 Task: Find connections with filter location Lanaken with filter topic #linkedincoachwith filter profile language English with filter current company Hogarth with filter school Kalpataru Institute of Technology, TIPTUR with filter industry Wholesale Import and Export with filter service category Health Insurance with filter keywords title UPS Driver
Action: Mouse moved to (630, 121)
Screenshot: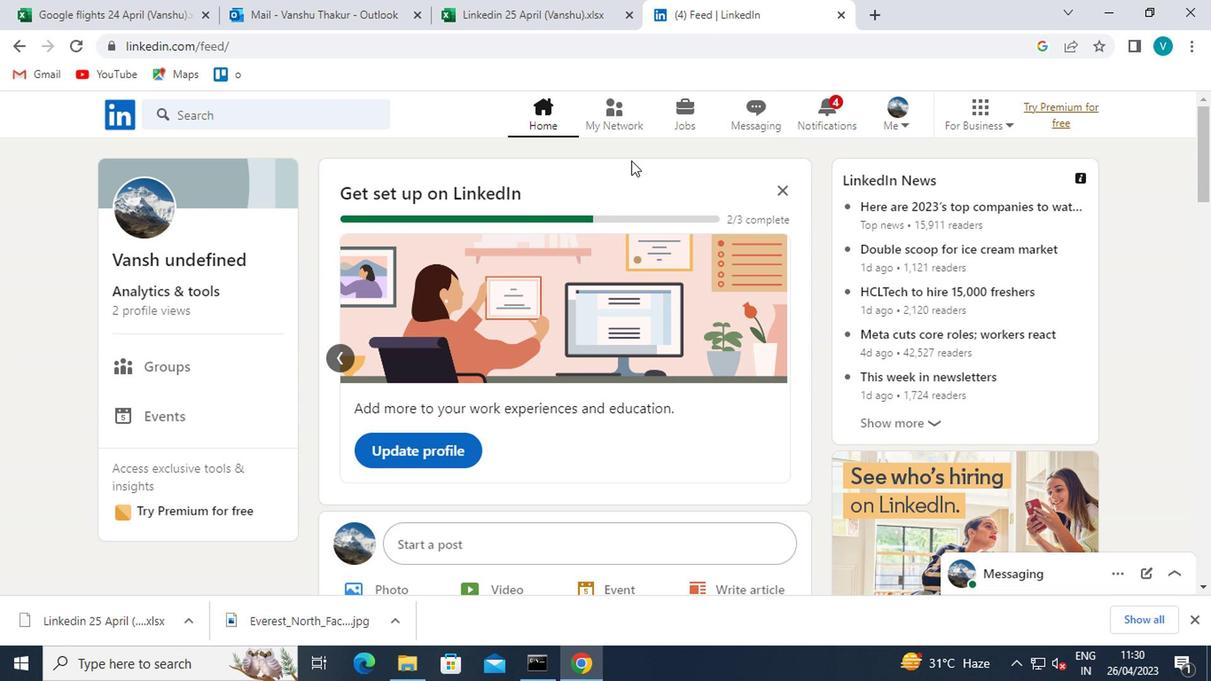 
Action: Mouse pressed left at (630, 121)
Screenshot: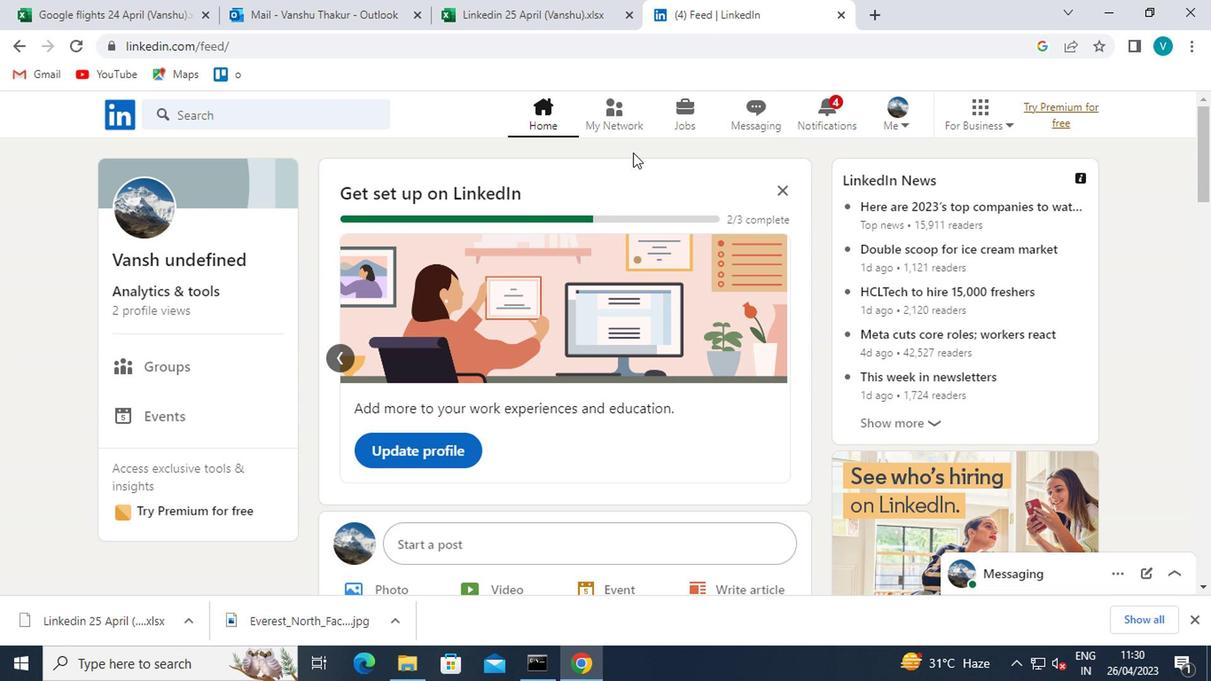 
Action: Mouse moved to (179, 212)
Screenshot: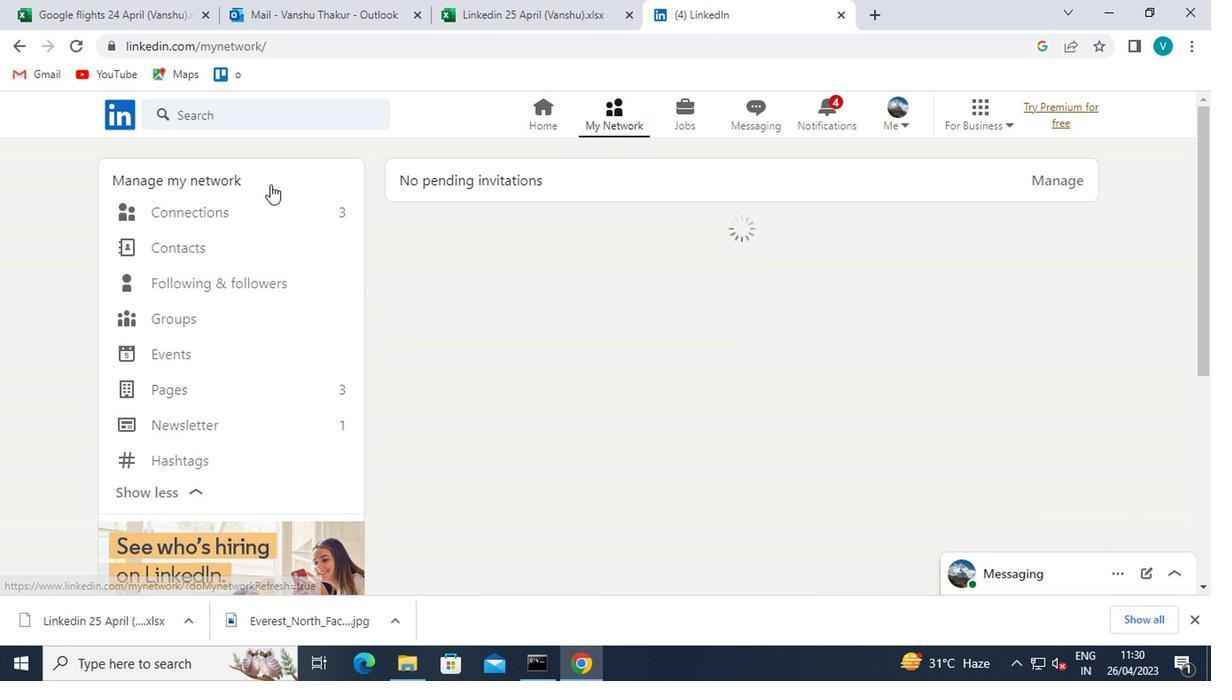 
Action: Mouse pressed left at (179, 212)
Screenshot: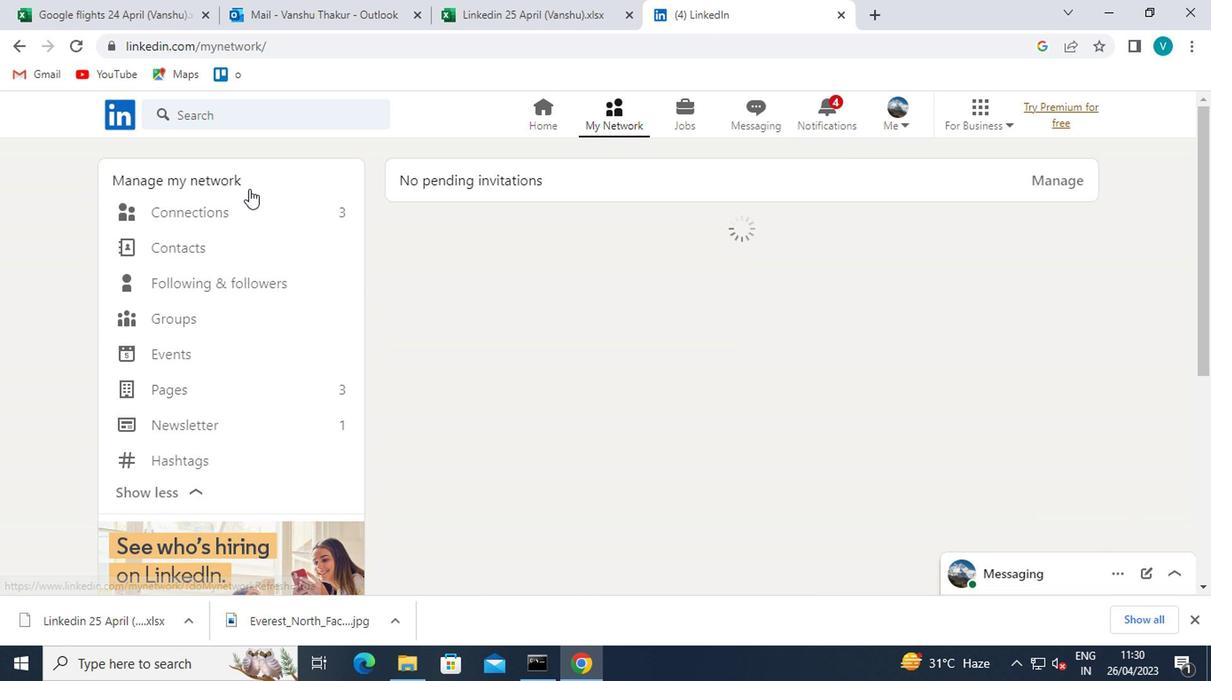 
Action: Mouse moved to (725, 222)
Screenshot: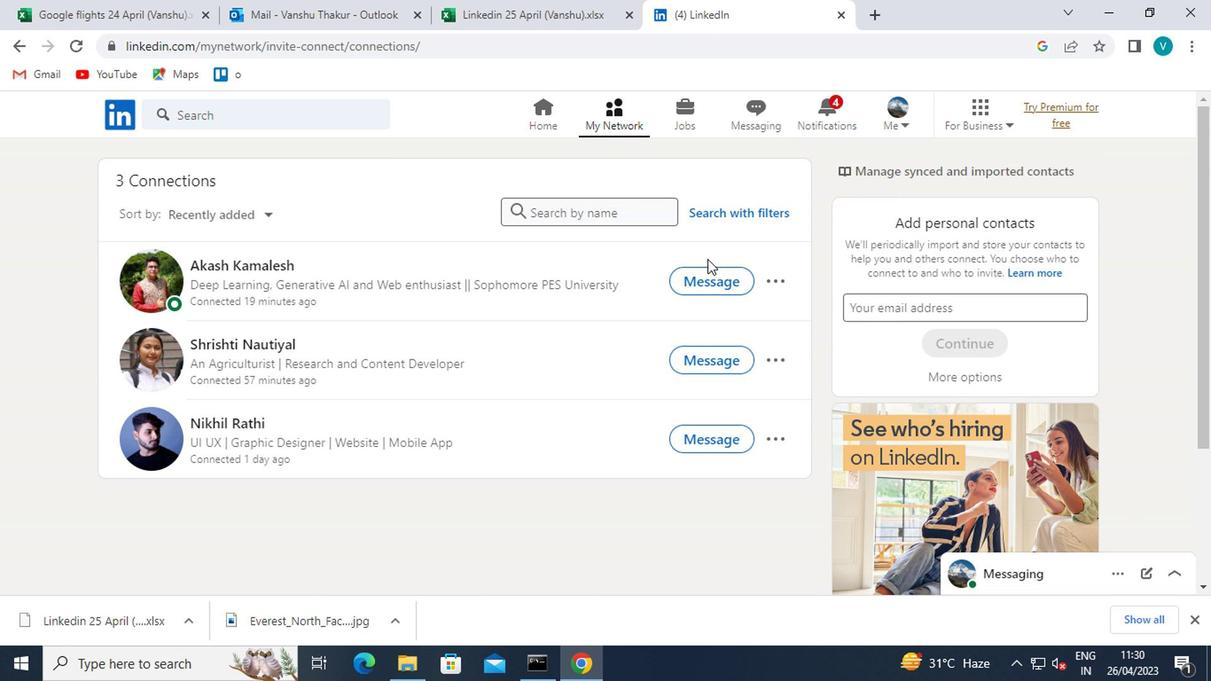 
Action: Mouse pressed left at (725, 222)
Screenshot: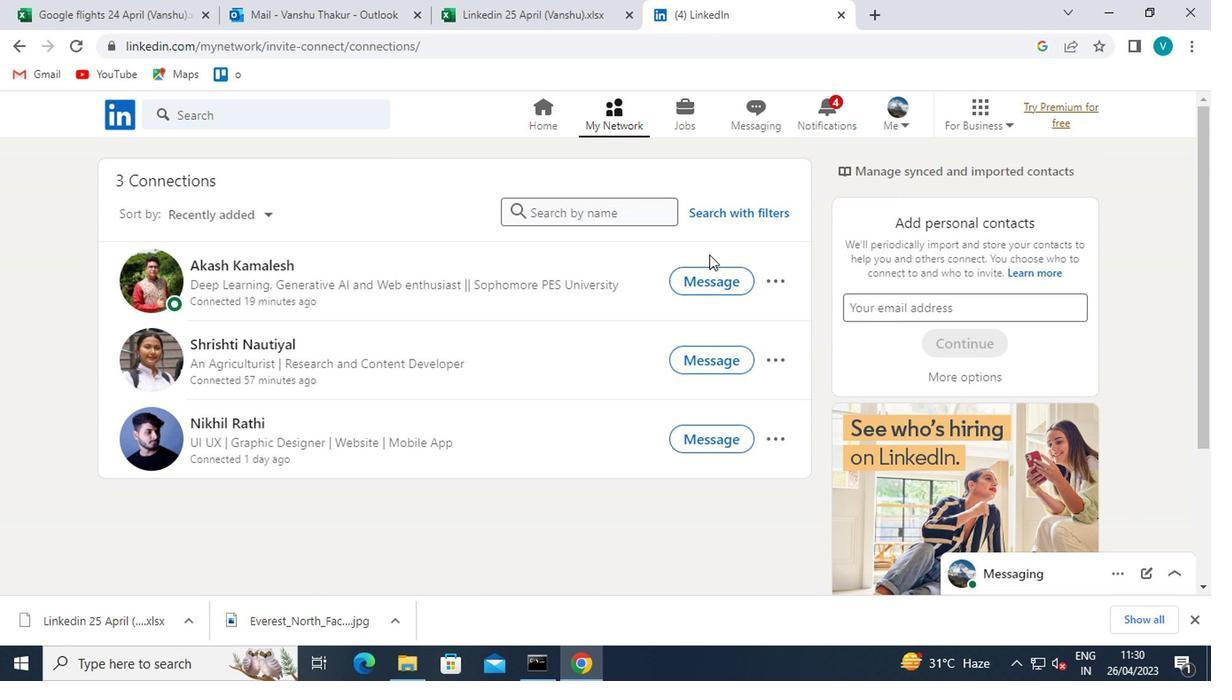 
Action: Mouse moved to (605, 169)
Screenshot: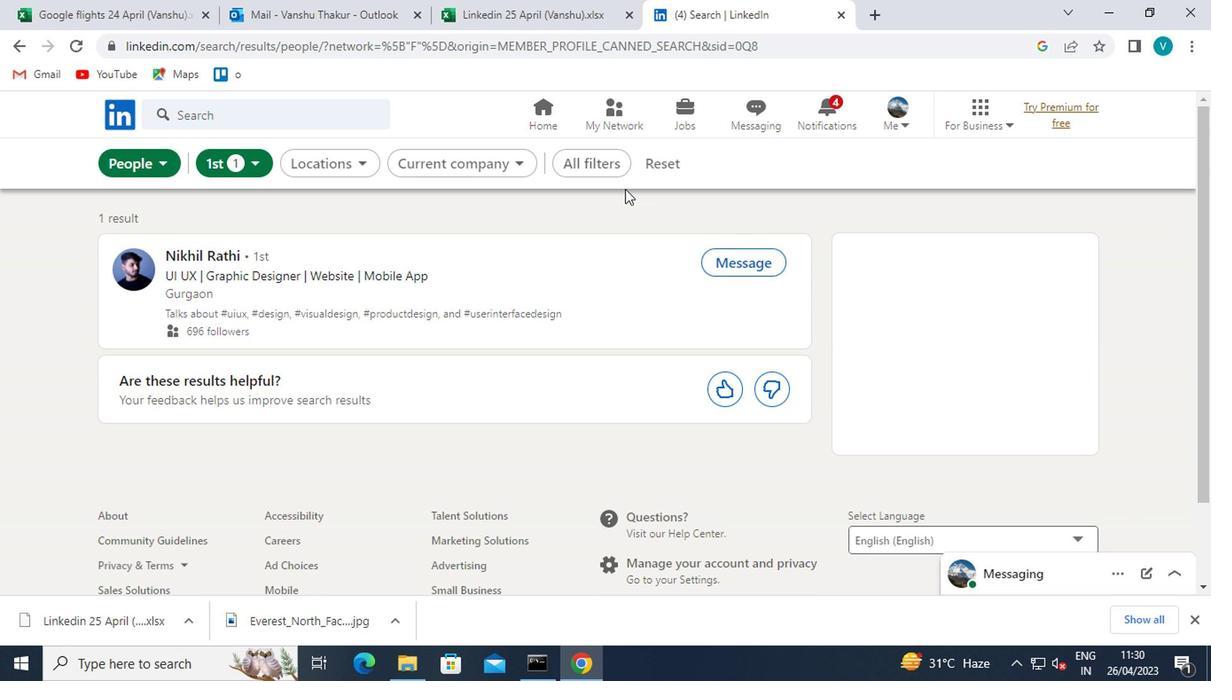 
Action: Mouse pressed left at (605, 169)
Screenshot: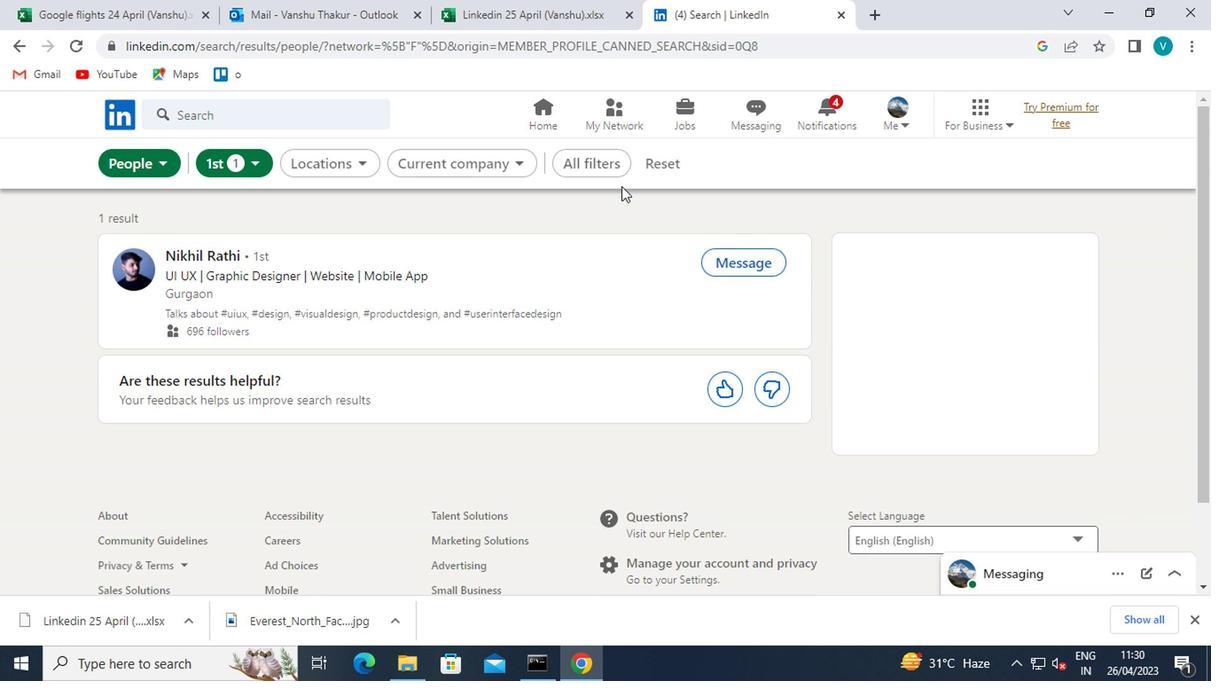 
Action: Mouse moved to (845, 268)
Screenshot: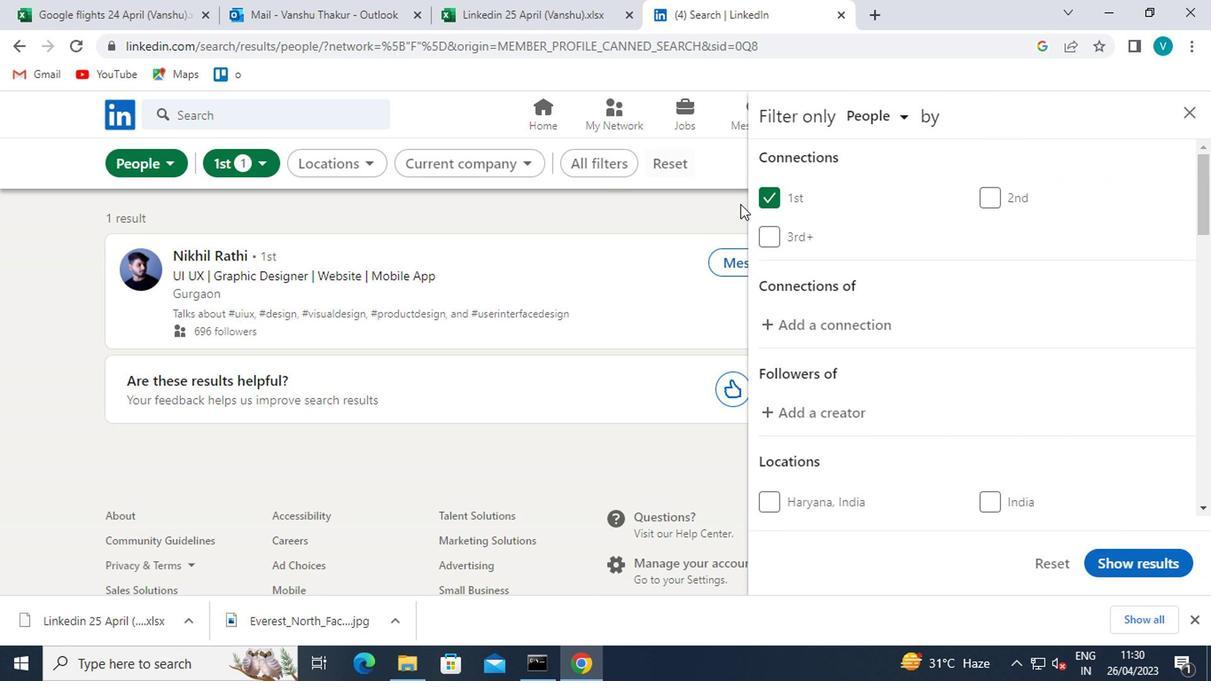 
Action: Mouse scrolled (845, 268) with delta (0, 0)
Screenshot: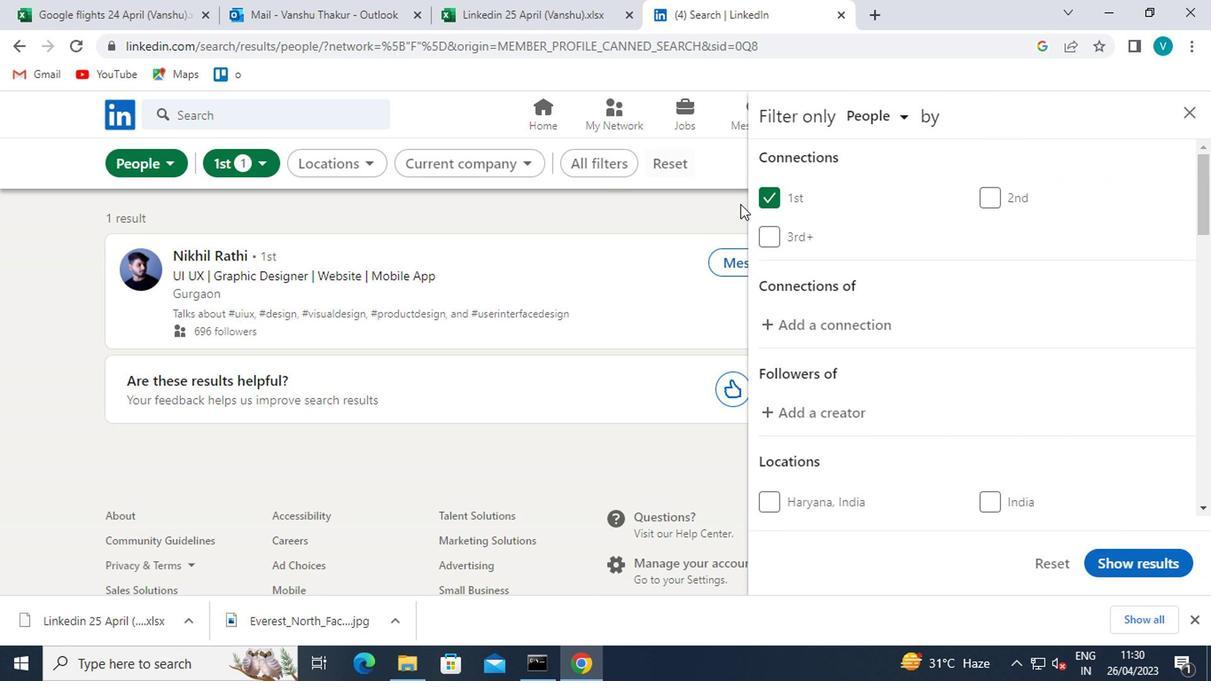 
Action: Mouse moved to (848, 270)
Screenshot: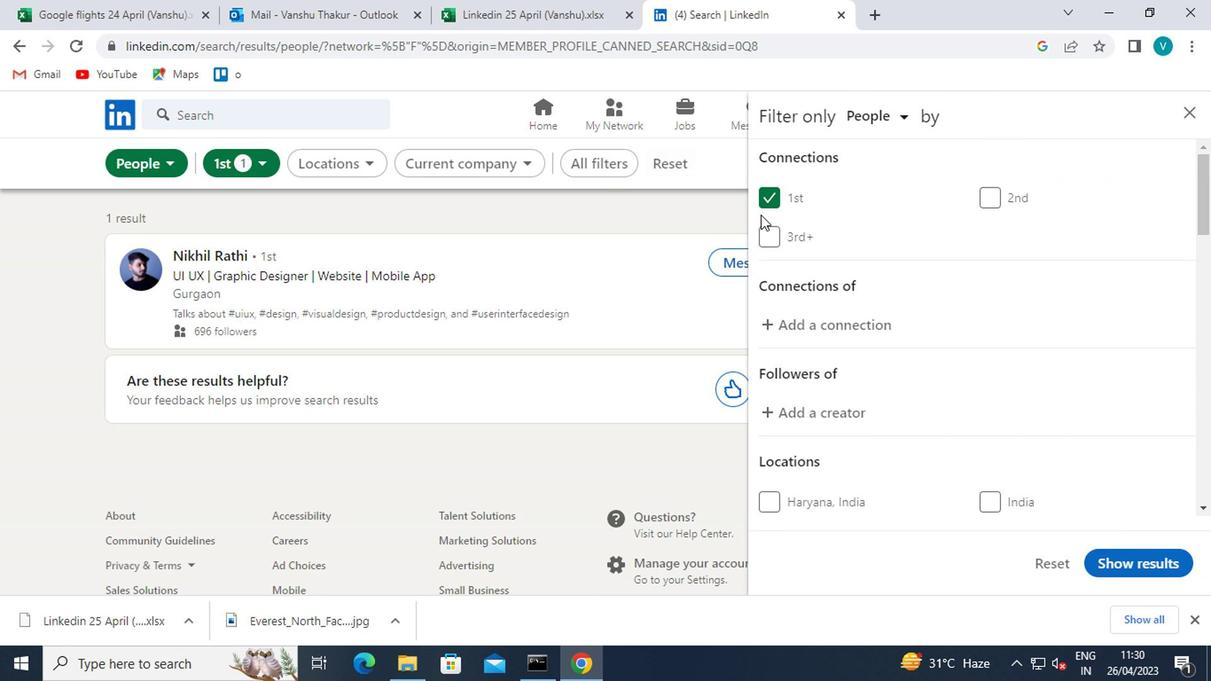 
Action: Mouse scrolled (848, 268) with delta (0, -1)
Screenshot: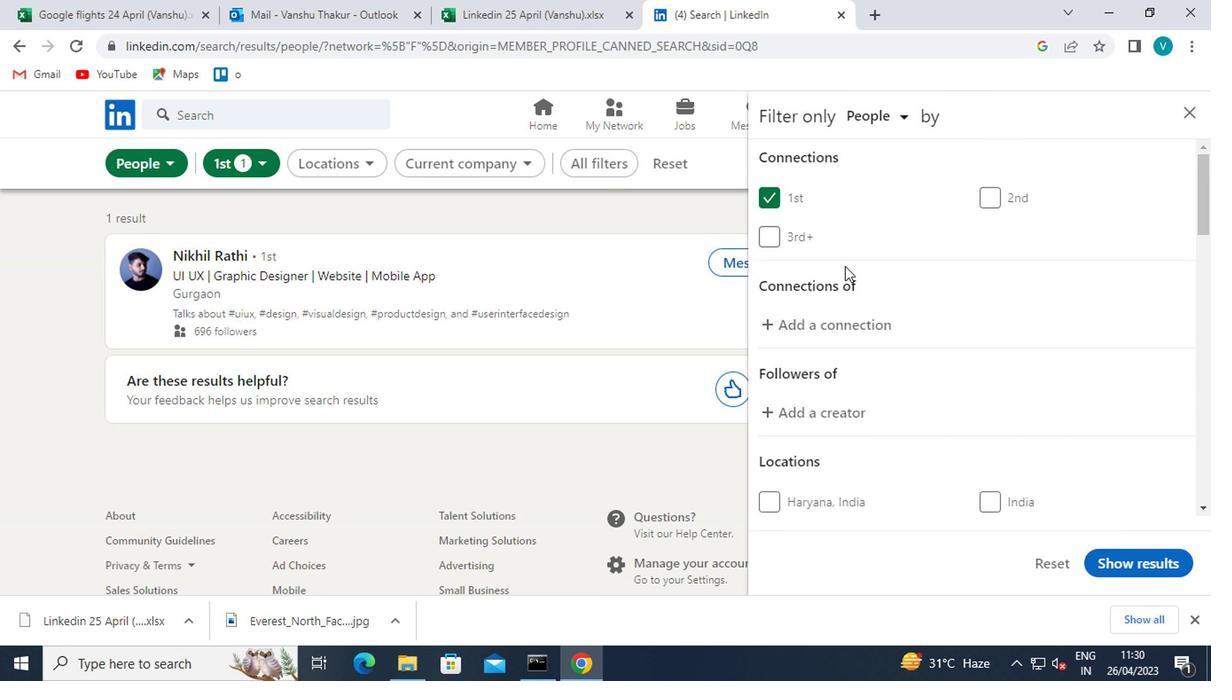 
Action: Mouse moved to (842, 417)
Screenshot: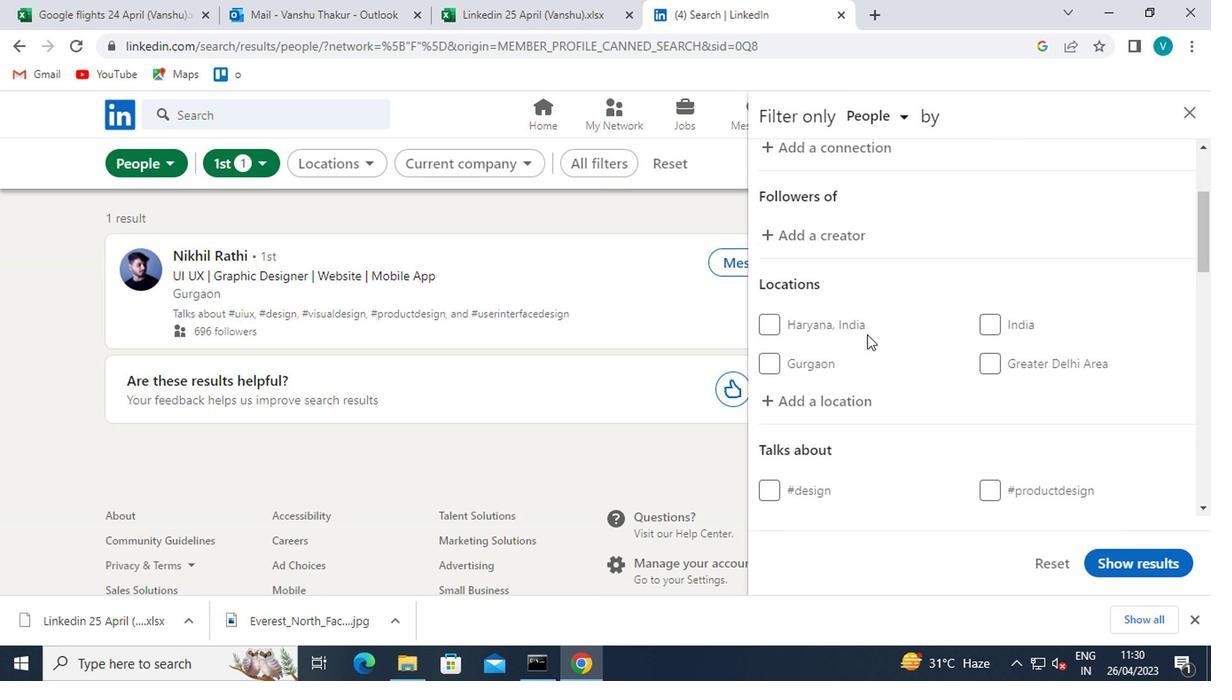 
Action: Mouse pressed left at (842, 417)
Screenshot: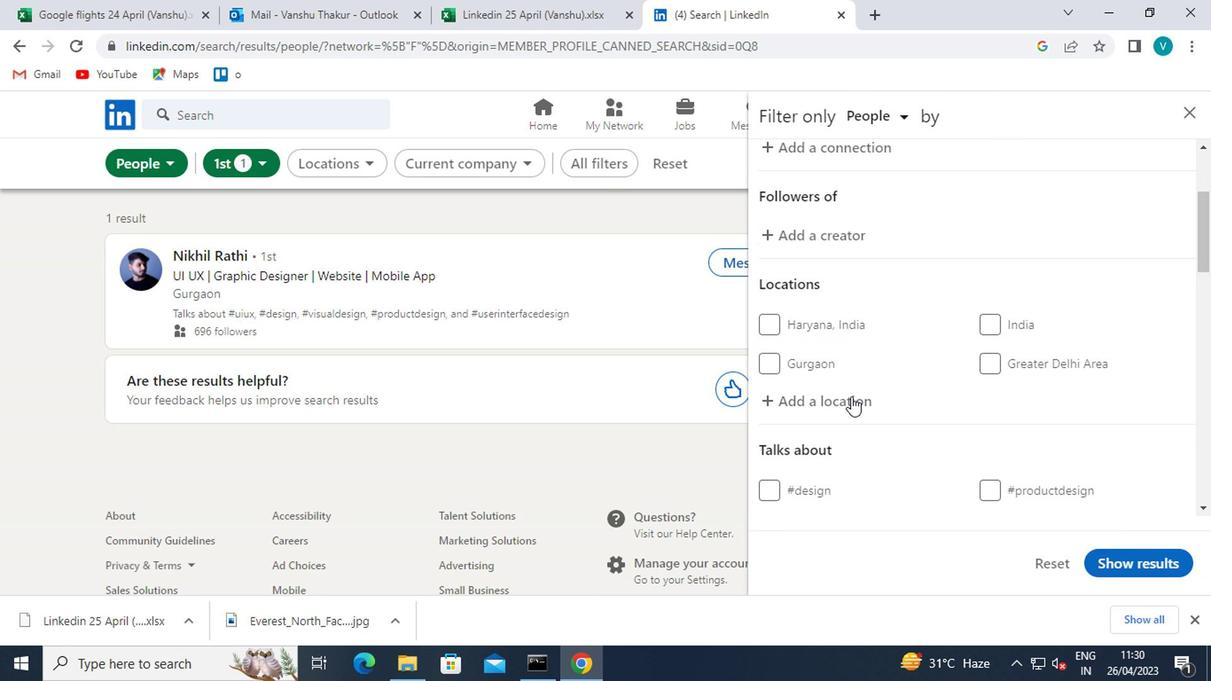 
Action: Mouse moved to (843, 401)
Screenshot: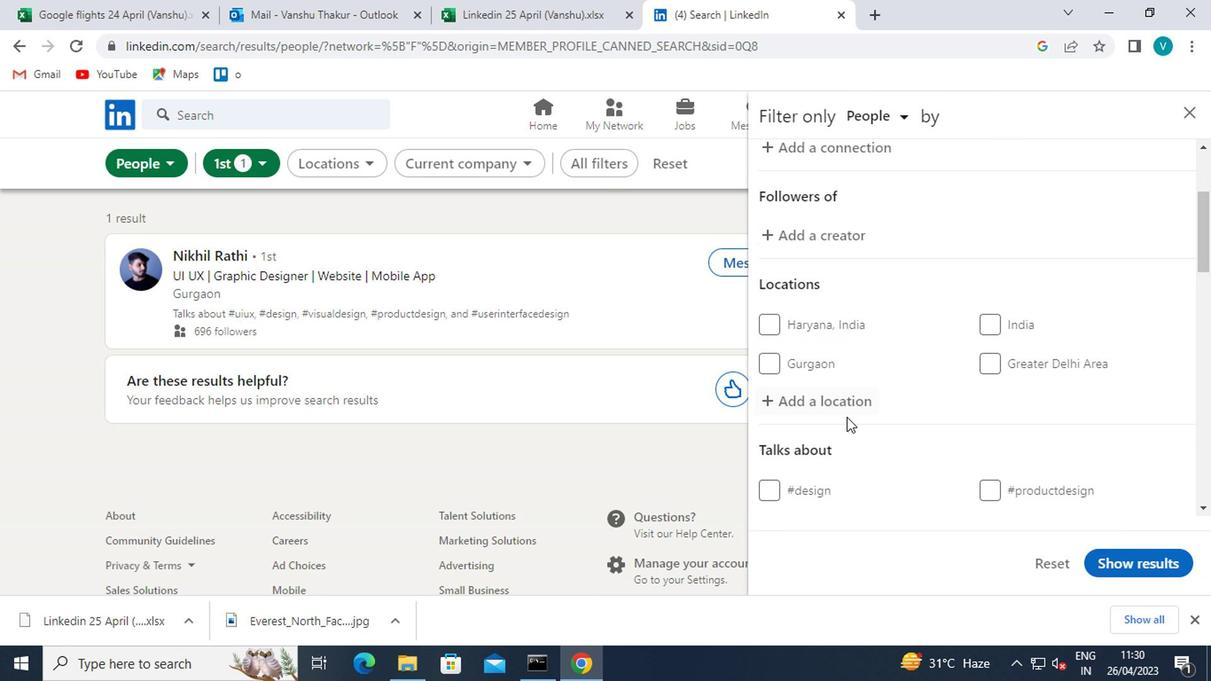 
Action: Mouse pressed left at (843, 401)
Screenshot: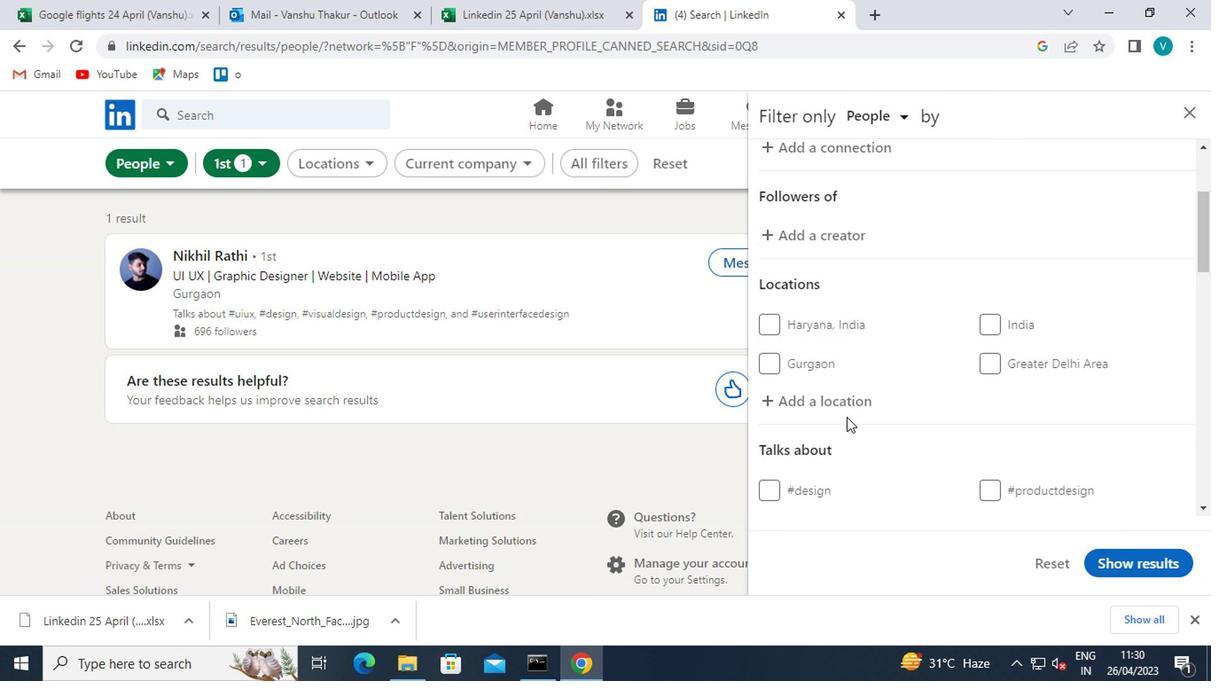 
Action: Key pressed <Key.shift>LANAKEN
Screenshot: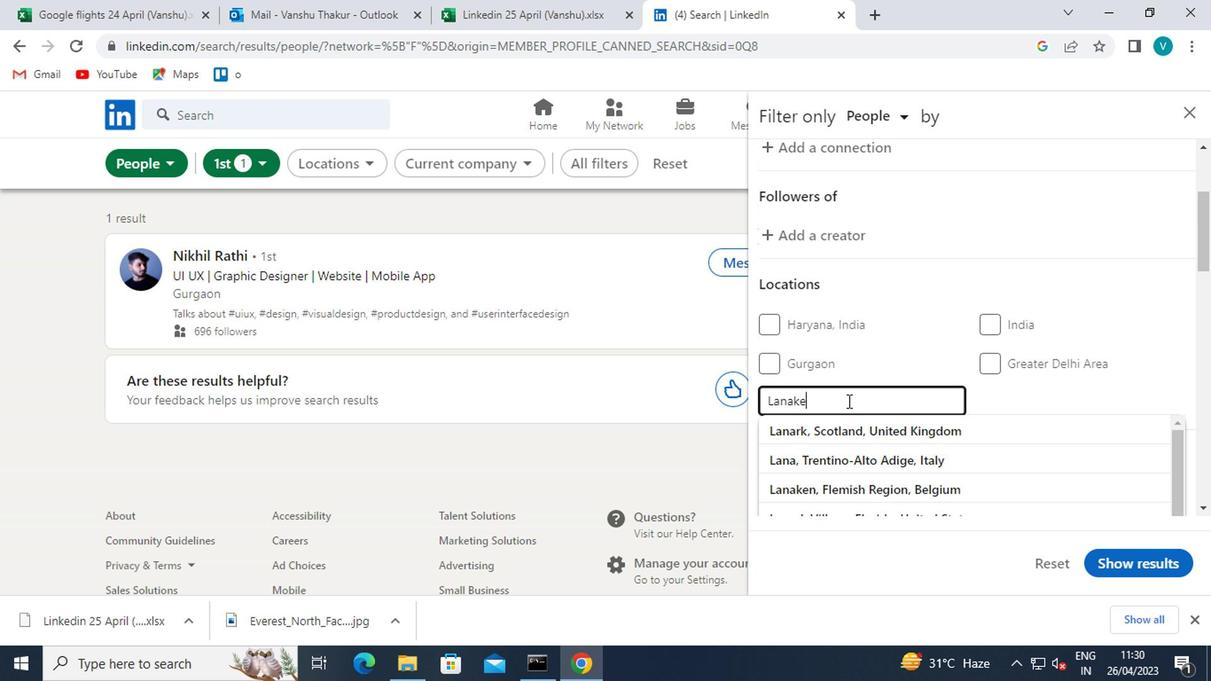 
Action: Mouse moved to (838, 431)
Screenshot: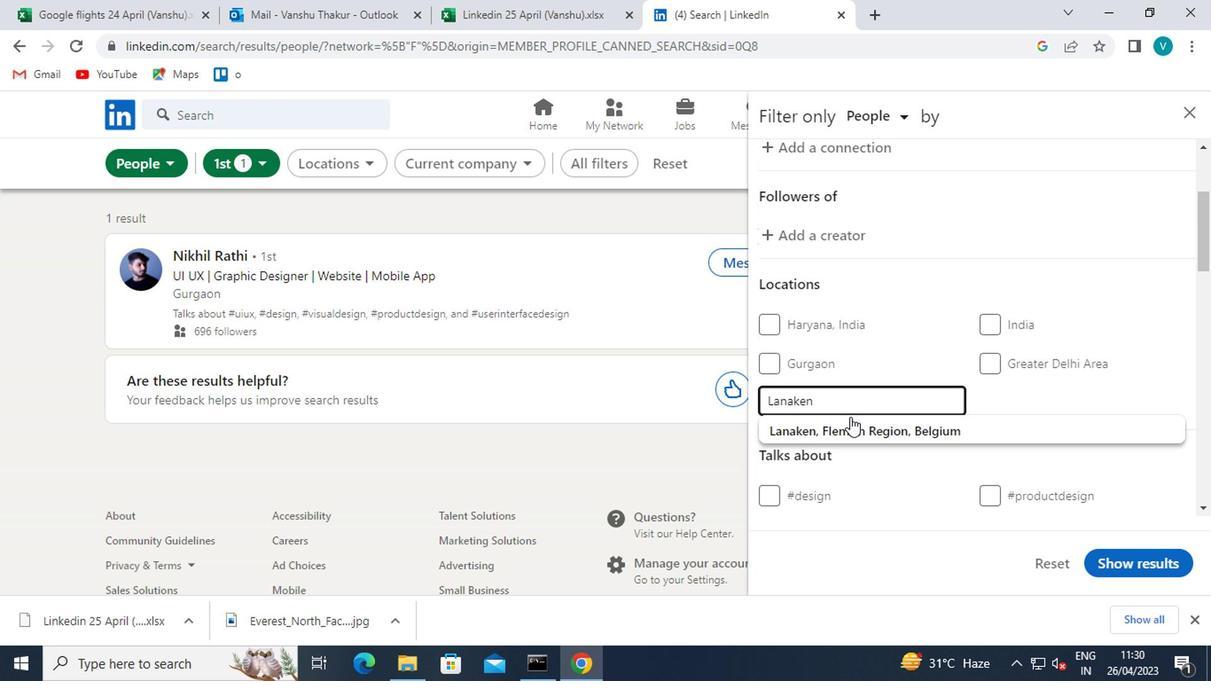 
Action: Mouse pressed left at (838, 431)
Screenshot: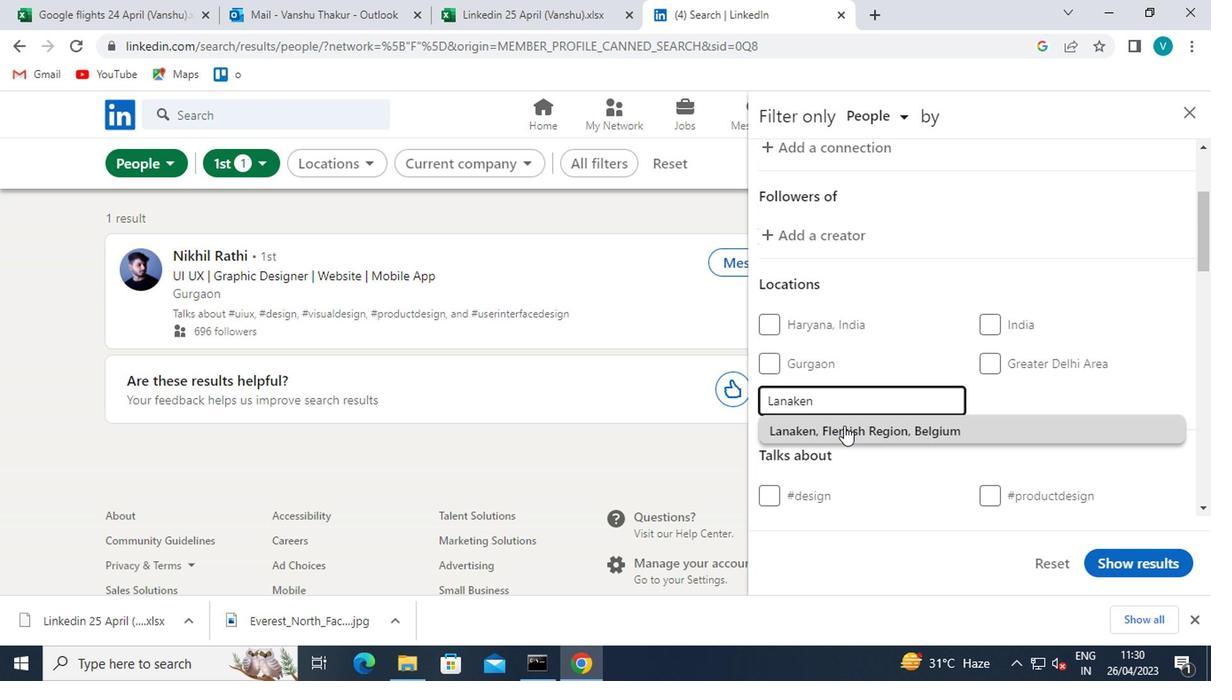 
Action: Mouse scrolled (838, 430) with delta (0, 0)
Screenshot: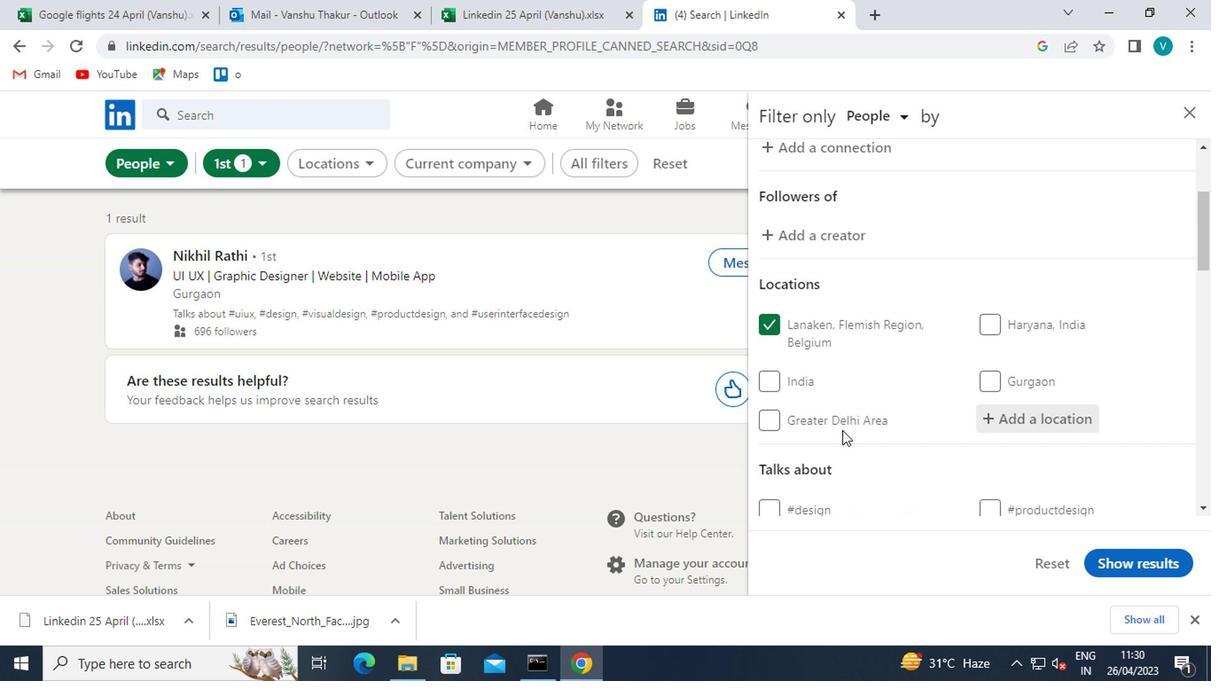 
Action: Mouse moved to (838, 432)
Screenshot: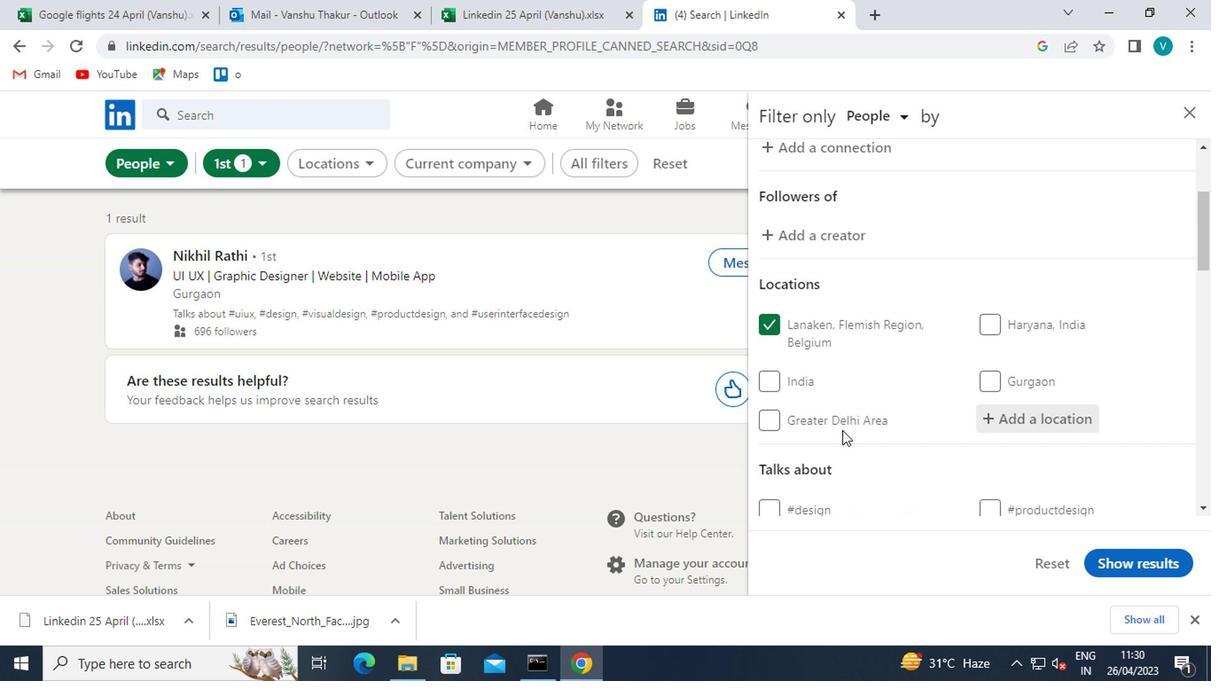 
Action: Mouse scrolled (838, 431) with delta (0, -1)
Screenshot: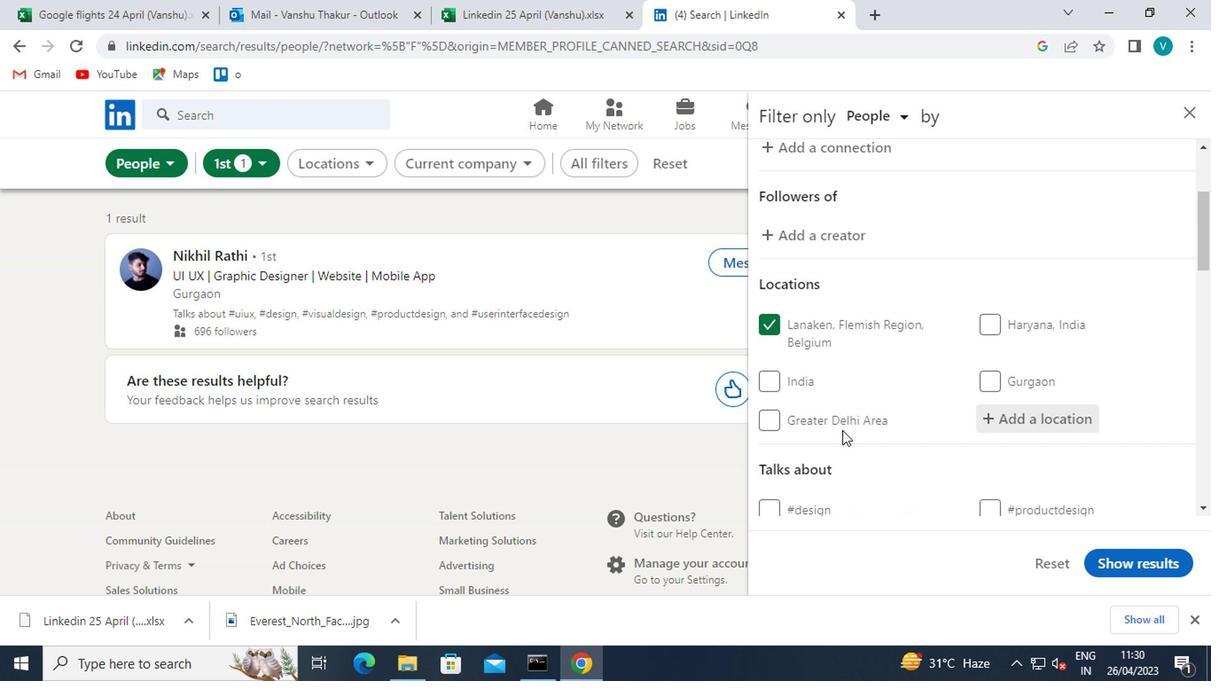 
Action: Mouse moved to (1007, 409)
Screenshot: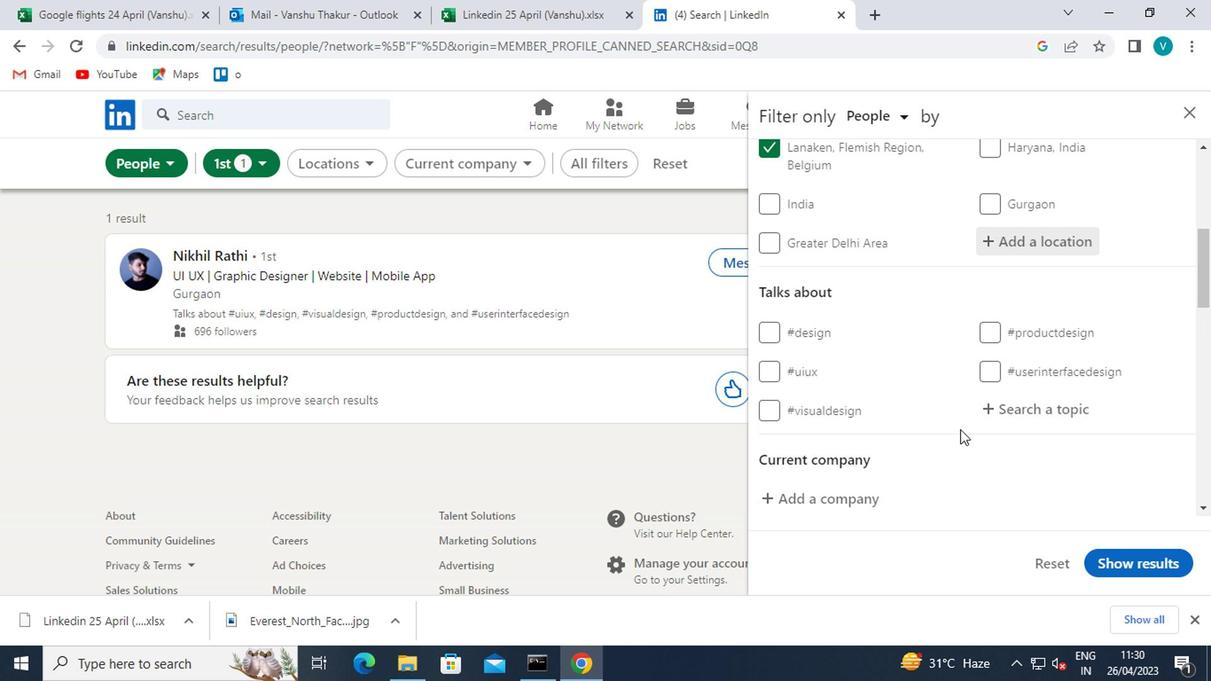 
Action: Mouse pressed left at (1007, 409)
Screenshot: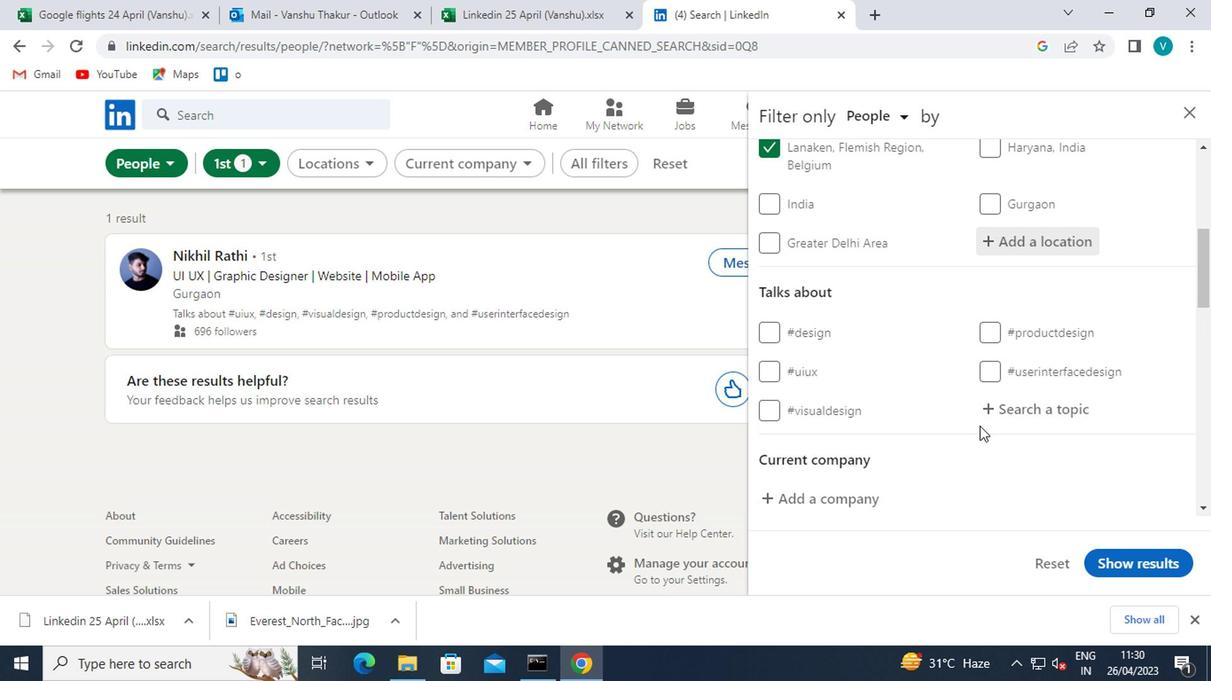 
Action: Mouse moved to (1007, 409)
Screenshot: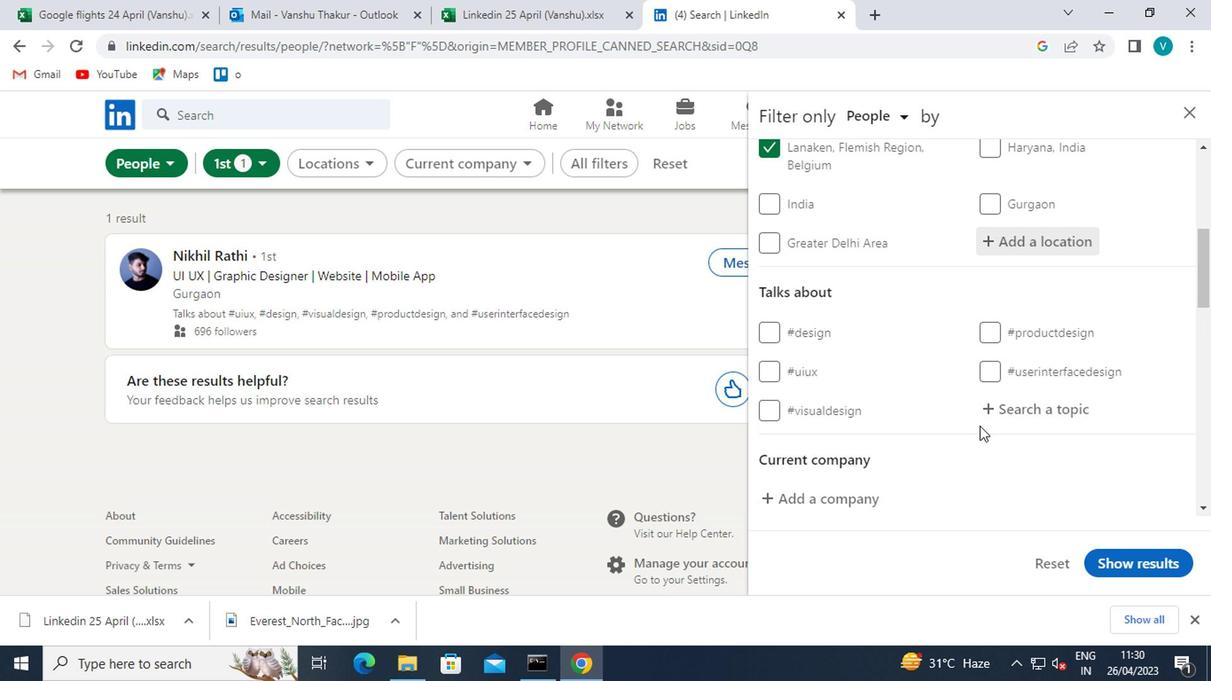 
Action: Key pressed <Key.shift>#LIMK<Key.backspace><Key.backspace>NKEDINCOACH
Screenshot: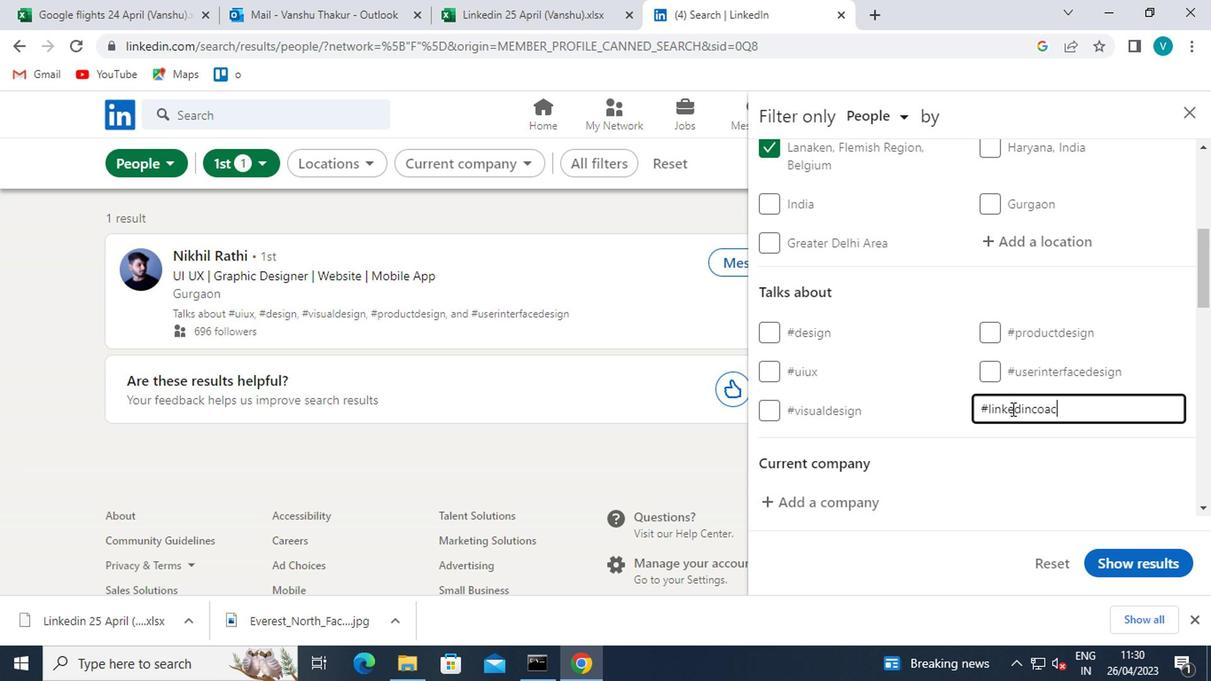 
Action: Mouse moved to (1021, 456)
Screenshot: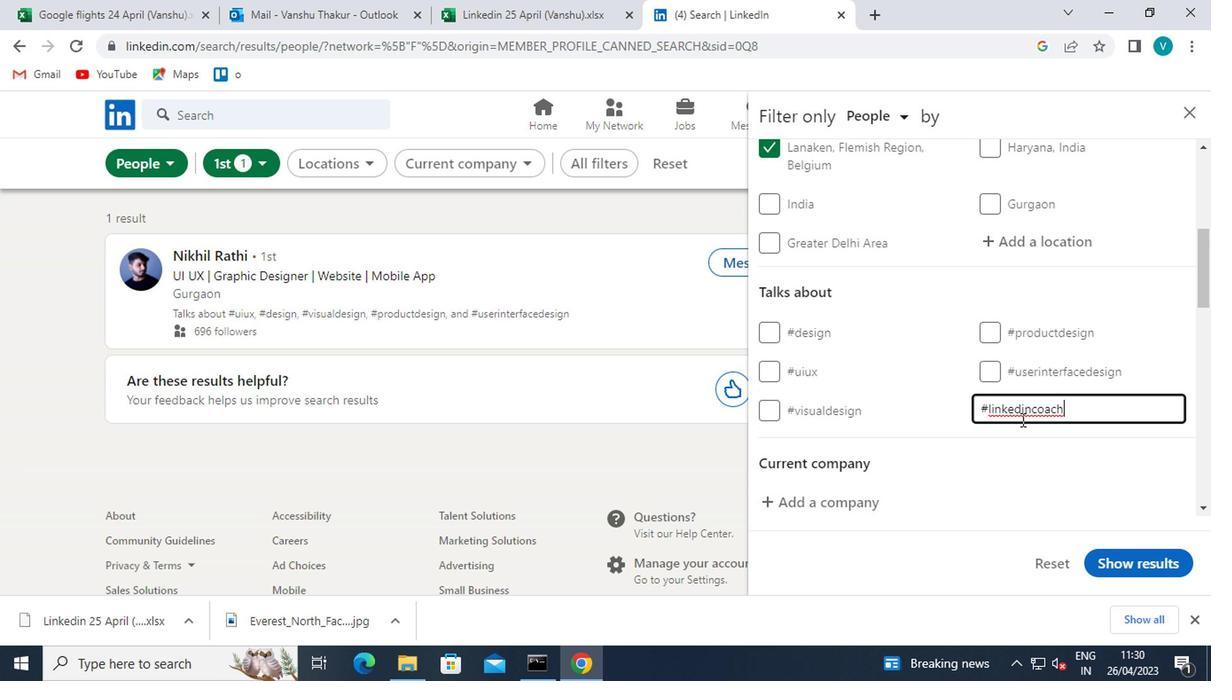 
Action: Mouse pressed left at (1021, 456)
Screenshot: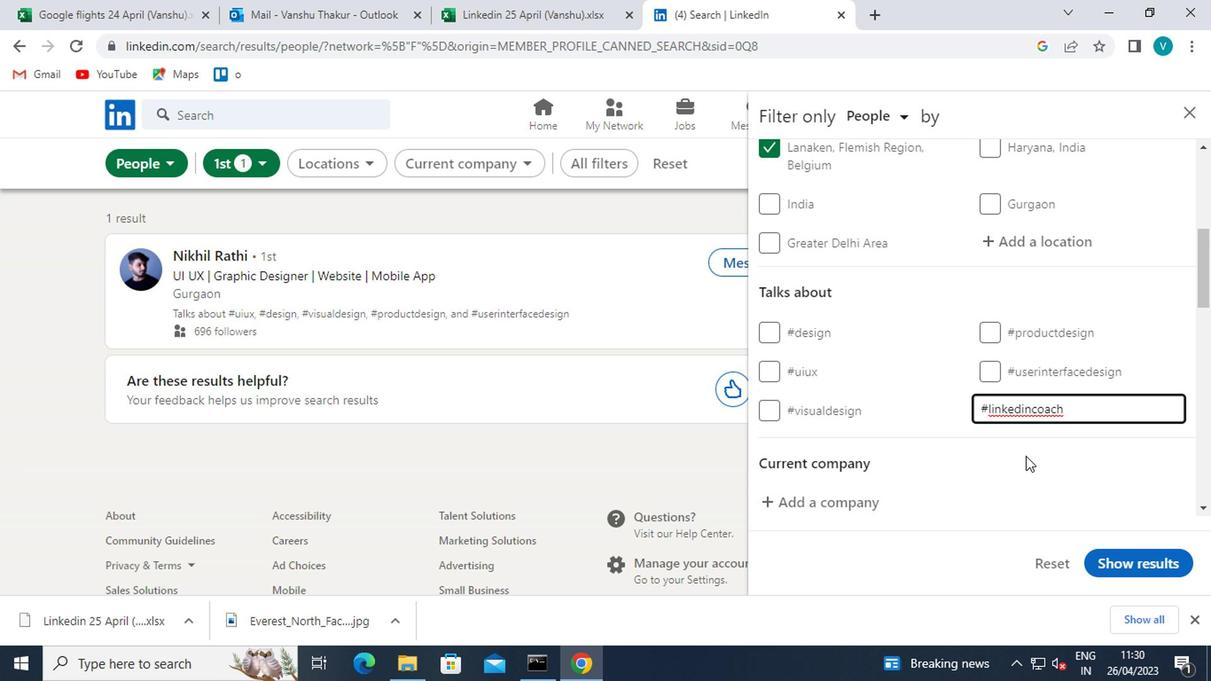 
Action: Mouse scrolled (1021, 455) with delta (0, -1)
Screenshot: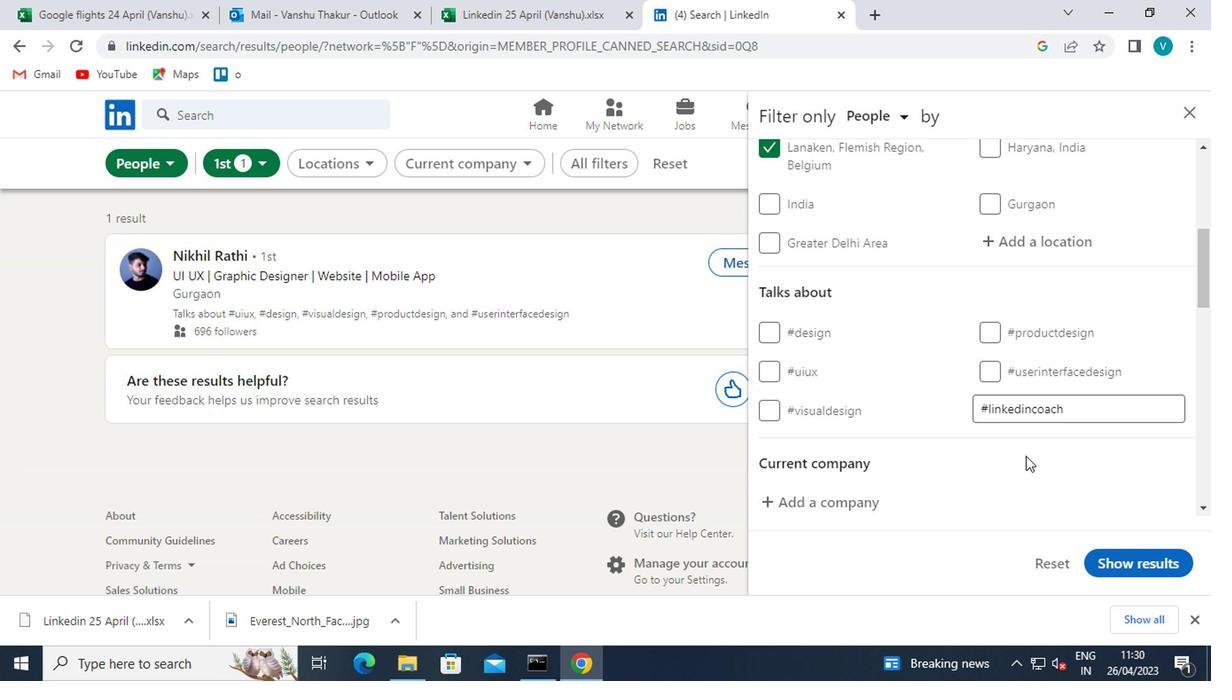 
Action: Mouse scrolled (1021, 455) with delta (0, -1)
Screenshot: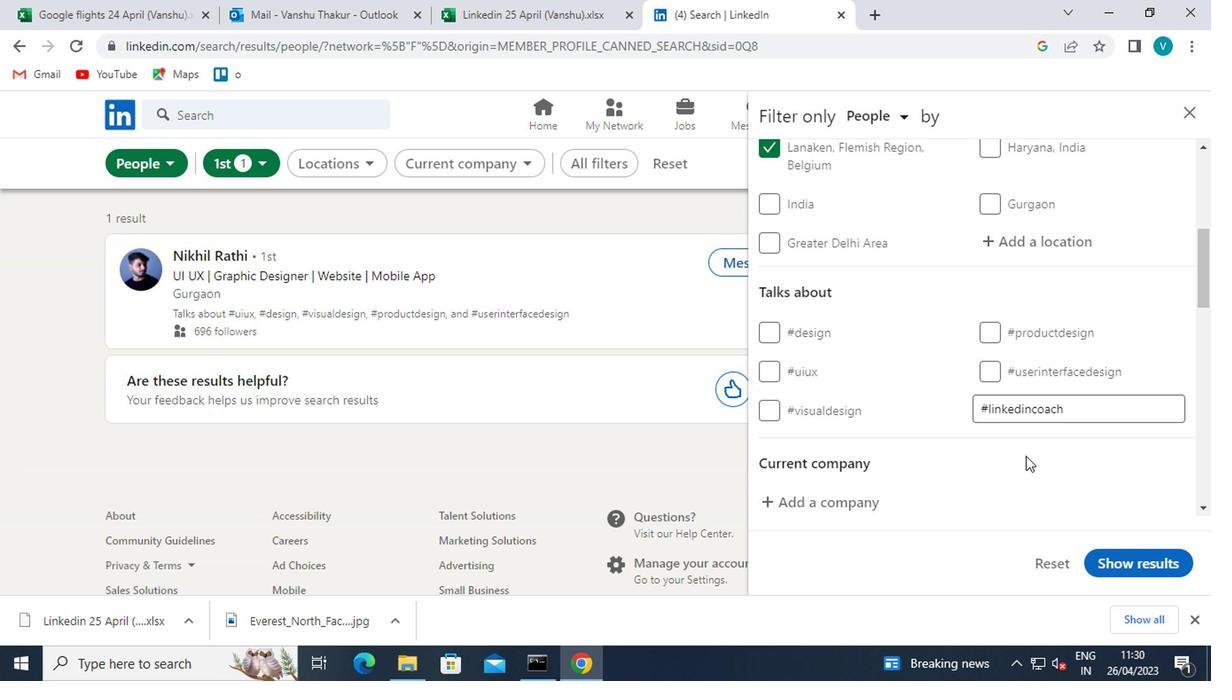 
Action: Mouse scrolled (1021, 455) with delta (0, -1)
Screenshot: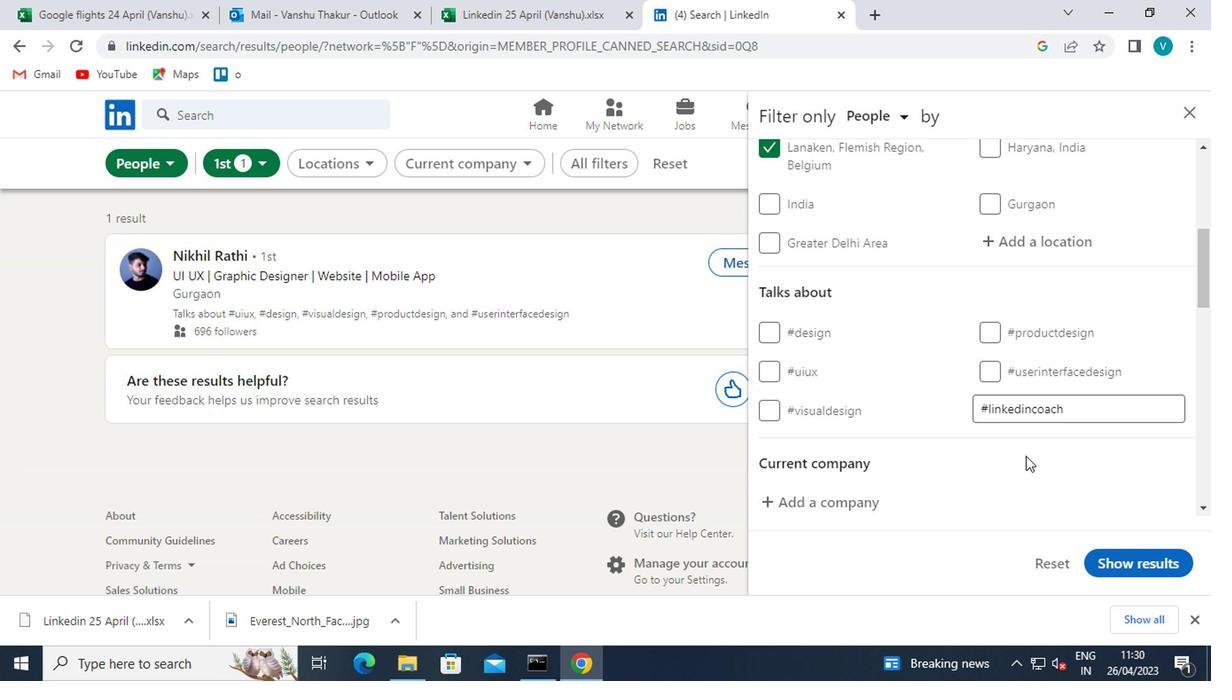 
Action: Mouse scrolled (1021, 455) with delta (0, -1)
Screenshot: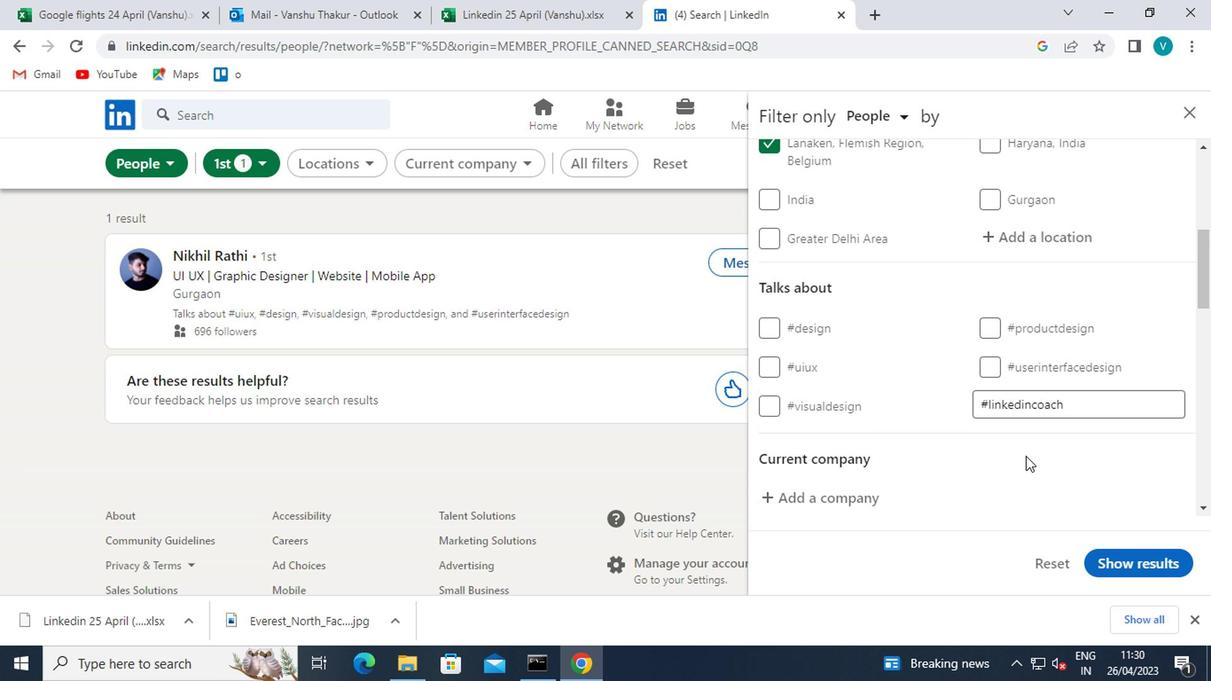 
Action: Mouse moved to (826, 442)
Screenshot: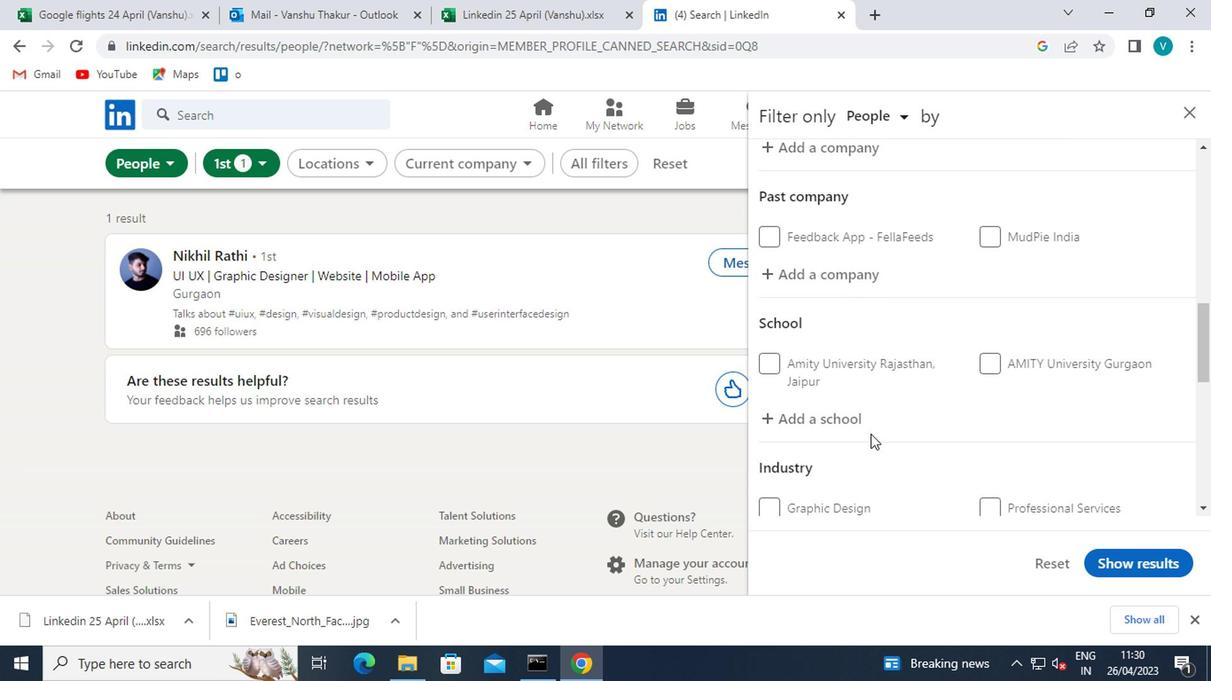 
Action: Mouse scrolled (826, 441) with delta (0, 0)
Screenshot: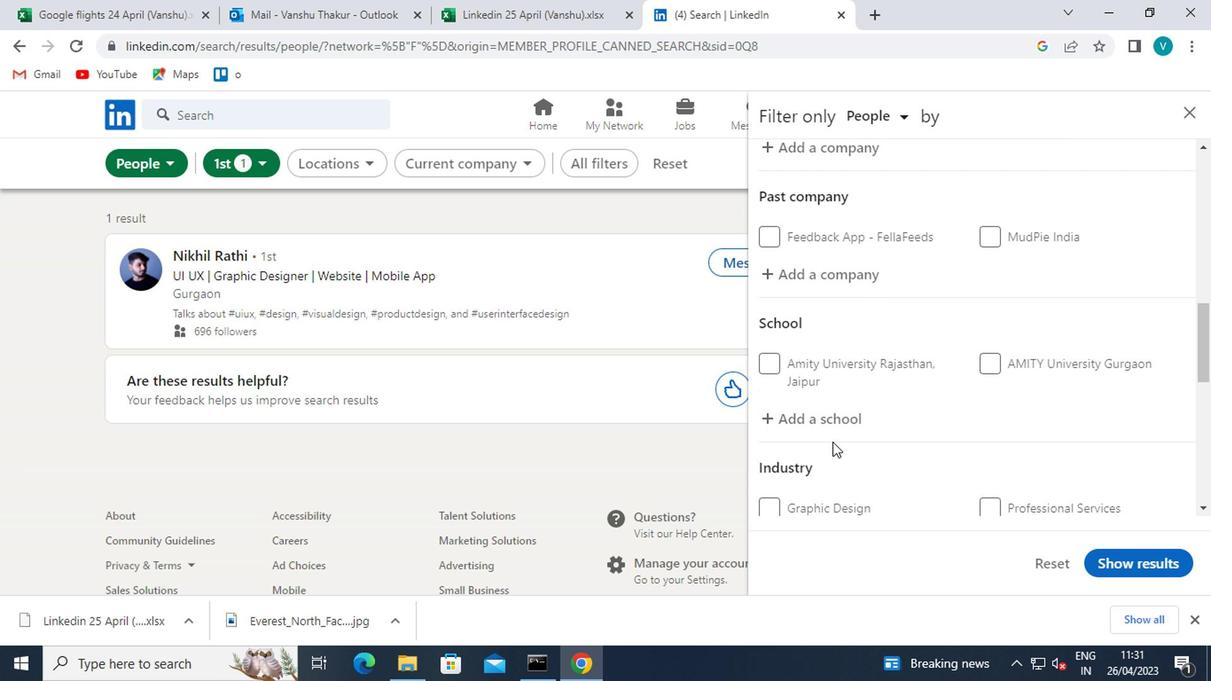 
Action: Mouse scrolled (826, 443) with delta (0, 1)
Screenshot: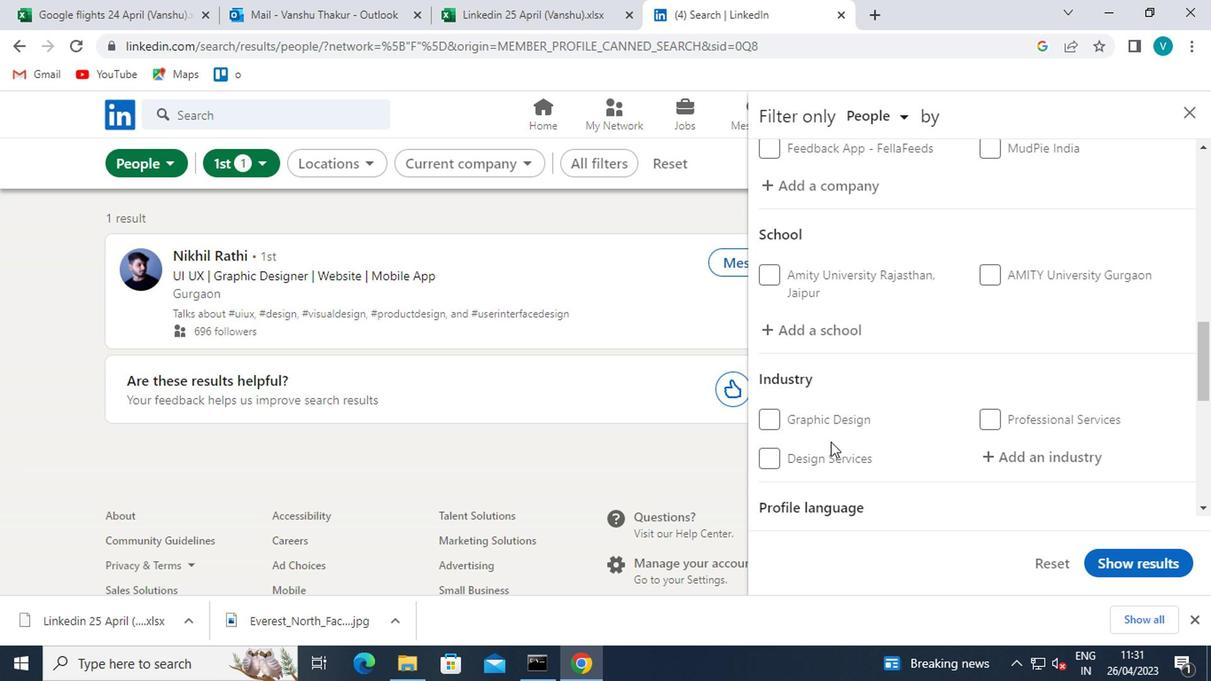 
Action: Mouse moved to (786, 394)
Screenshot: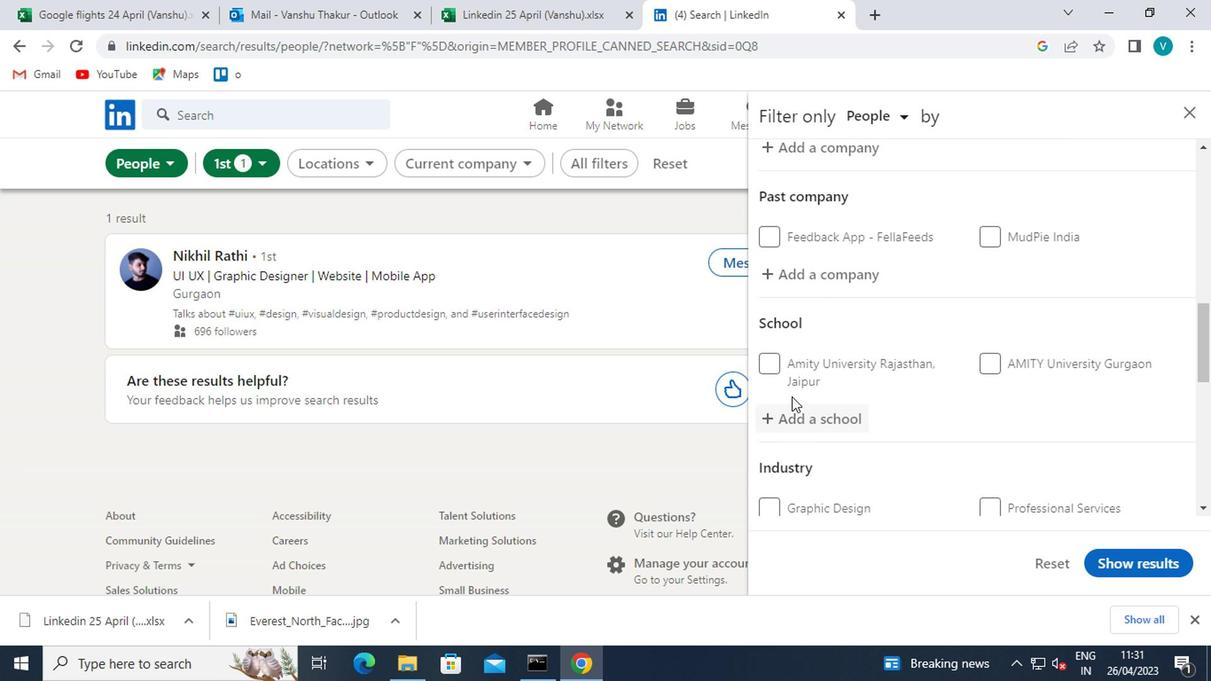 
Action: Mouse scrolled (786, 393) with delta (0, 0)
Screenshot: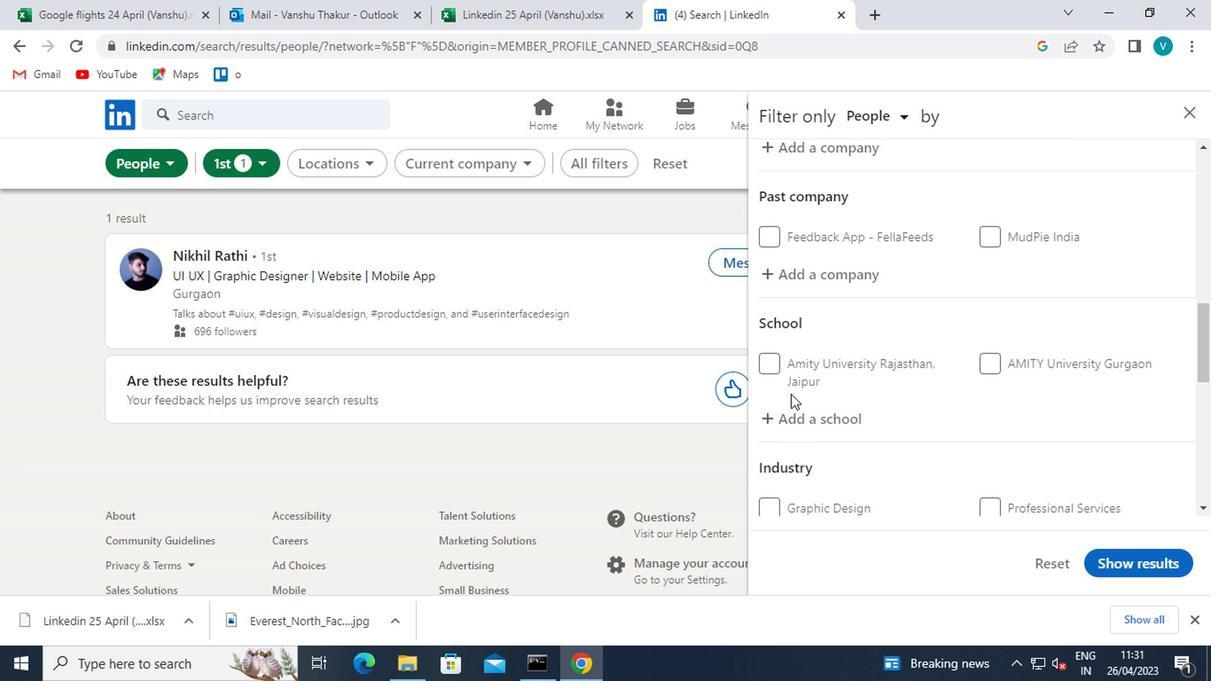 
Action: Mouse scrolled (786, 393) with delta (0, 0)
Screenshot: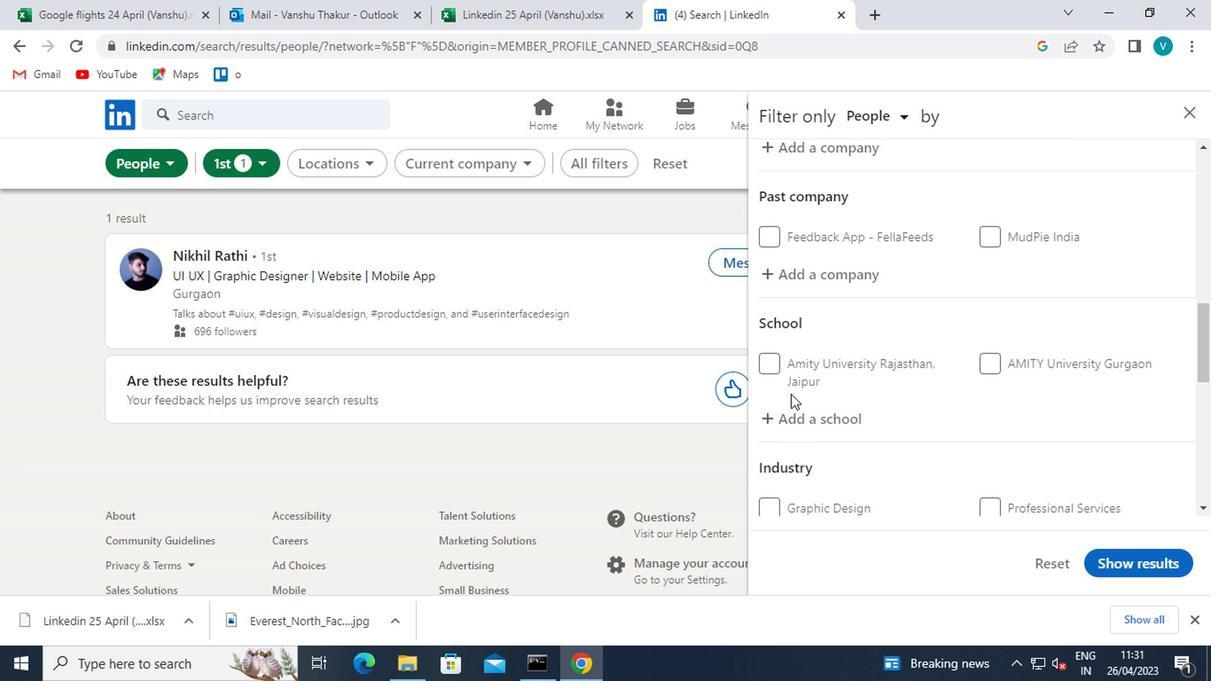 
Action: Mouse moved to (762, 456)
Screenshot: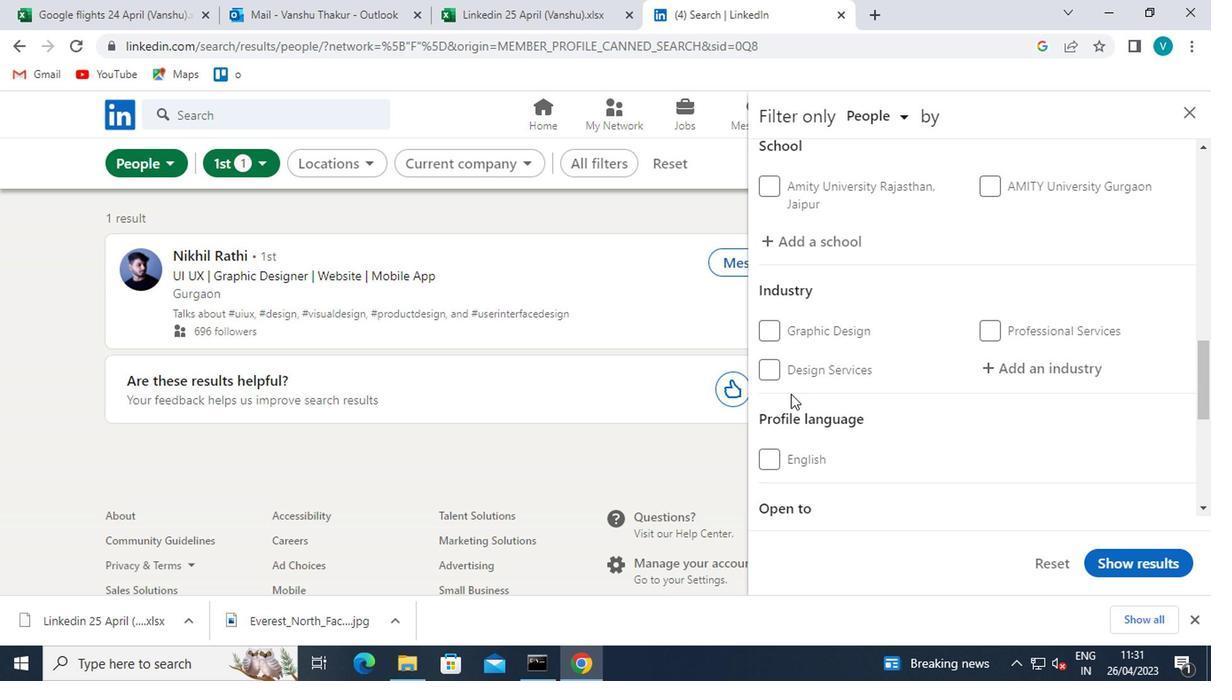 
Action: Mouse pressed left at (762, 456)
Screenshot: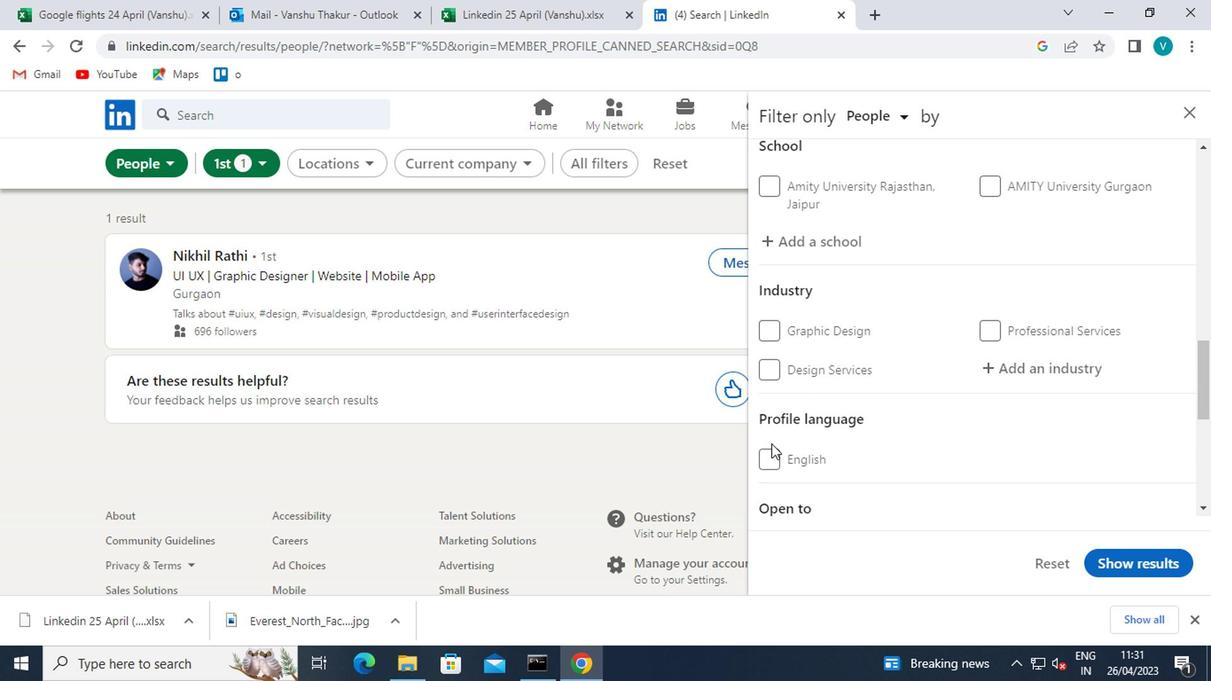 
Action: Mouse moved to (878, 420)
Screenshot: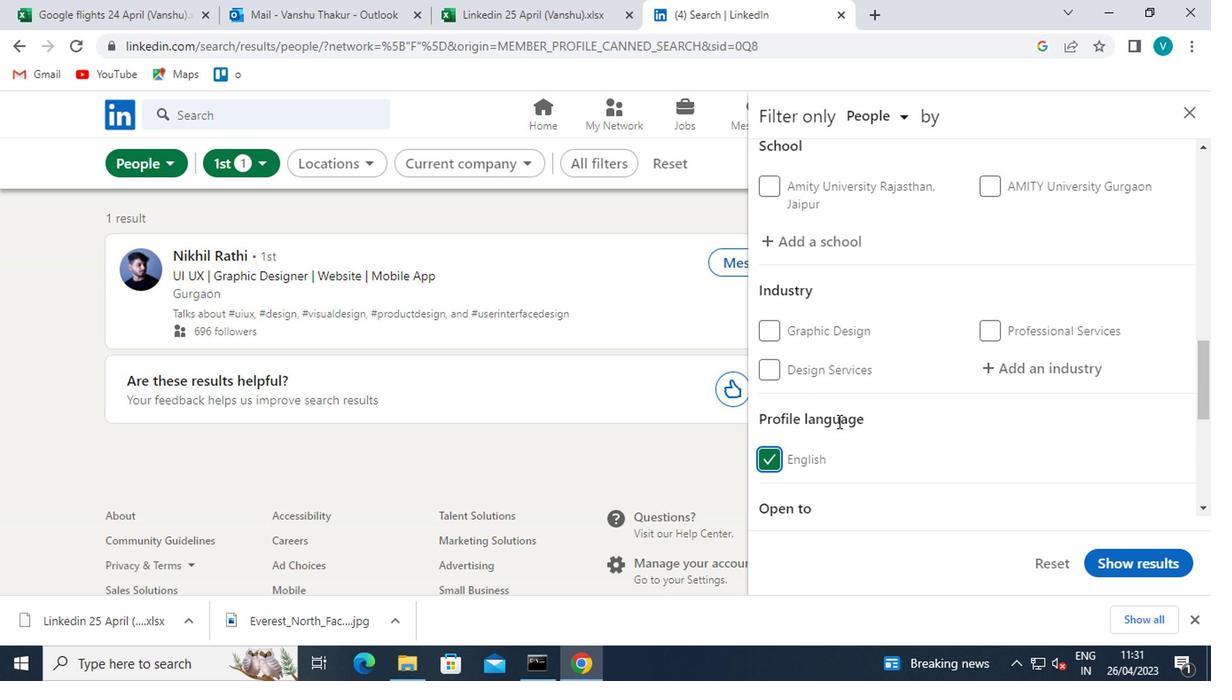 
Action: Mouse scrolled (878, 420) with delta (0, 0)
Screenshot: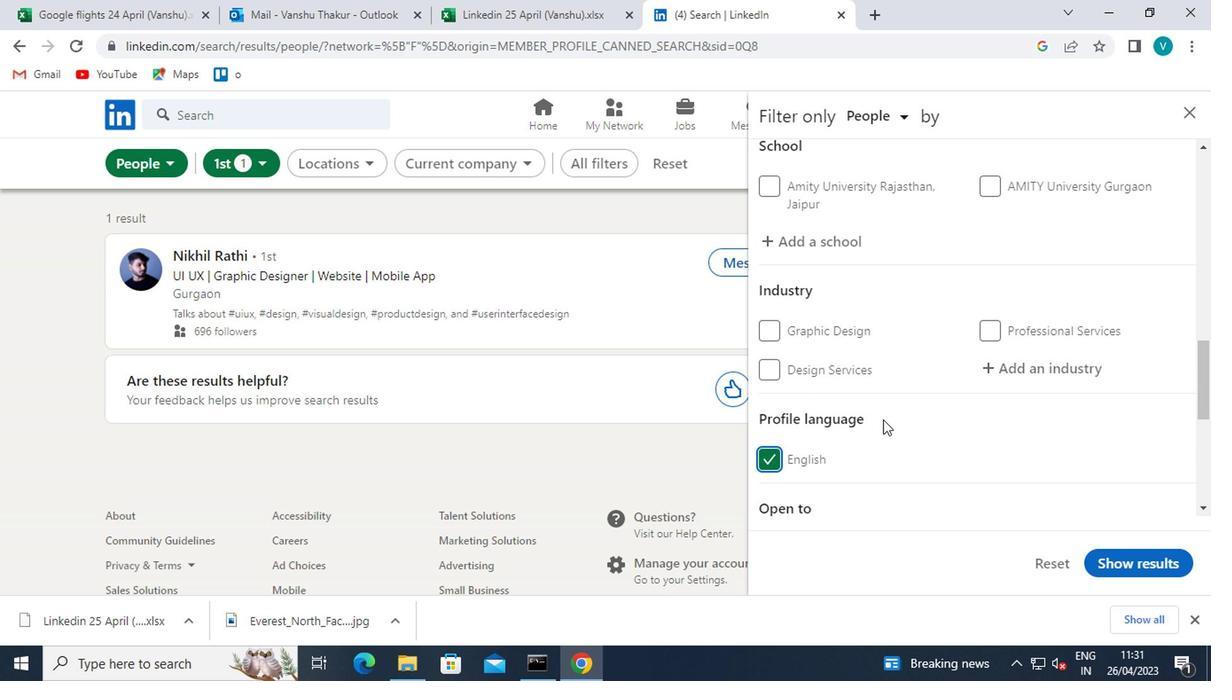 
Action: Mouse scrolled (878, 420) with delta (0, 0)
Screenshot: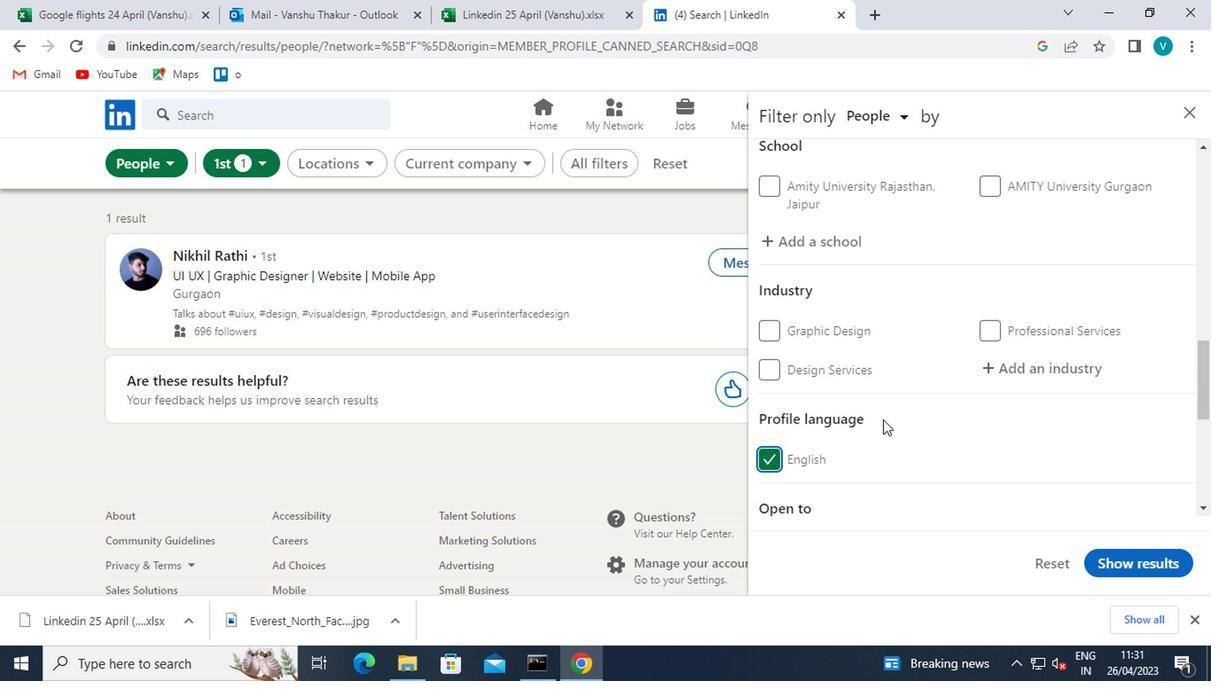 
Action: Mouse scrolled (878, 420) with delta (0, 0)
Screenshot: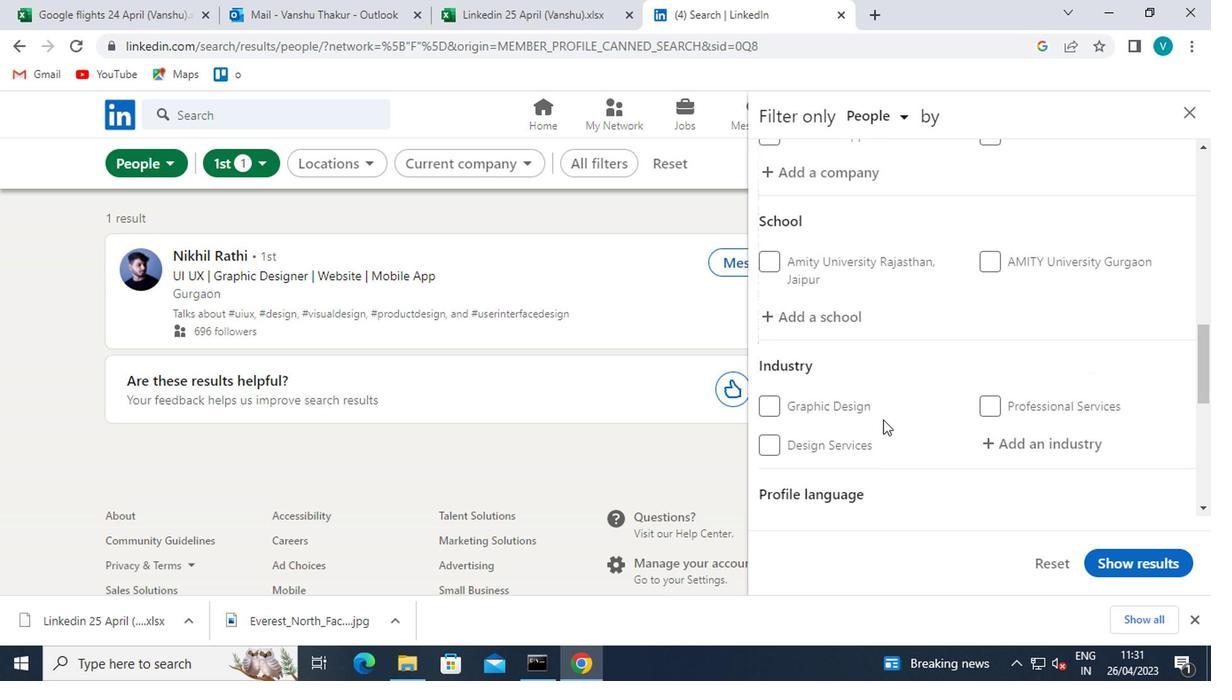 
Action: Mouse scrolled (878, 420) with delta (0, 0)
Screenshot: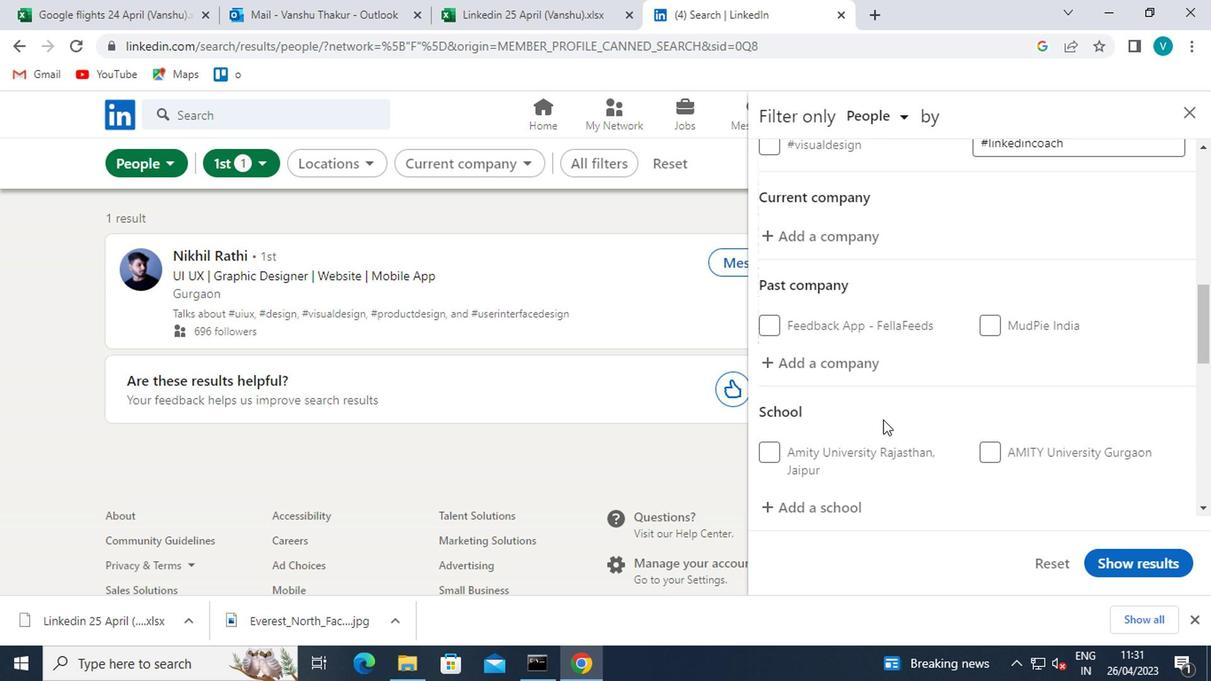 
Action: Mouse moved to (869, 335)
Screenshot: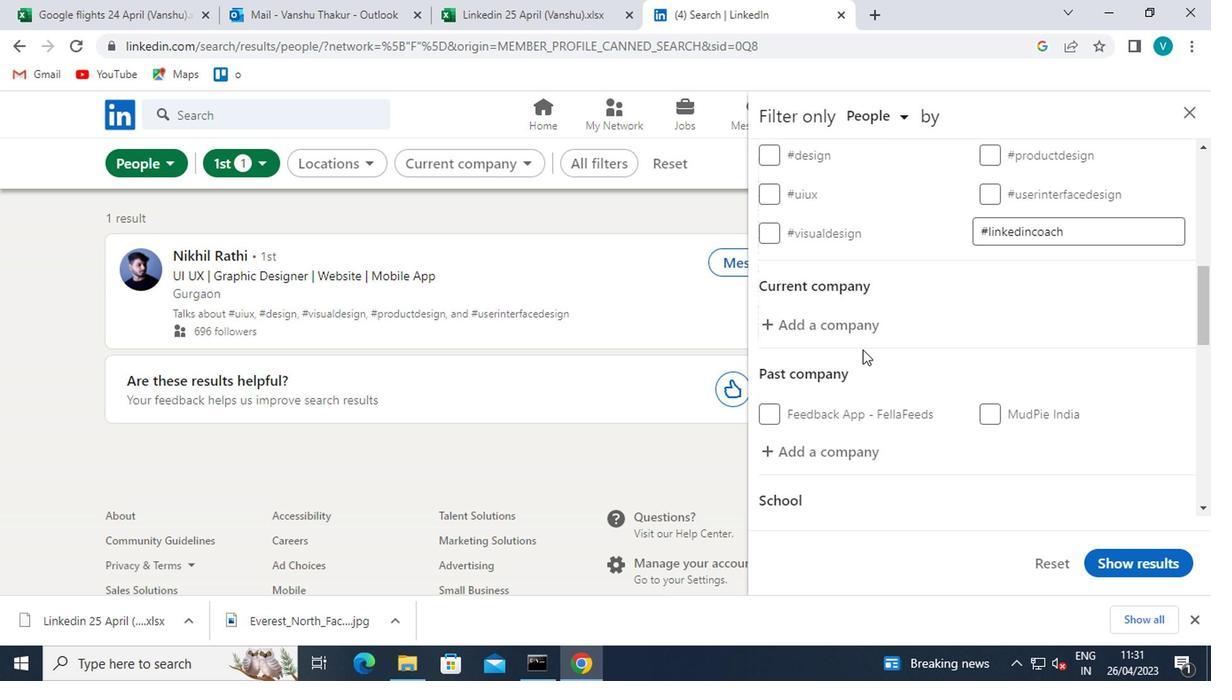 
Action: Mouse pressed left at (869, 335)
Screenshot: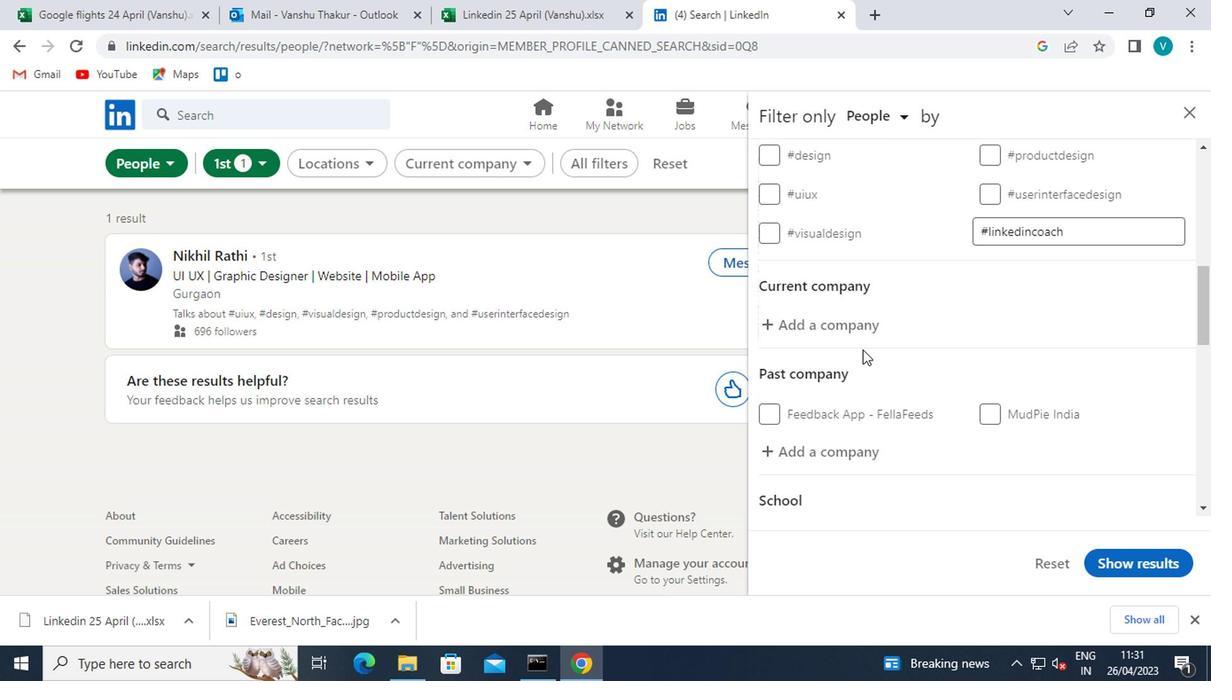
Action: Mouse moved to (869, 333)
Screenshot: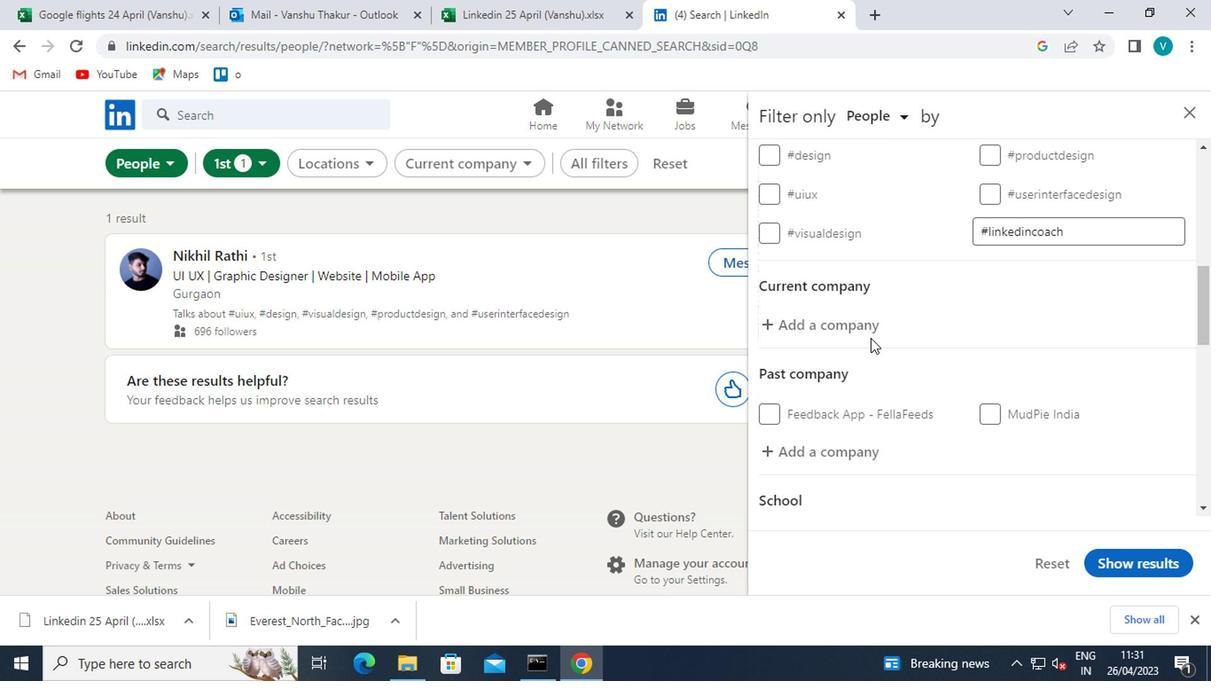 
Action: Key pressed <Key.shift>HOGARTH
Screenshot: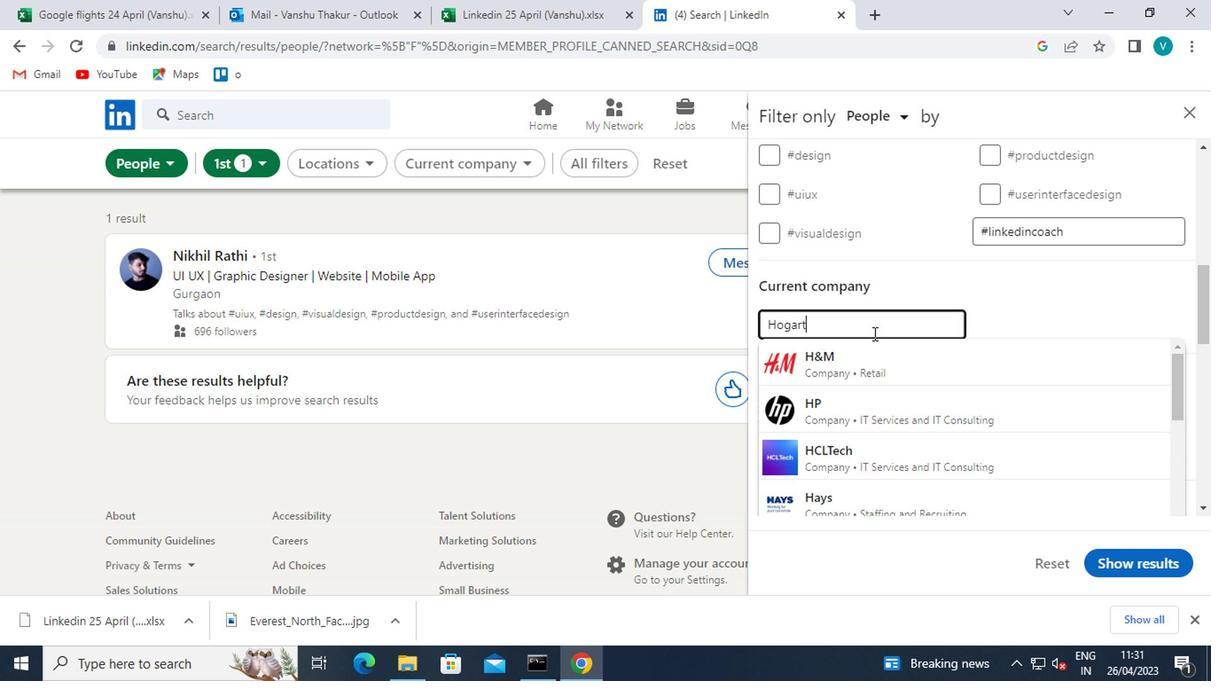 
Action: Mouse moved to (875, 352)
Screenshot: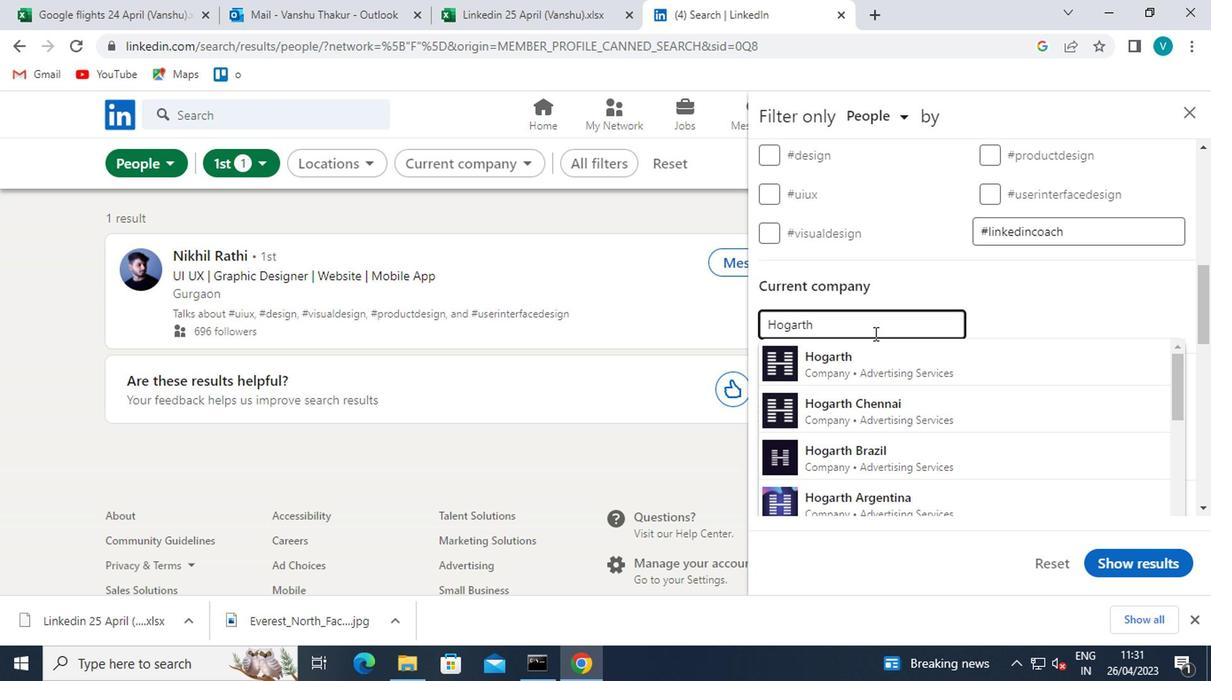 
Action: Mouse pressed left at (875, 352)
Screenshot: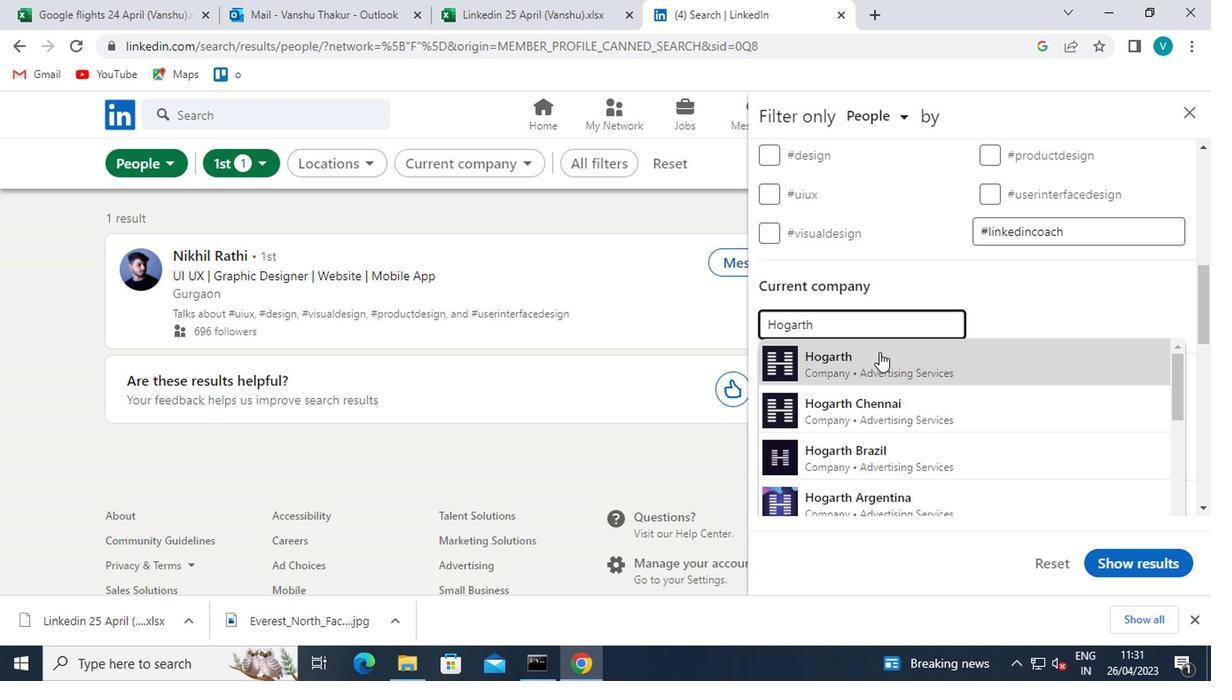
Action: Mouse scrolled (875, 352) with delta (0, 0)
Screenshot: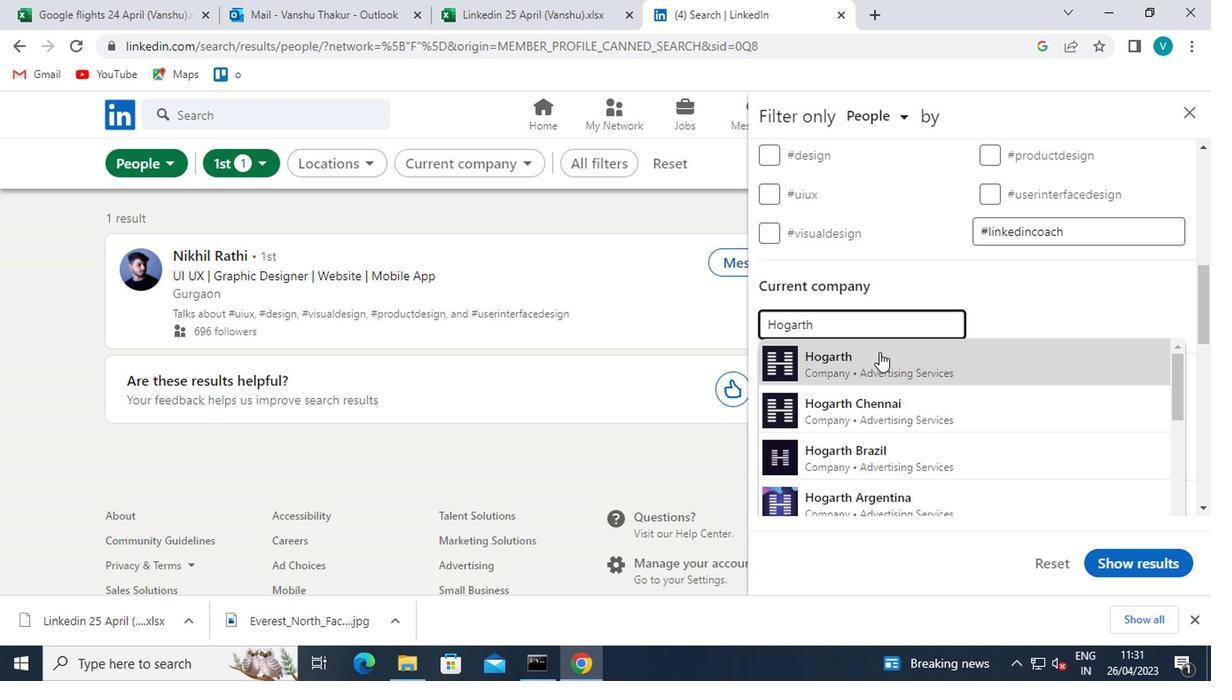
Action: Mouse scrolled (875, 352) with delta (0, 0)
Screenshot: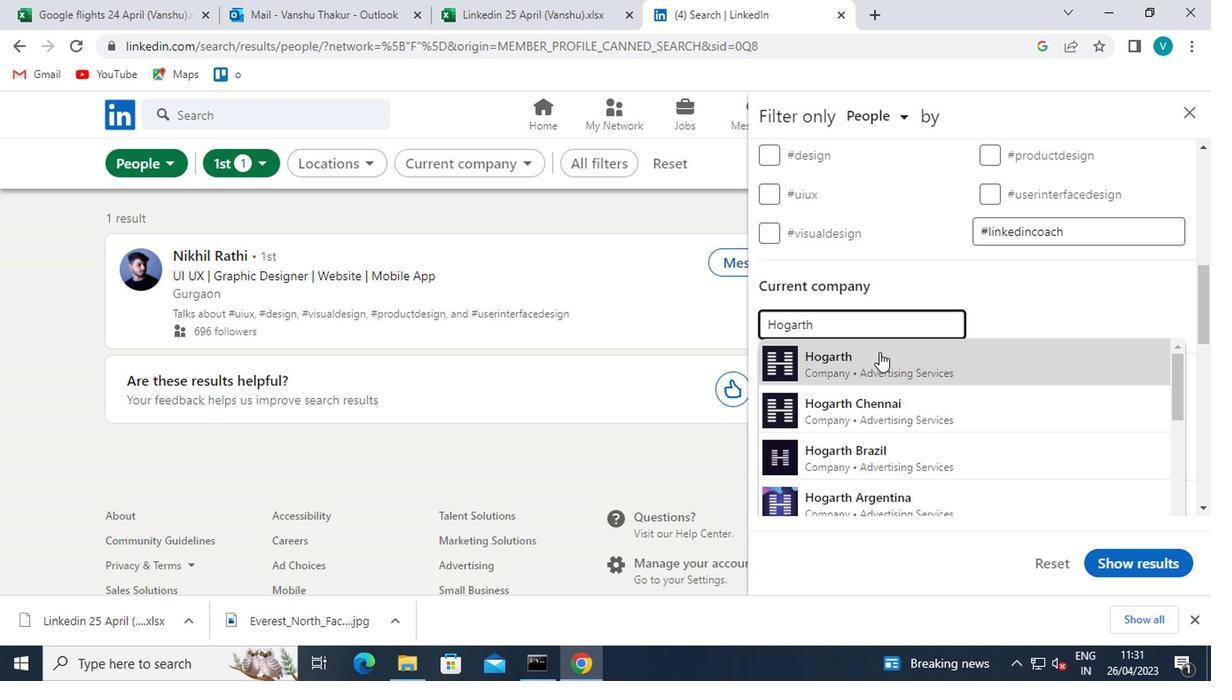 
Action: Mouse scrolled (875, 352) with delta (0, 0)
Screenshot: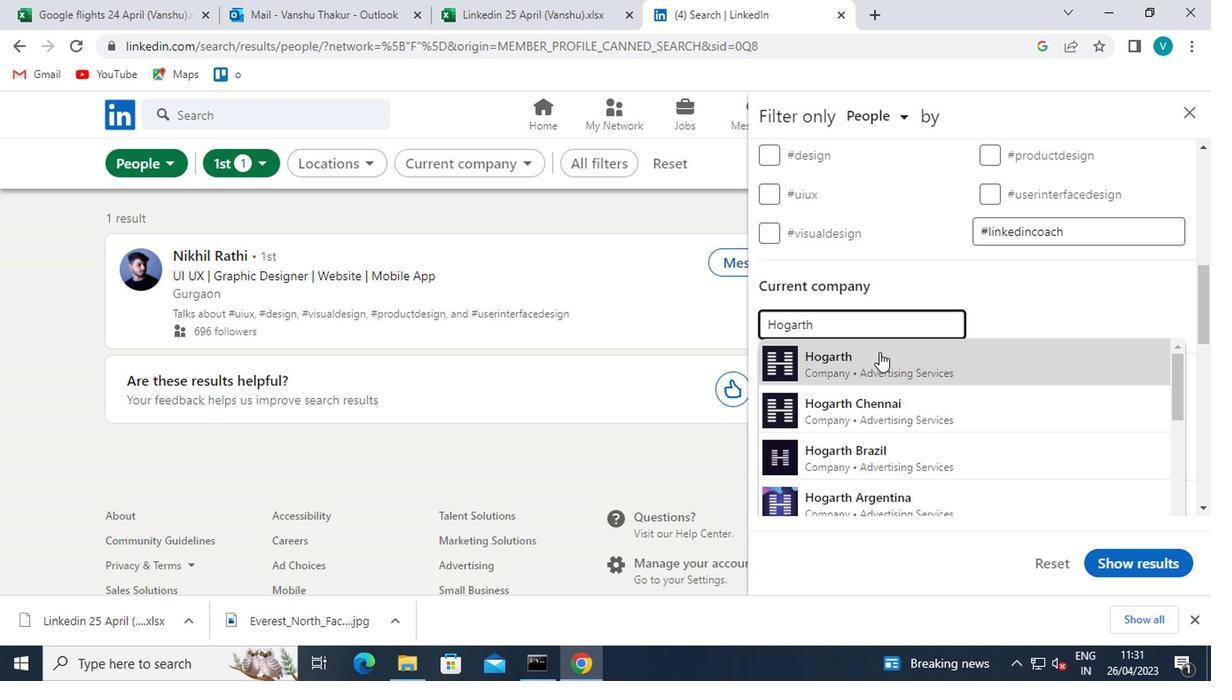 
Action: Mouse moved to (834, 335)
Screenshot: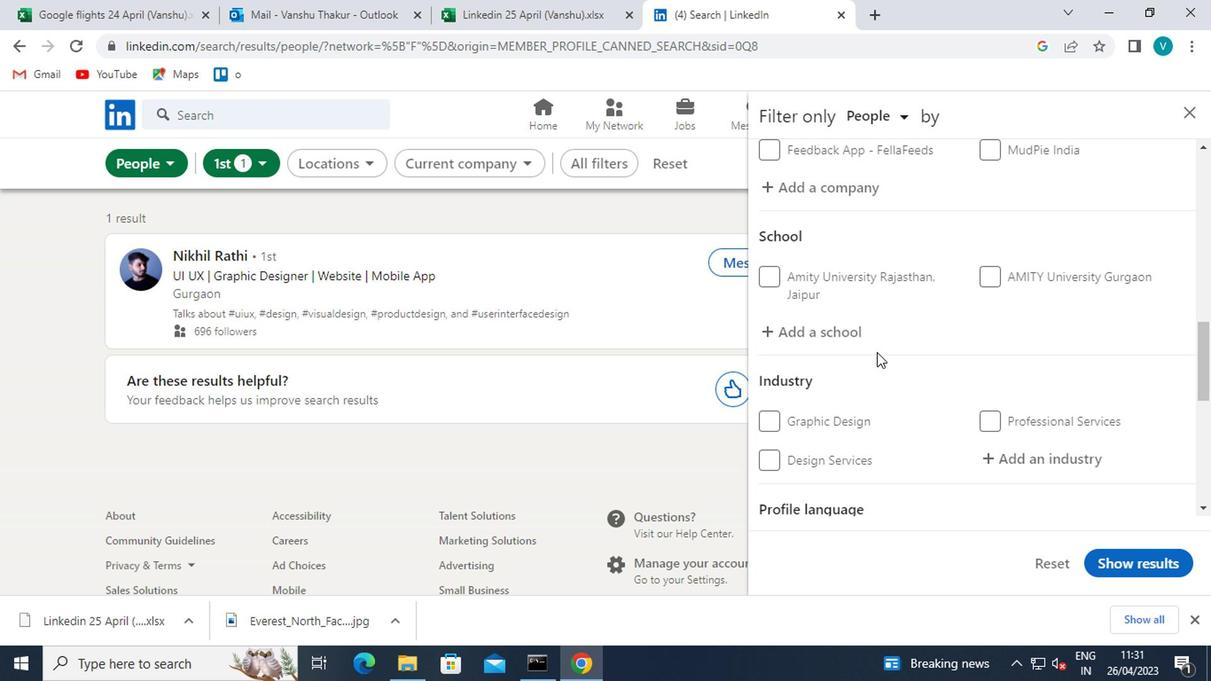
Action: Mouse pressed left at (834, 335)
Screenshot: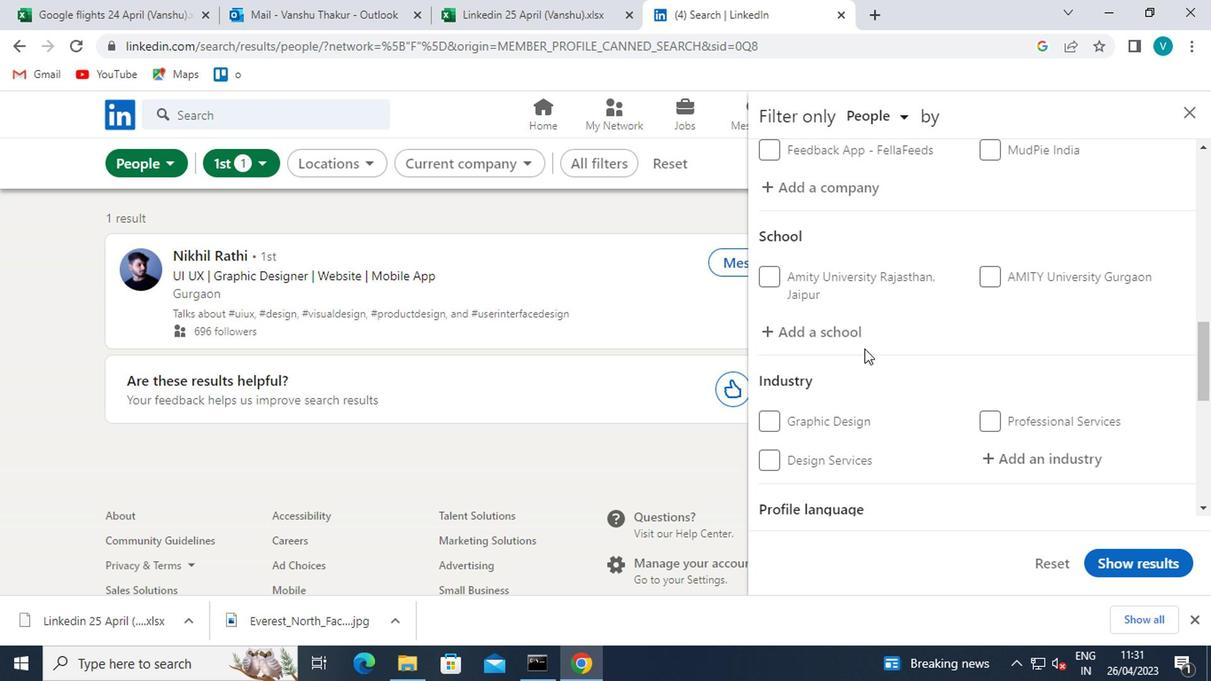
Action: Key pressed <Key.shift>KALPATARU<Key.space>
Screenshot: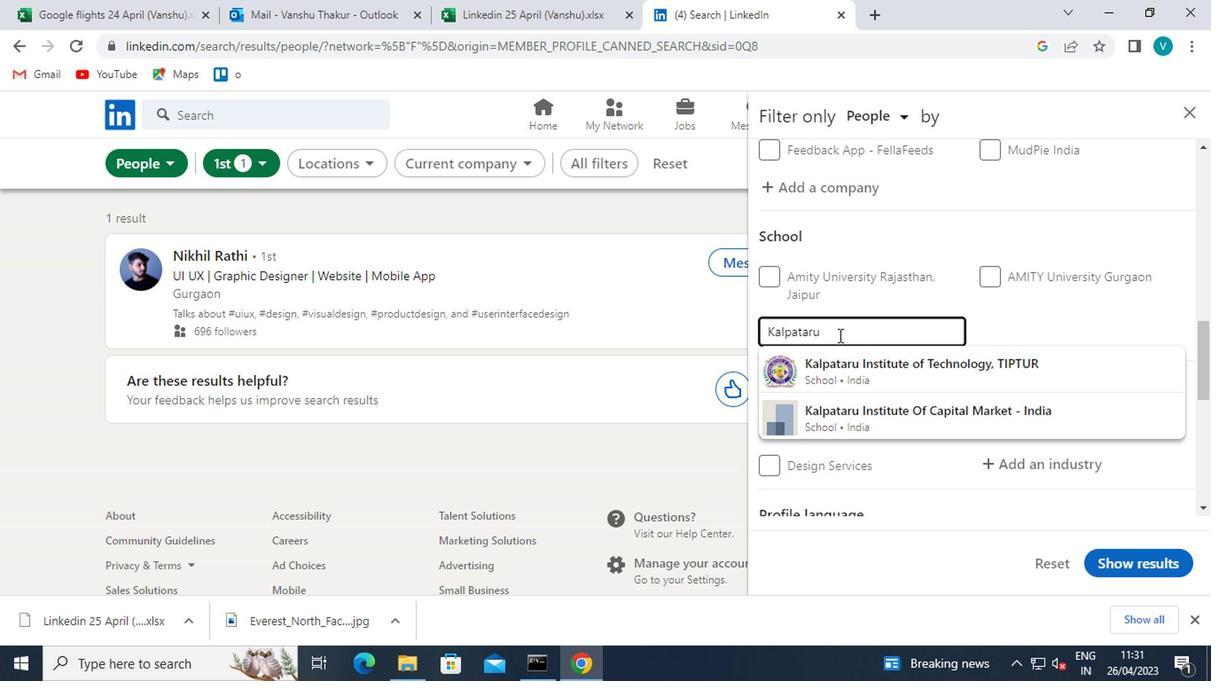
Action: Mouse moved to (855, 363)
Screenshot: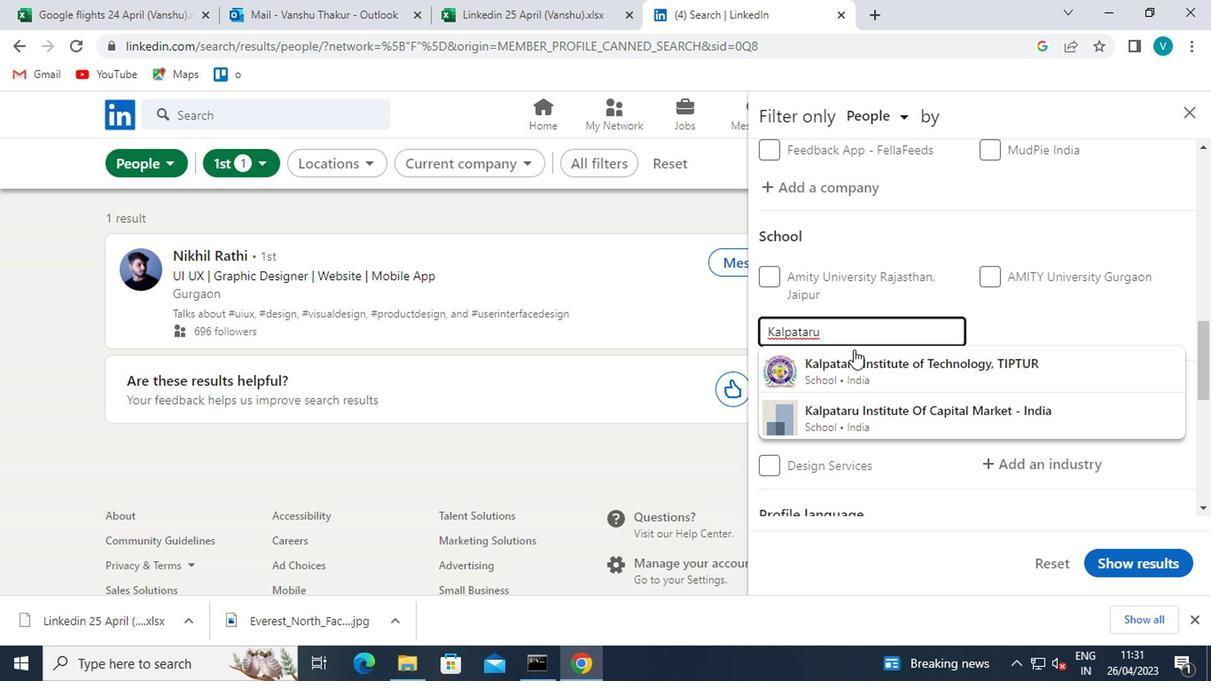
Action: Mouse pressed left at (855, 363)
Screenshot: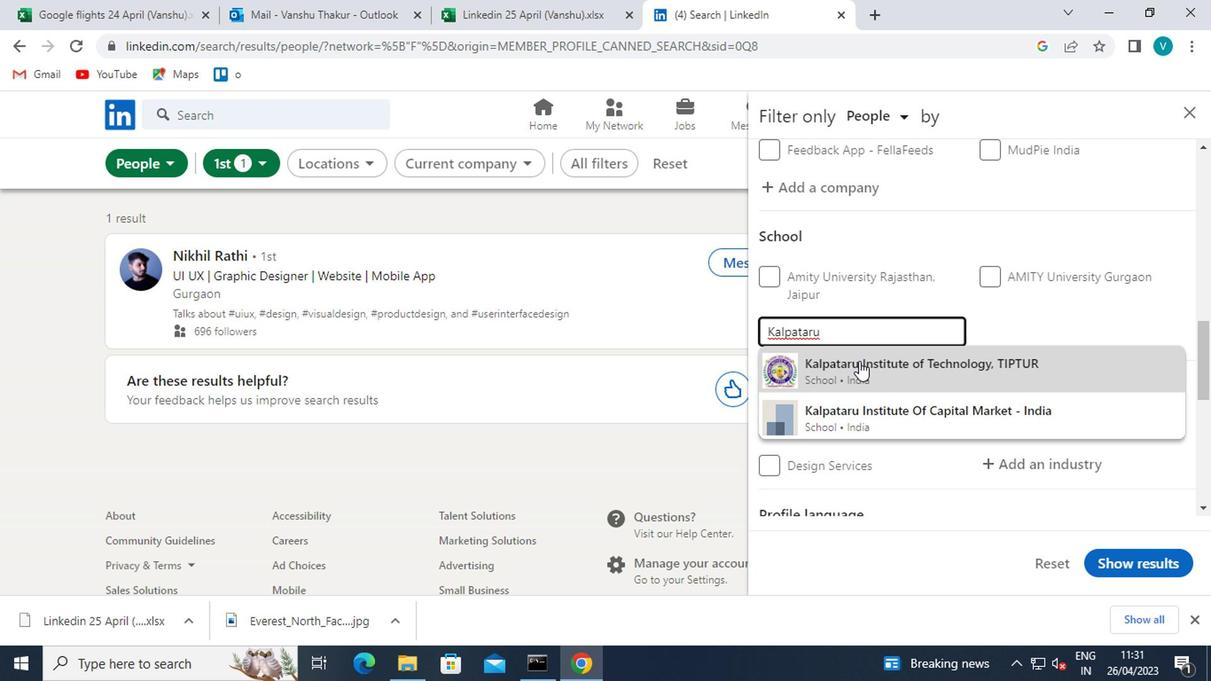 
Action: Mouse scrolled (855, 362) with delta (0, -1)
Screenshot: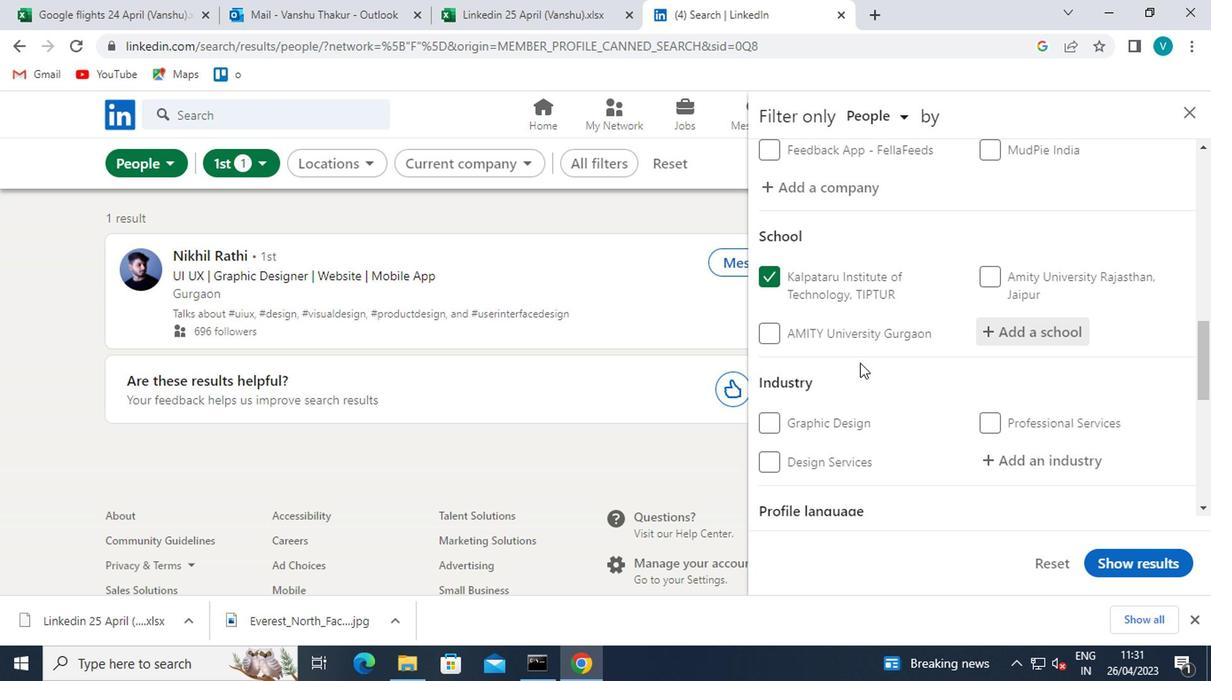 
Action: Mouse scrolled (855, 362) with delta (0, -1)
Screenshot: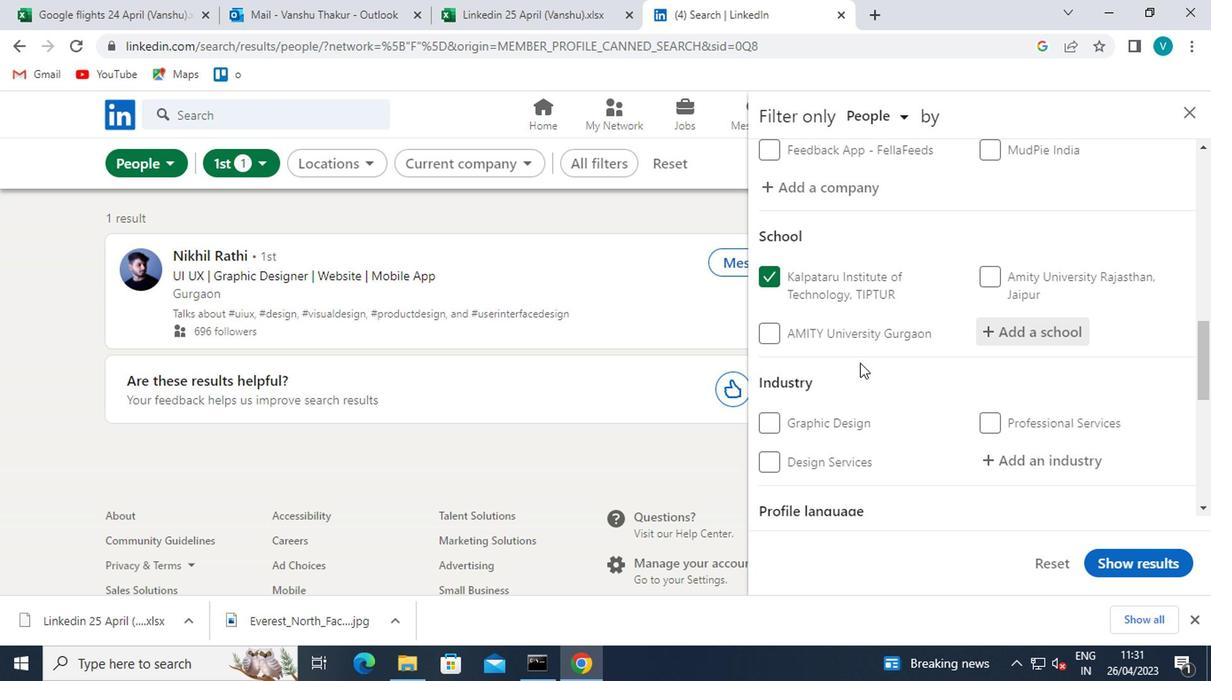 
Action: Mouse moved to (1040, 288)
Screenshot: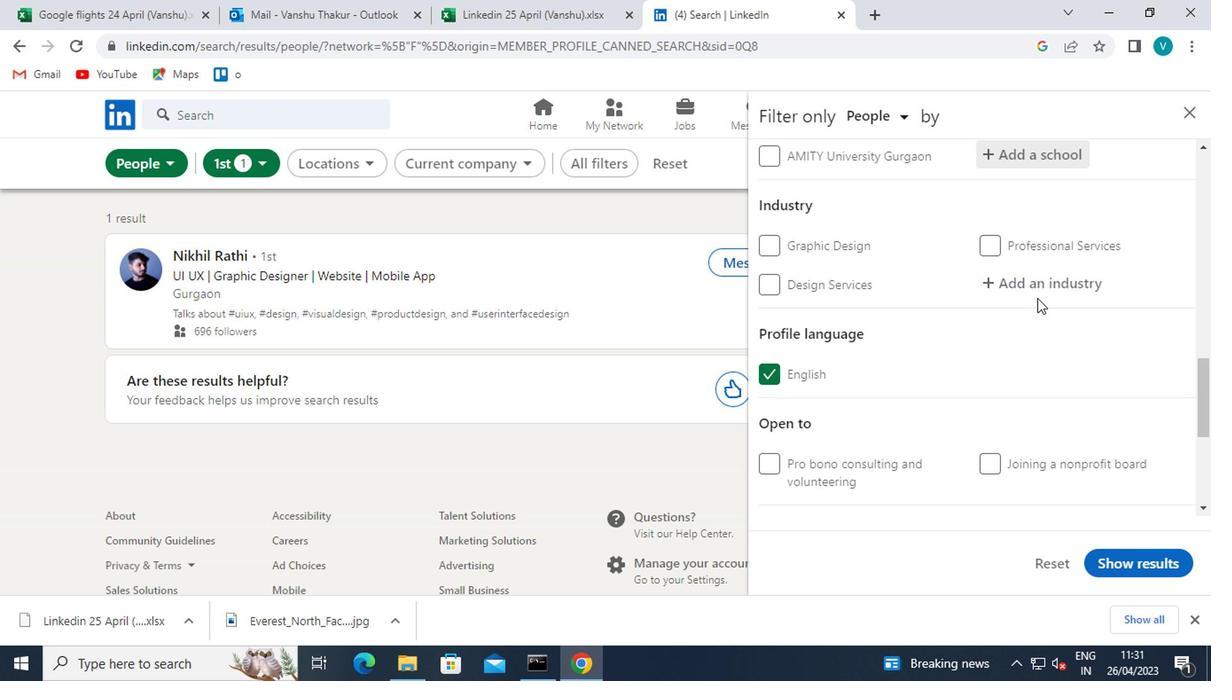 
Action: Mouse pressed left at (1040, 288)
Screenshot: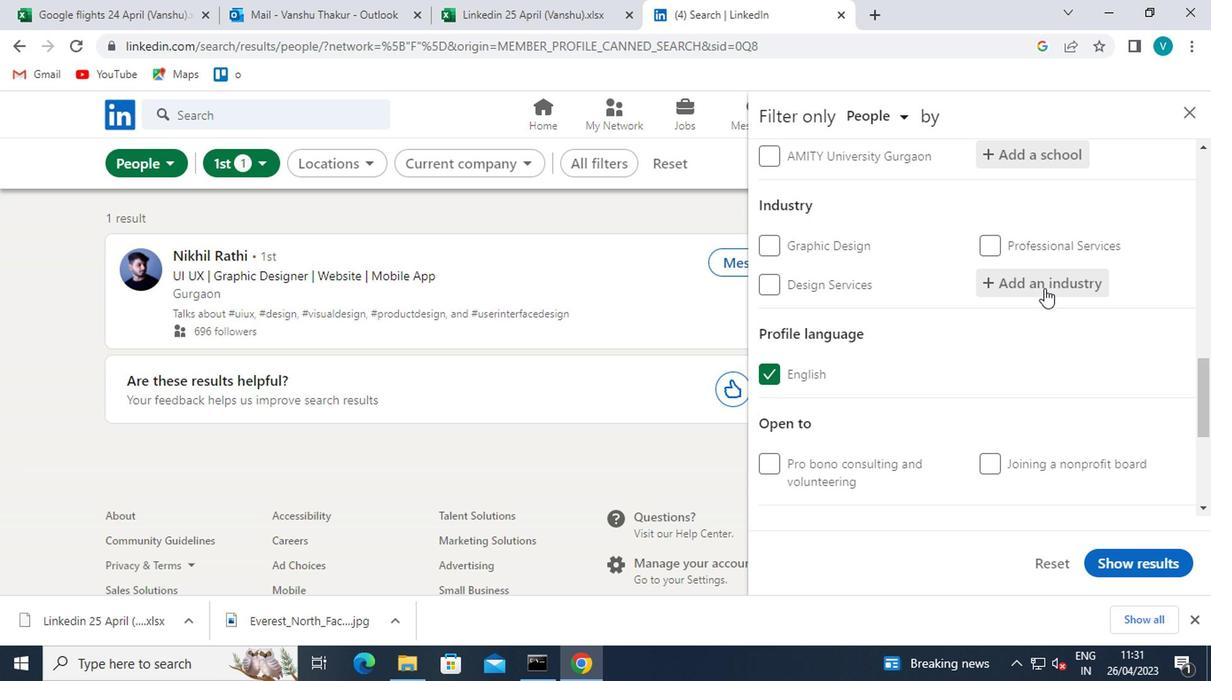 
Action: Key pressed <Key.shift>WHOLESALE<Key.space>
Screenshot: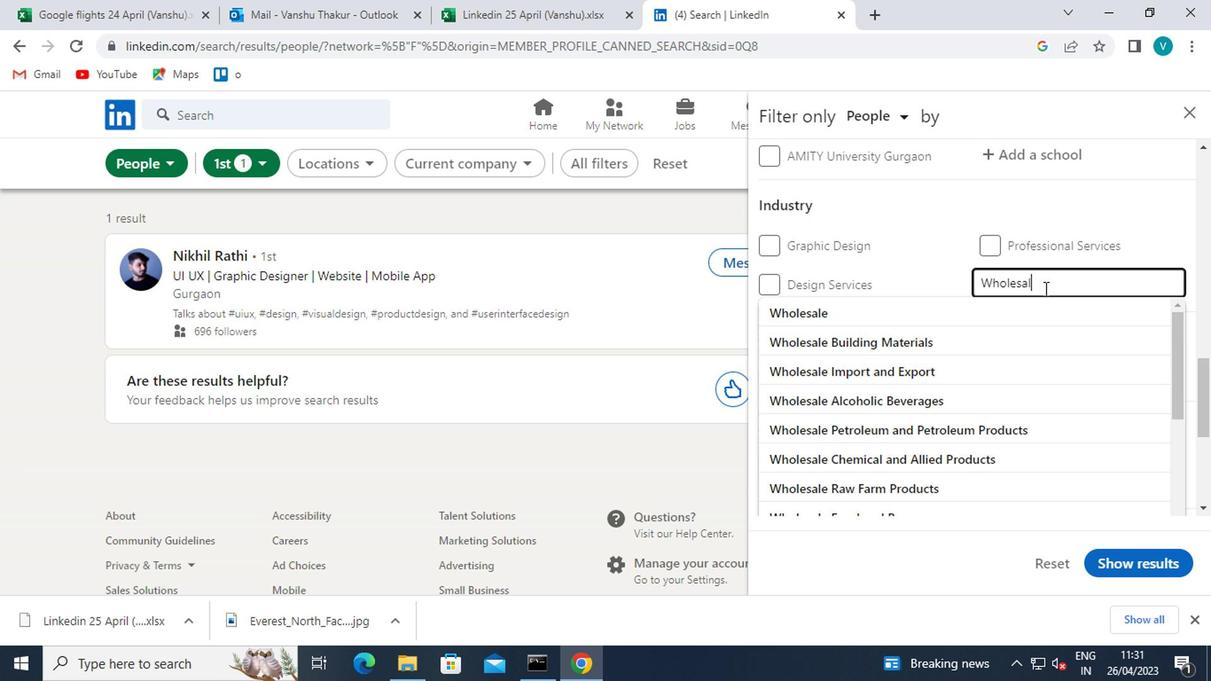 
Action: Mouse moved to (917, 365)
Screenshot: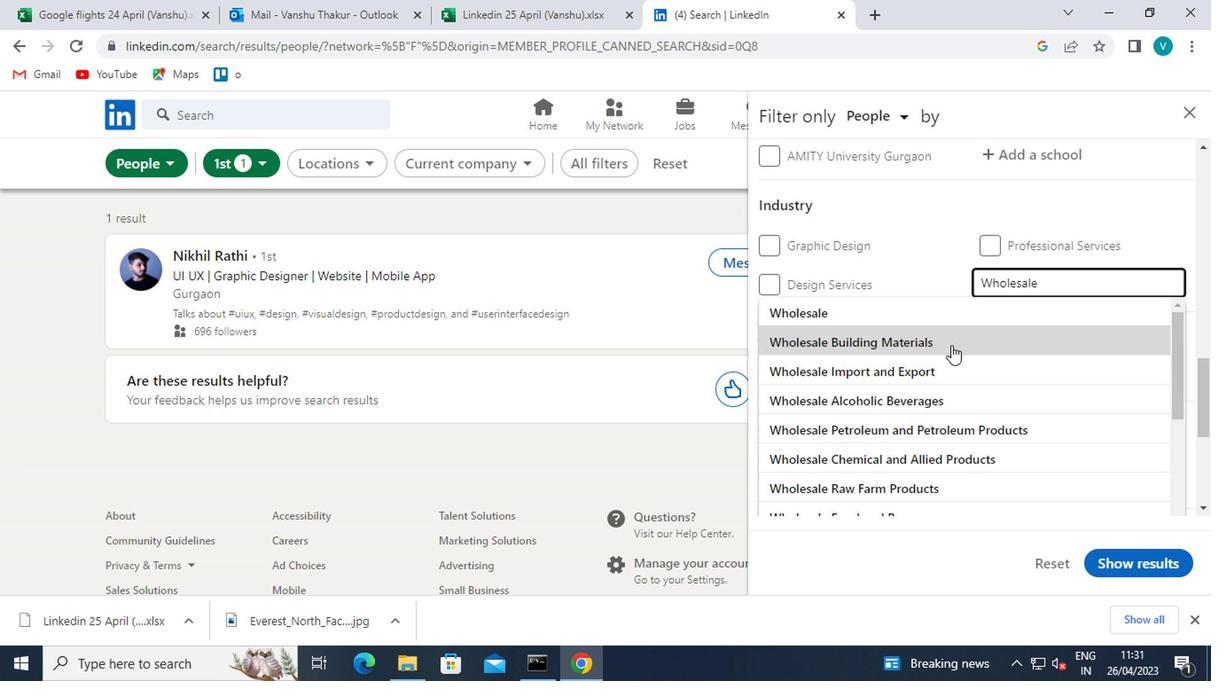 
Action: Mouse pressed left at (917, 365)
Screenshot: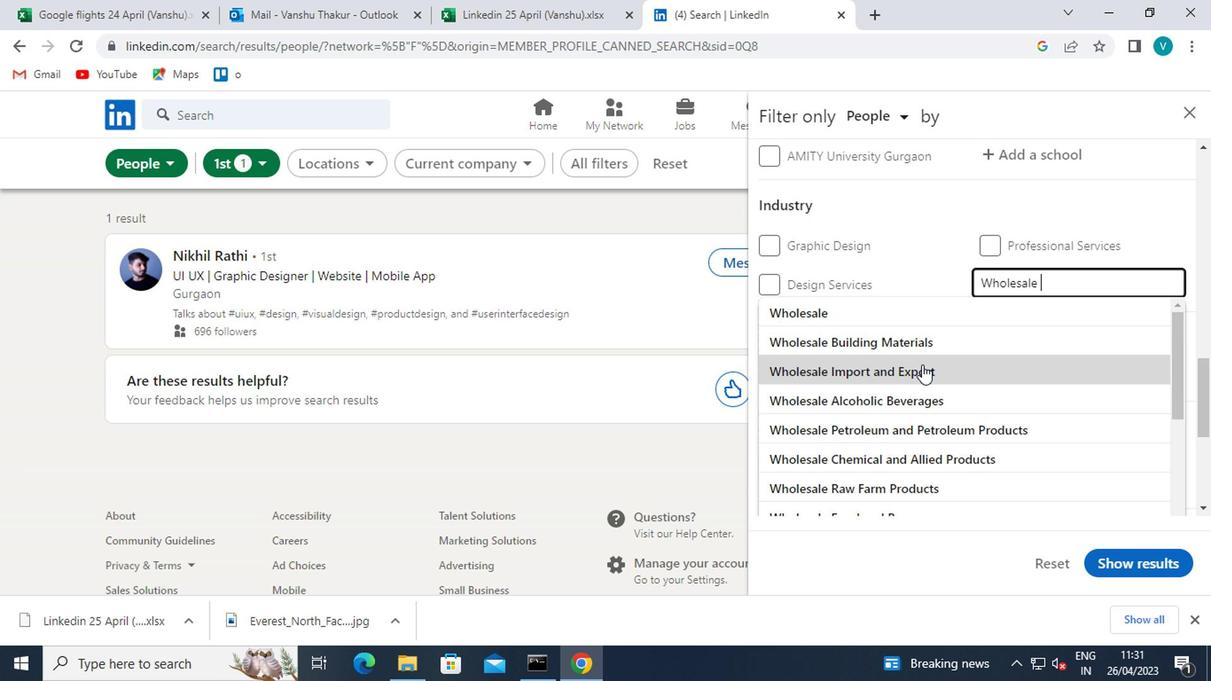 
Action: Mouse scrolled (917, 364) with delta (0, -1)
Screenshot: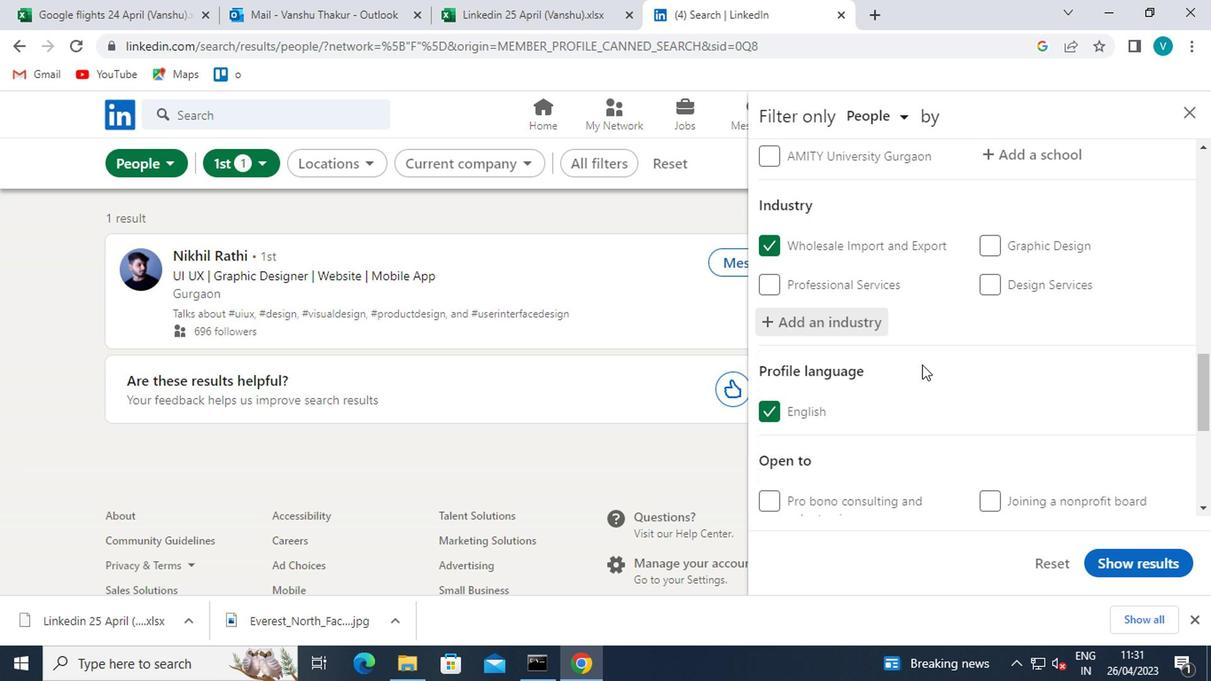 
Action: Mouse scrolled (917, 364) with delta (0, -1)
Screenshot: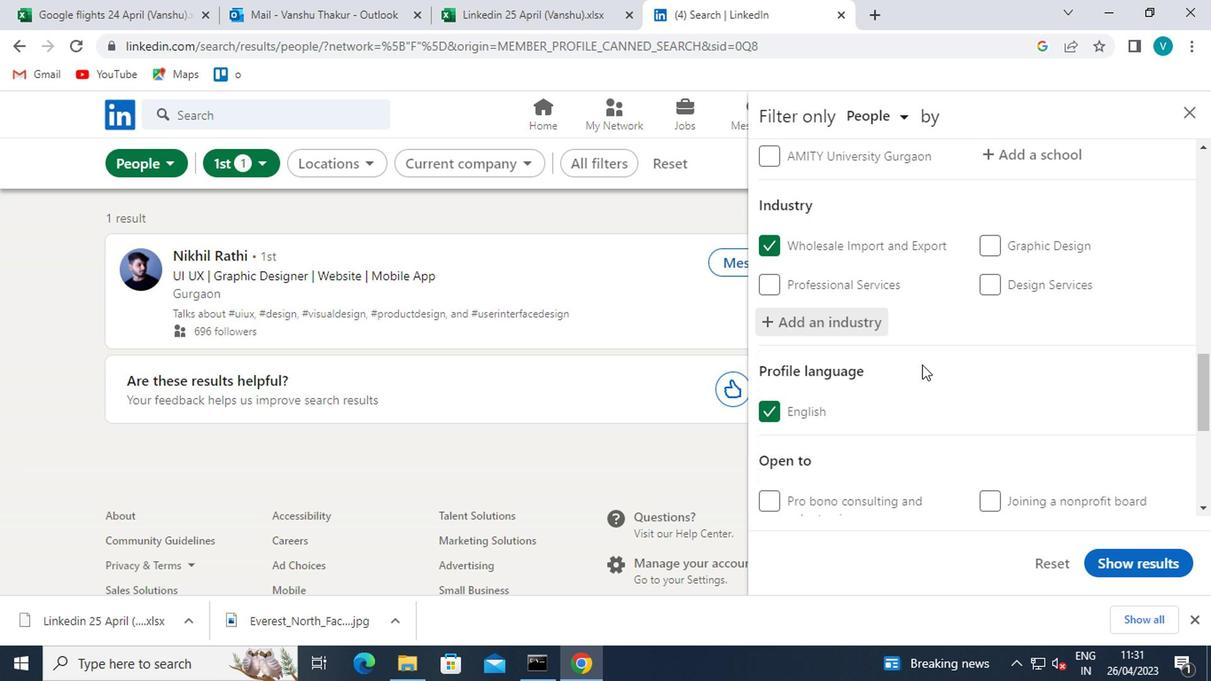 
Action: Mouse scrolled (917, 364) with delta (0, -1)
Screenshot: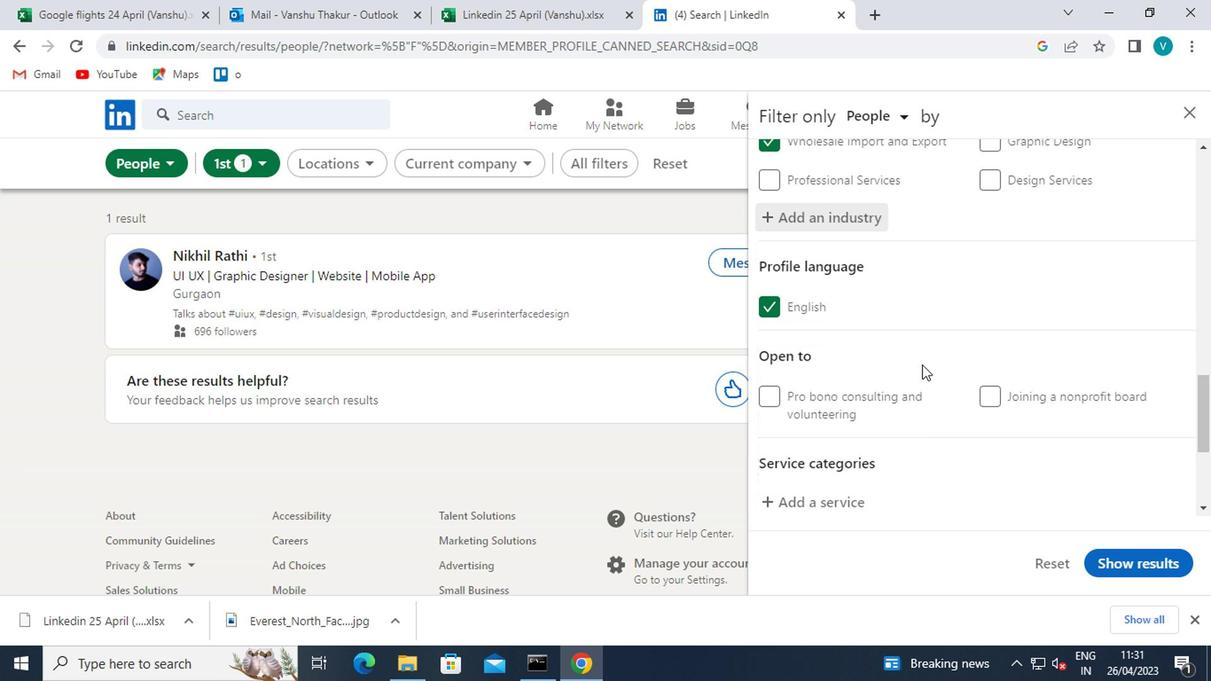 
Action: Mouse scrolled (917, 364) with delta (0, -1)
Screenshot: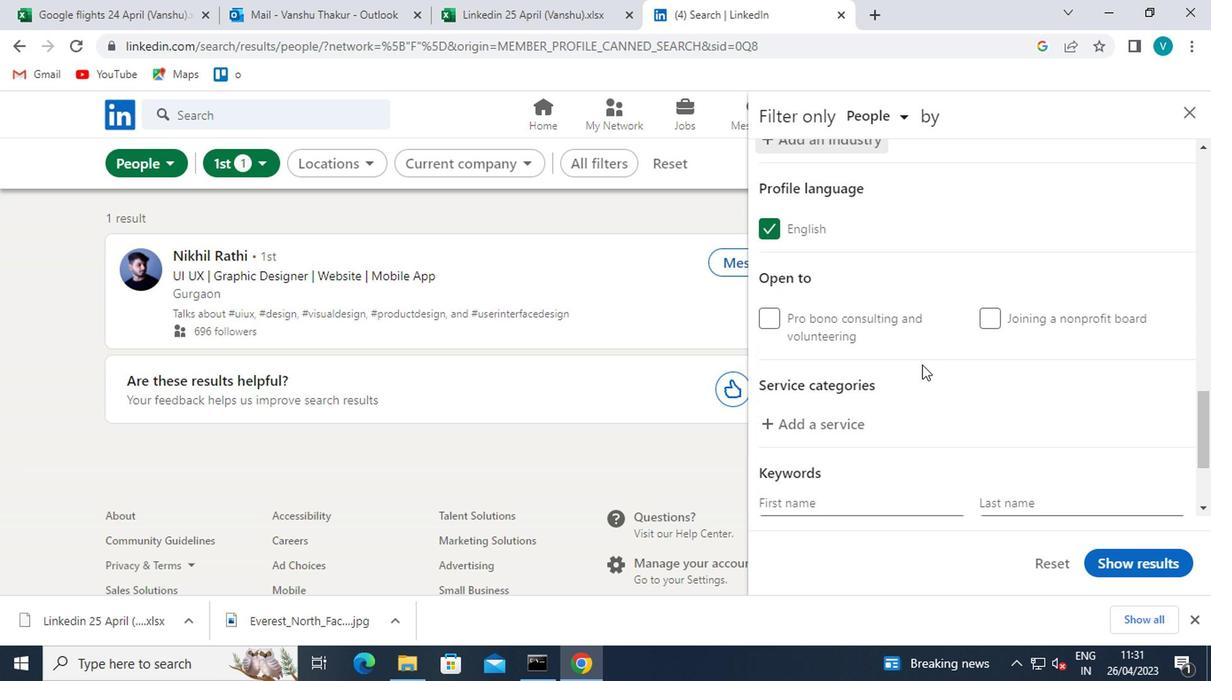 
Action: Mouse moved to (853, 259)
Screenshot: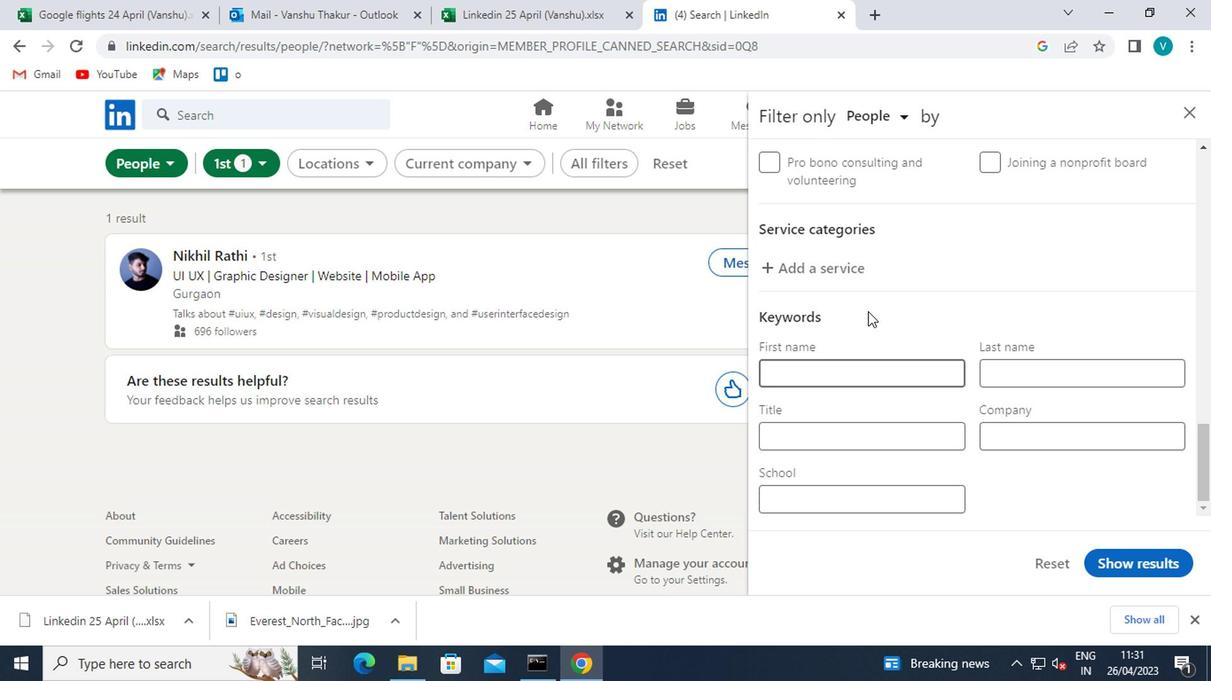
Action: Mouse pressed left at (853, 259)
Screenshot: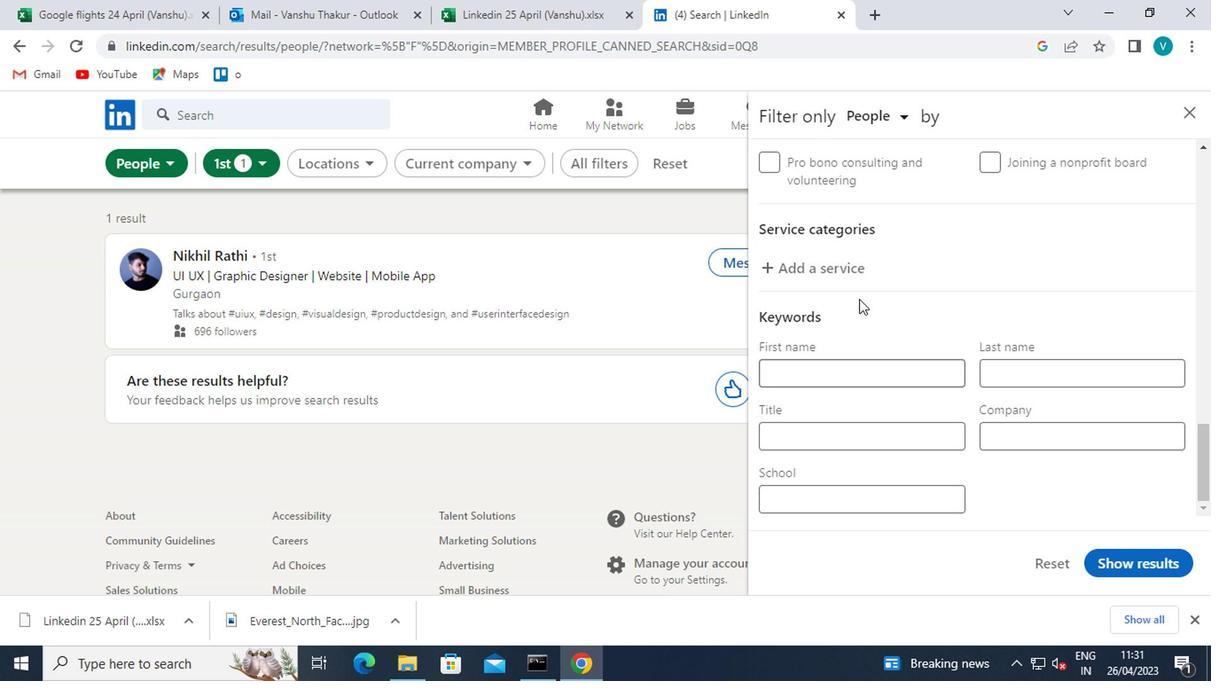 
Action: Mouse moved to (853, 259)
Screenshot: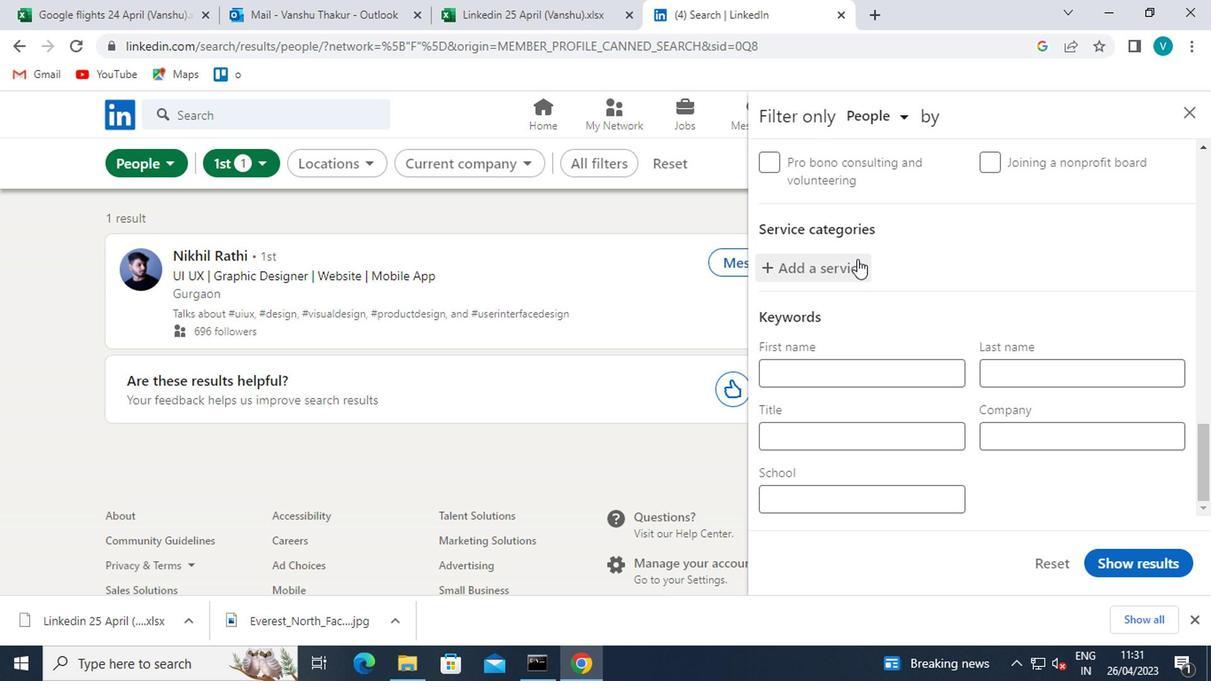 
Action: Key pressed <Key.shift>HEALTH<Key.space><Key.shift>INSURA
Screenshot: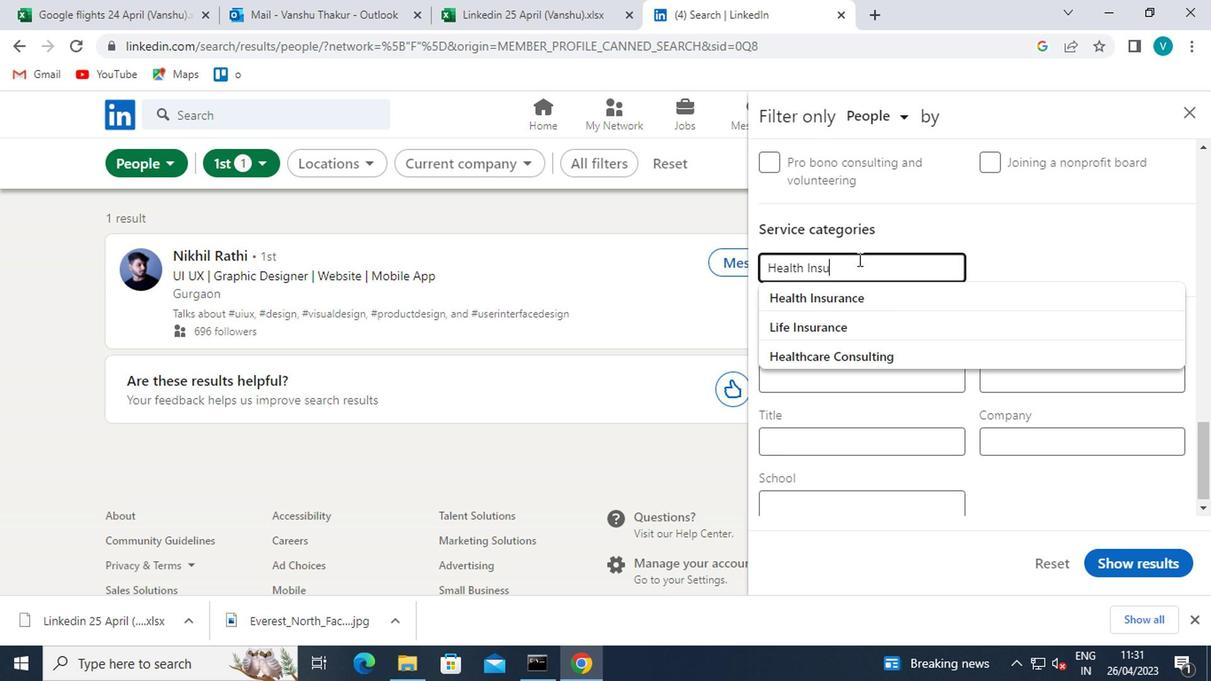 
Action: Mouse moved to (848, 295)
Screenshot: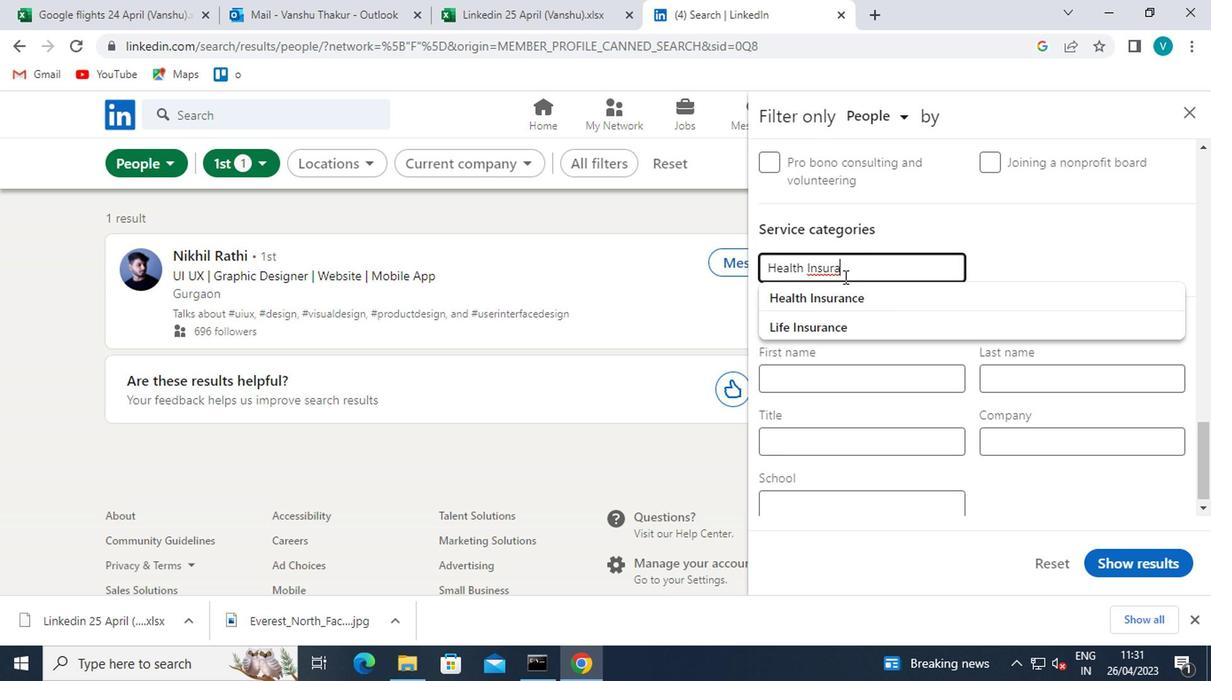 
Action: Mouse pressed left at (848, 295)
Screenshot: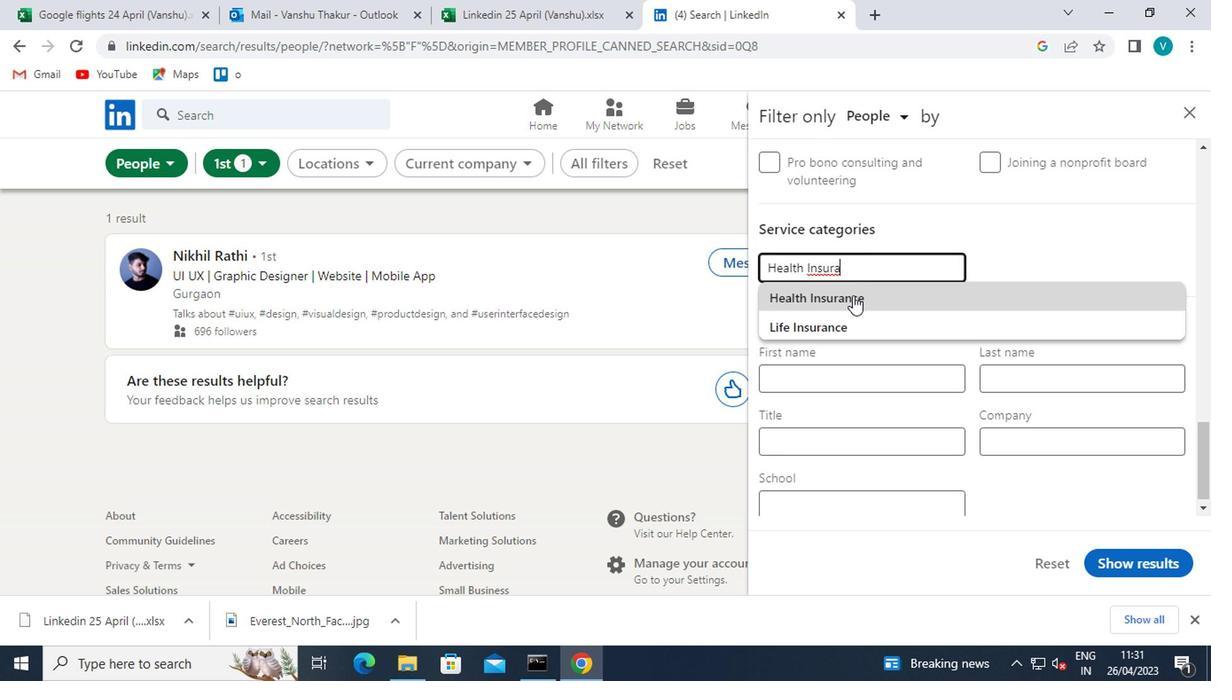 
Action: Mouse scrolled (848, 294) with delta (0, -1)
Screenshot: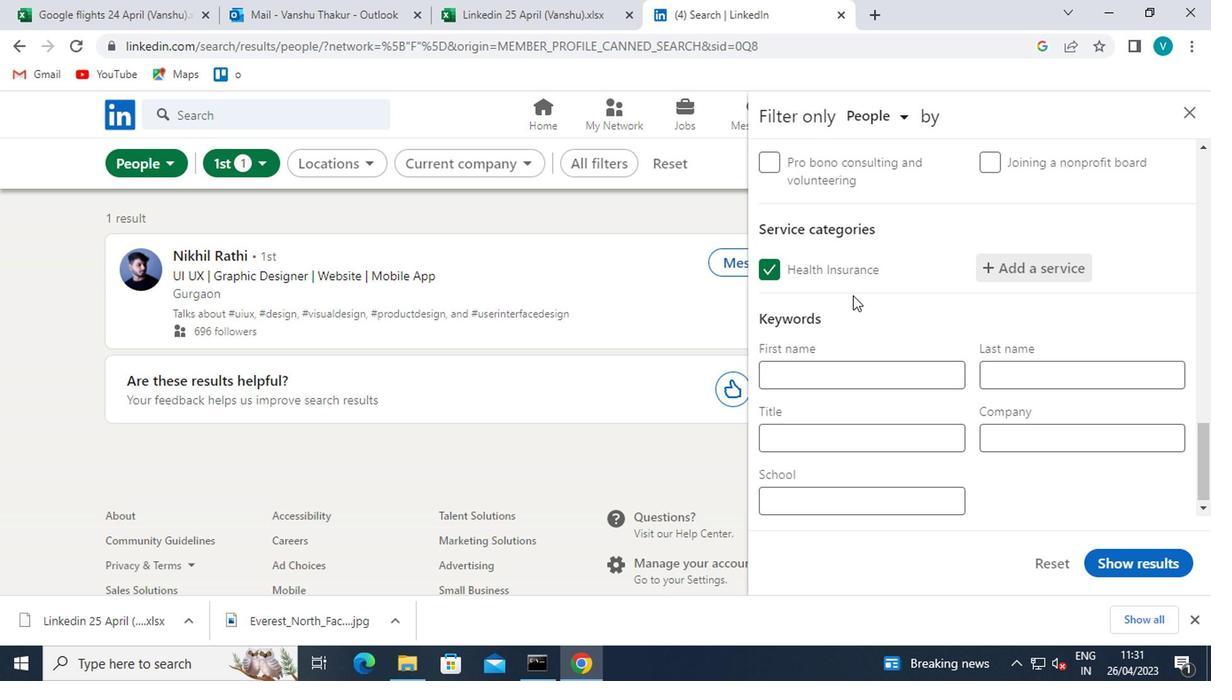 
Action: Mouse moved to (840, 422)
Screenshot: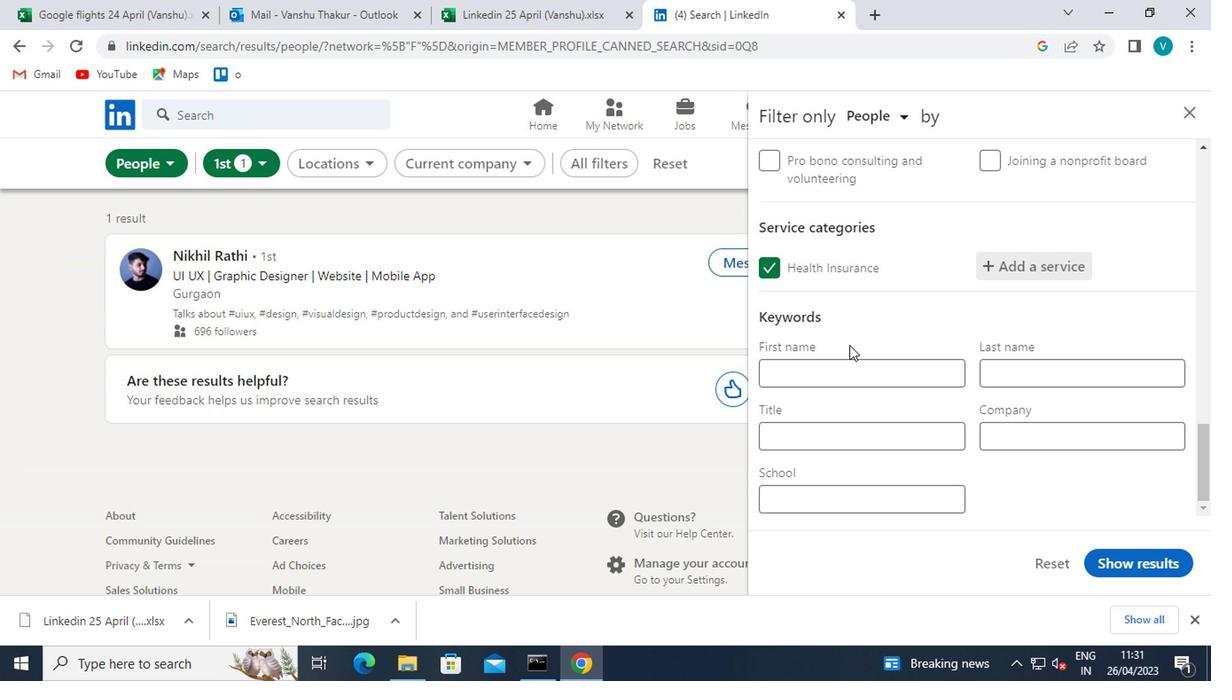 
Action: Mouse pressed left at (840, 422)
Screenshot: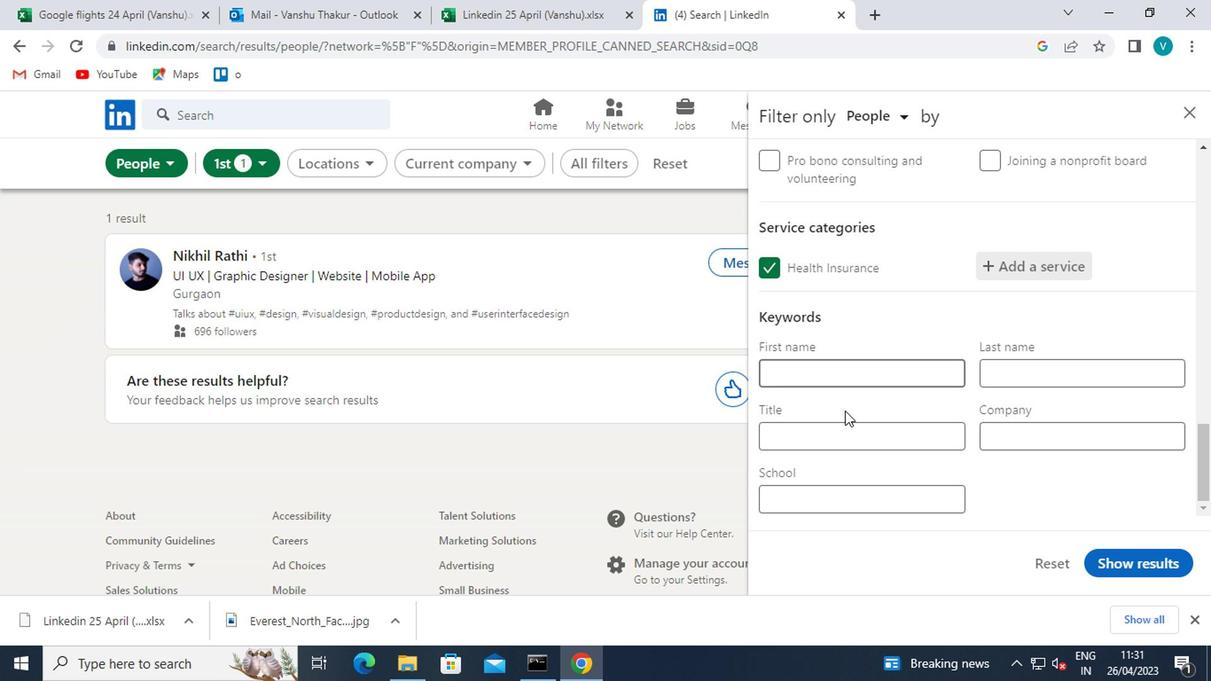 
Action: Mouse moved to (842, 407)
Screenshot: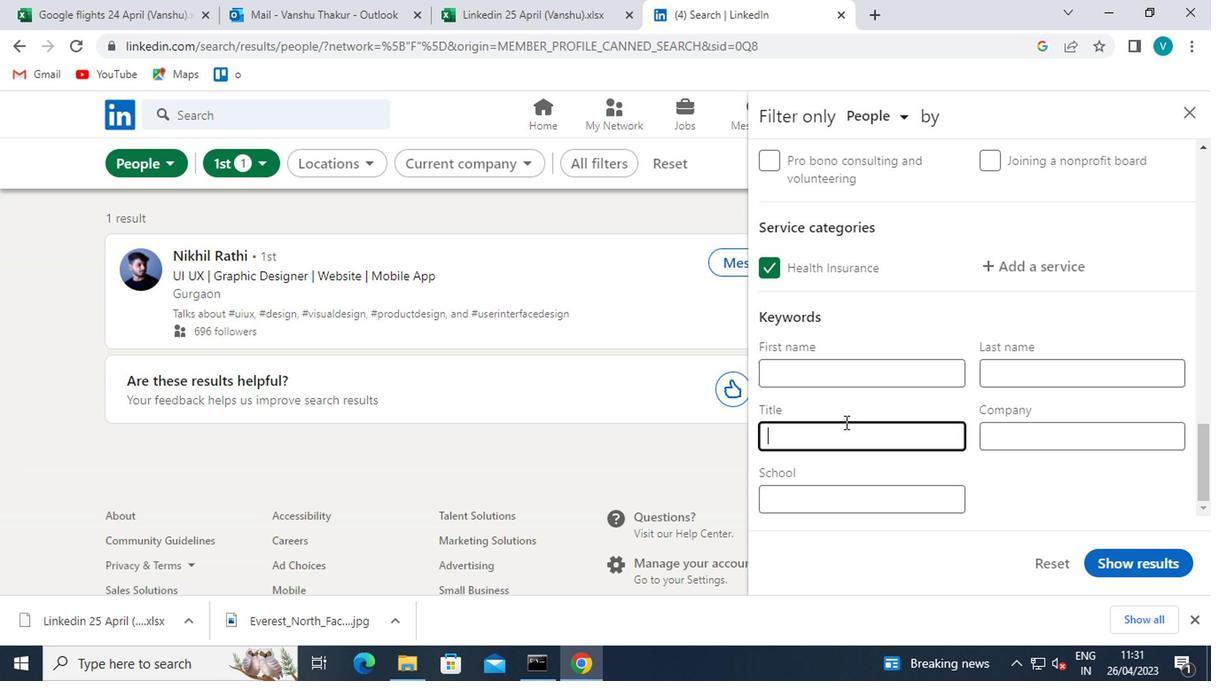 
Action: Key pressed <Key.shift>UPS<Key.space><Key.shift>DRIVER
Screenshot: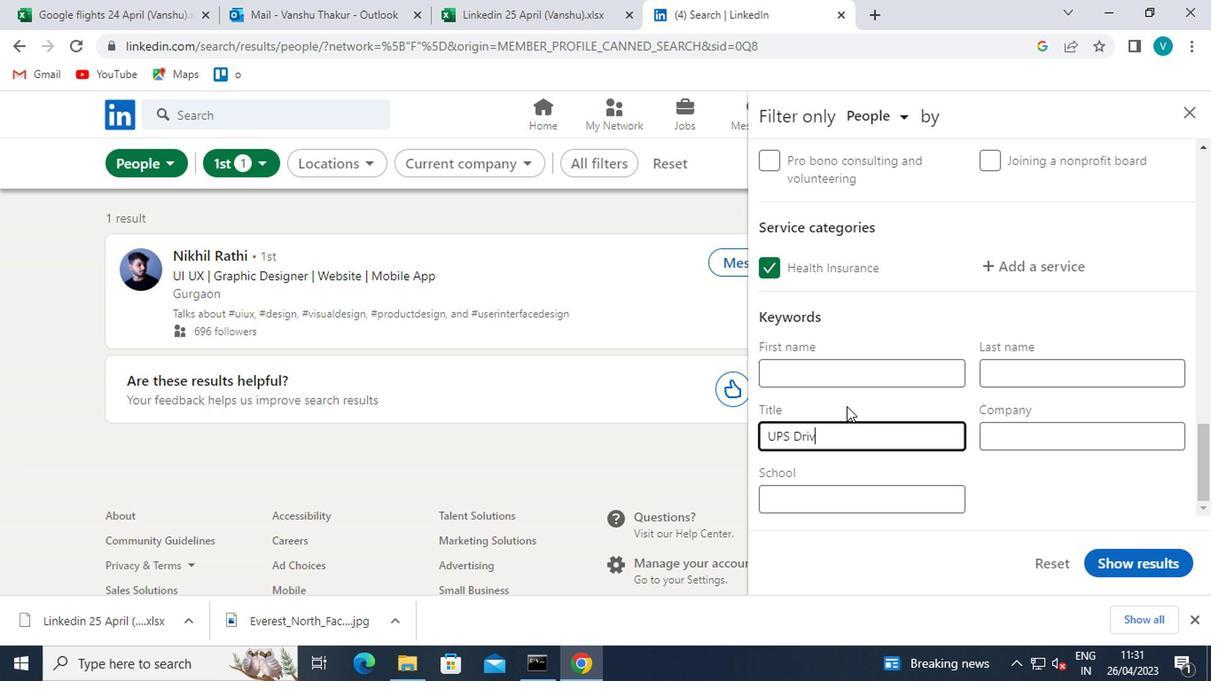 
Action: Mouse moved to (1092, 550)
Screenshot: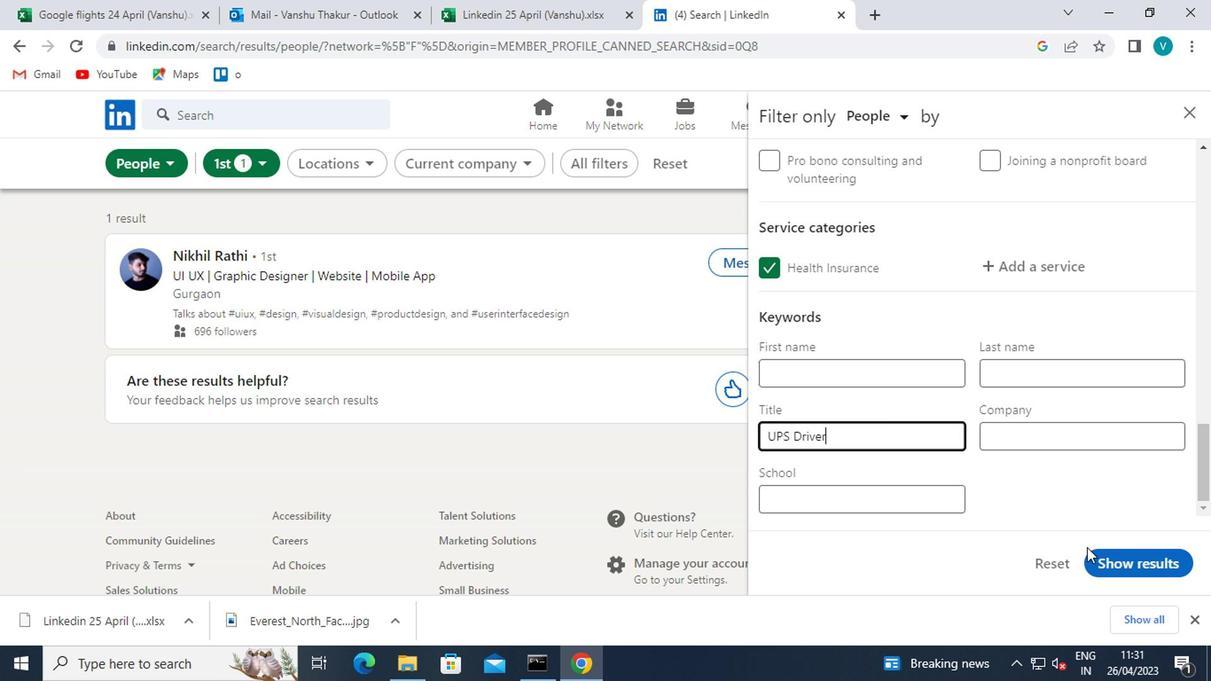 
Action: Mouse pressed left at (1092, 550)
Screenshot: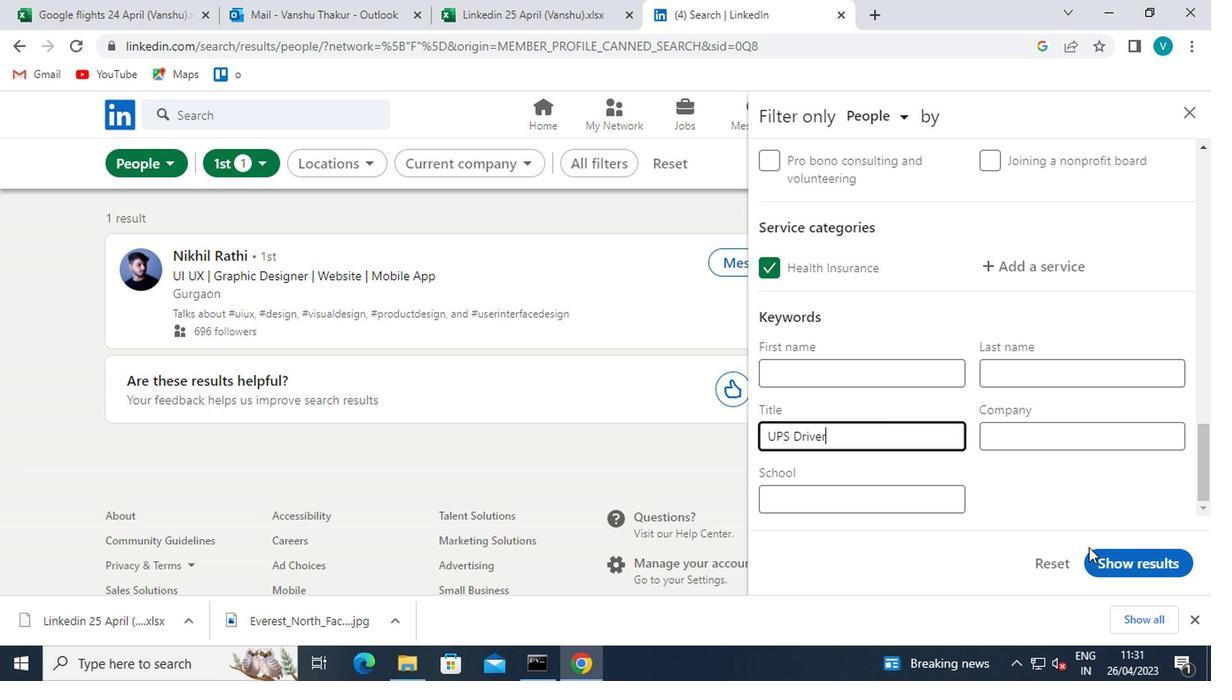 
Action: Mouse moved to (1093, 550)
Screenshot: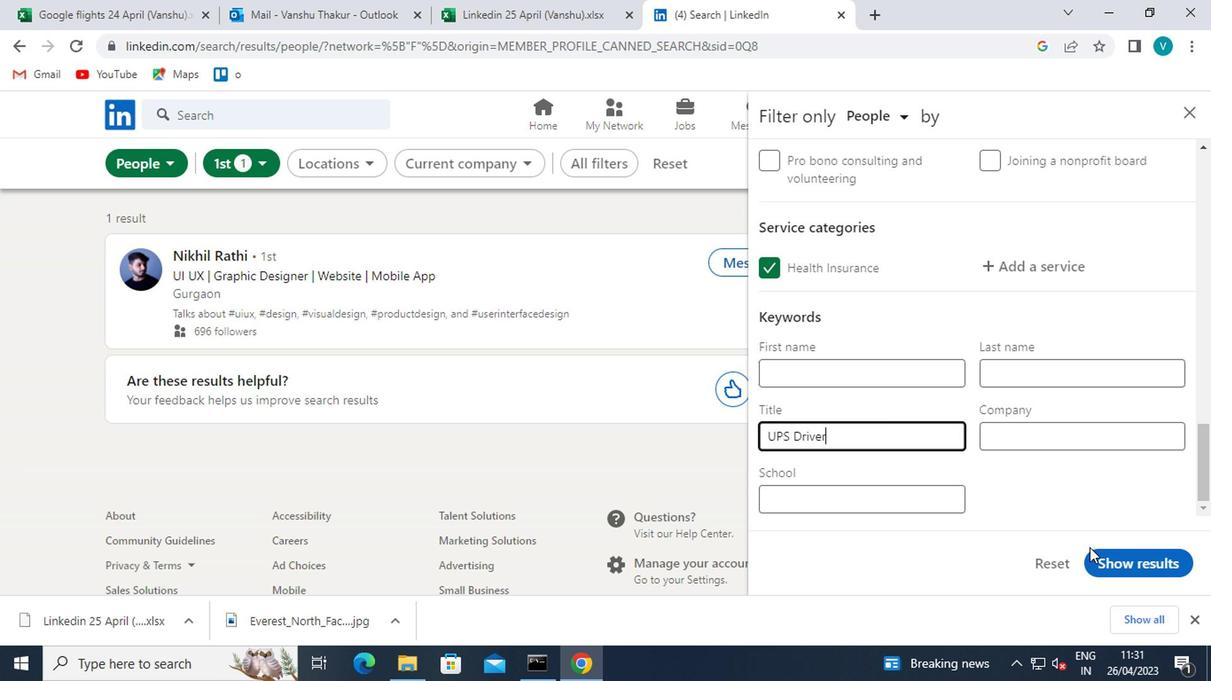 
